 Task: Open Card Botany Conference Review in Board Voice of Support Feedback Analysis to Workspace Event Lighting Rentals and add a team member Softage.2@softage.net, a label Green, a checklist Video Marketing, an attachment from Trello, a color Green and finally, add a card description 'Conduct team training session on active listening and empathy' and a comment 'This task requires us to be organized and efficient, managing our time and resources effectively.'. Add a start date 'Jan 02, 1900' with a due date 'Jan 09, 1900'
Action: Mouse moved to (264, 200)
Screenshot: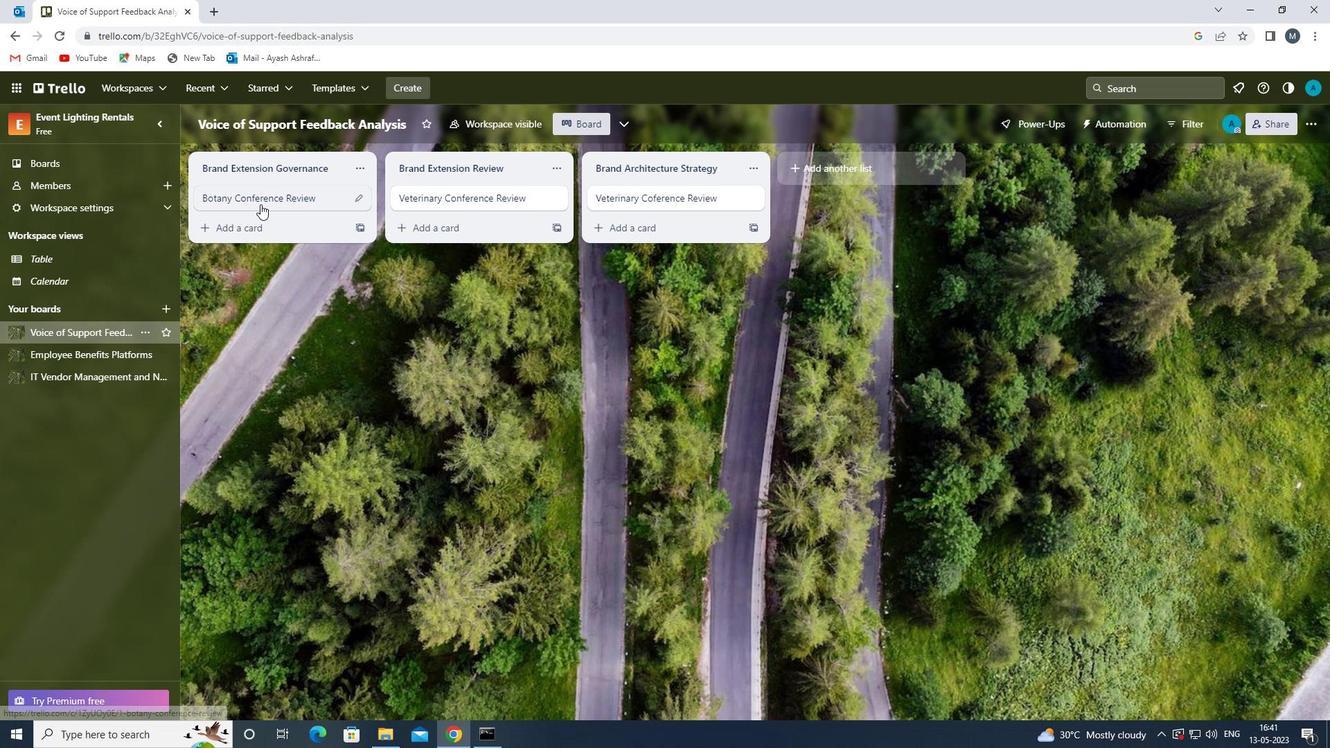 
Action: Mouse pressed left at (264, 200)
Screenshot: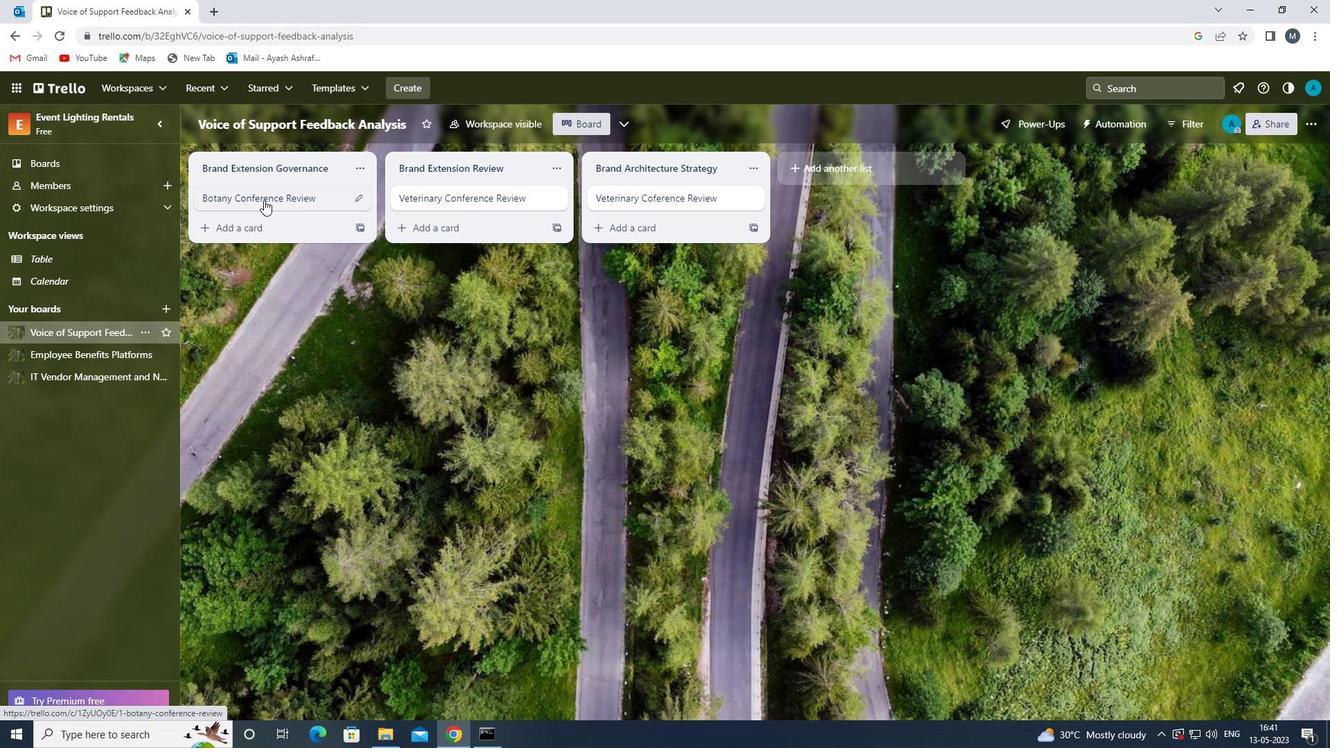 
Action: Mouse moved to (833, 194)
Screenshot: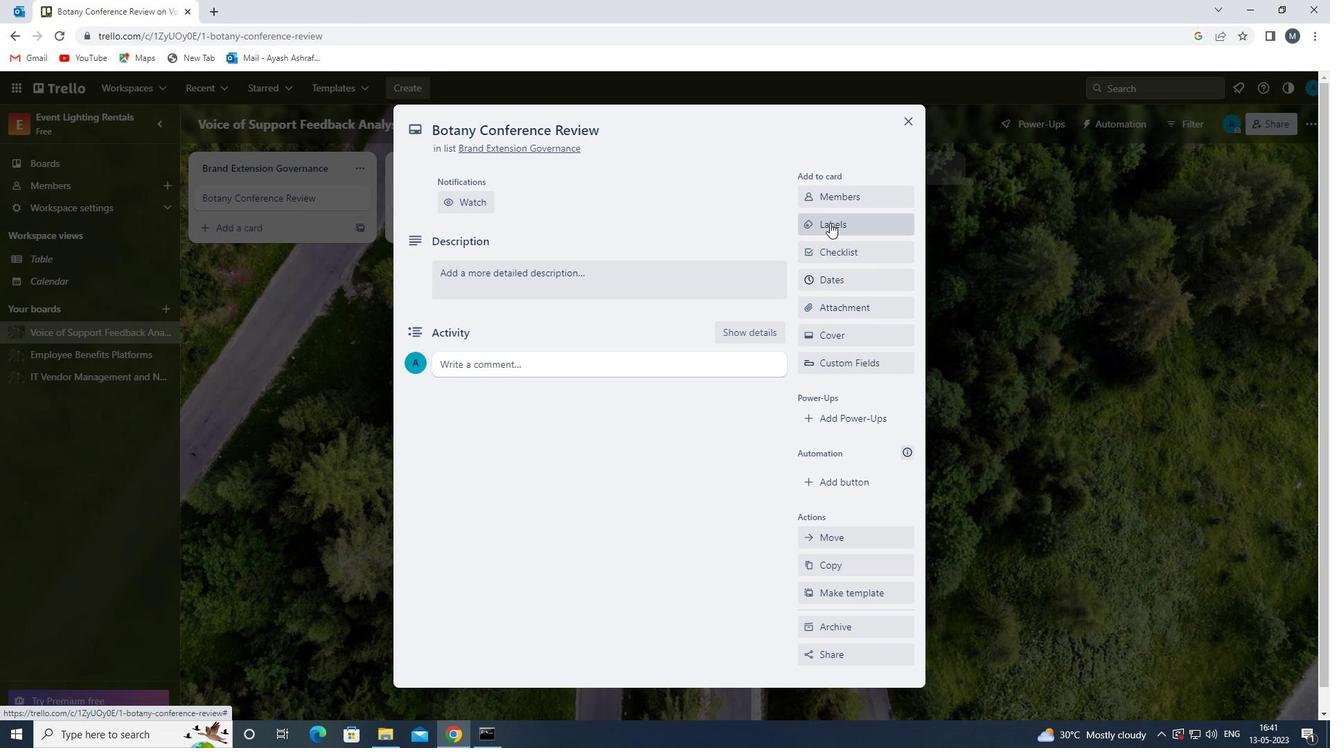 
Action: Mouse pressed left at (833, 194)
Screenshot: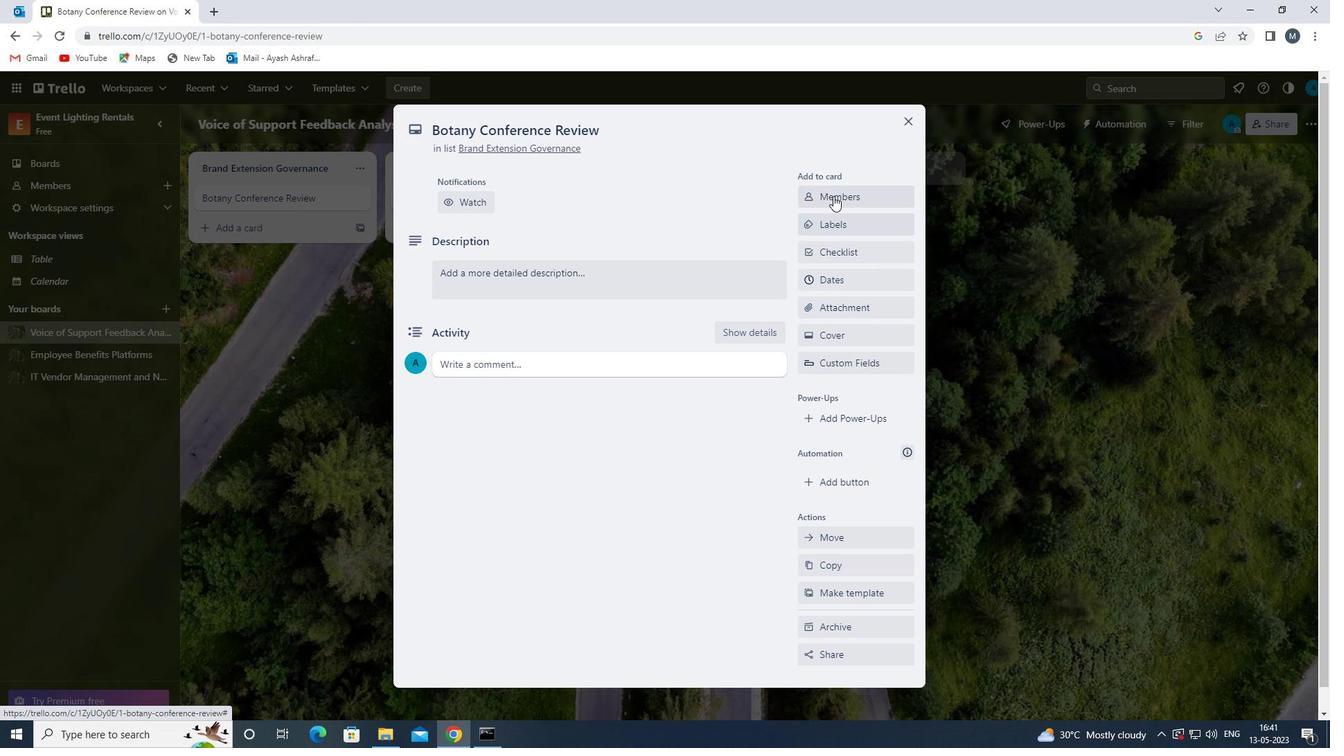 
Action: Mouse moved to (836, 262)
Screenshot: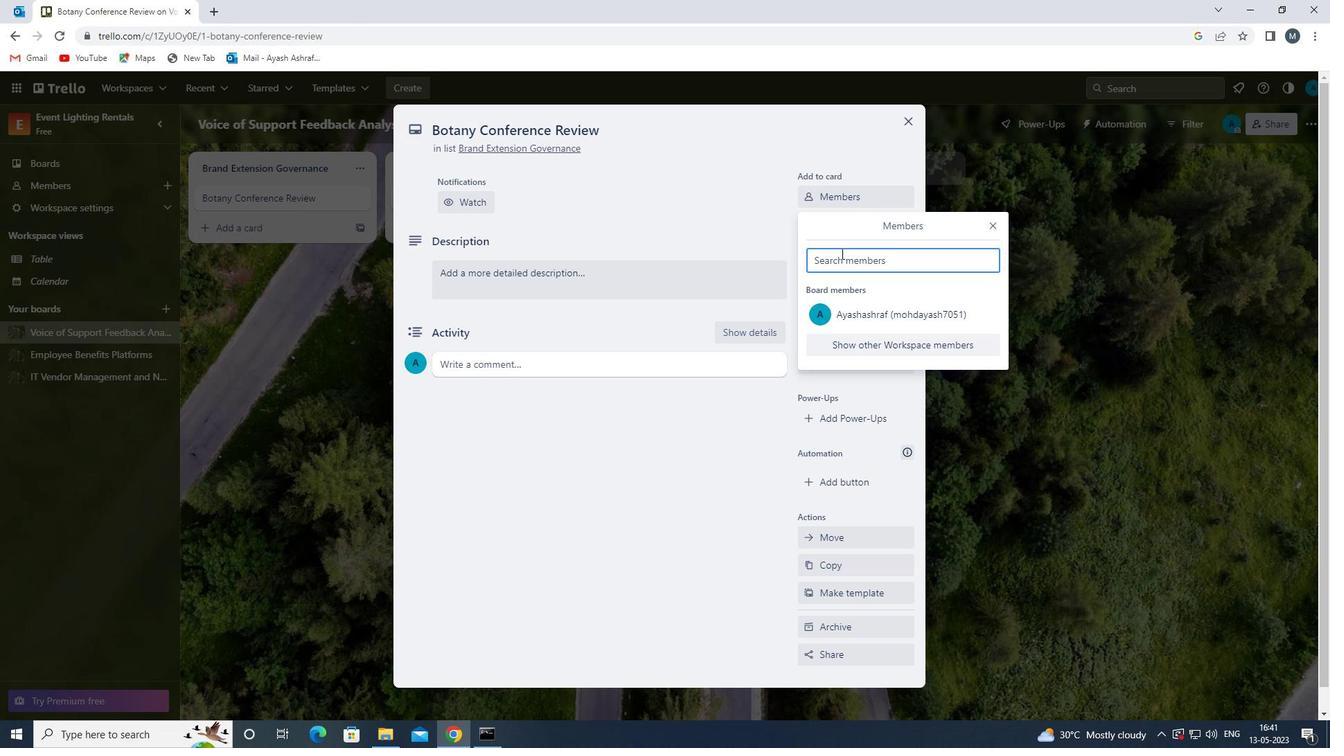 
Action: Mouse pressed left at (836, 262)
Screenshot: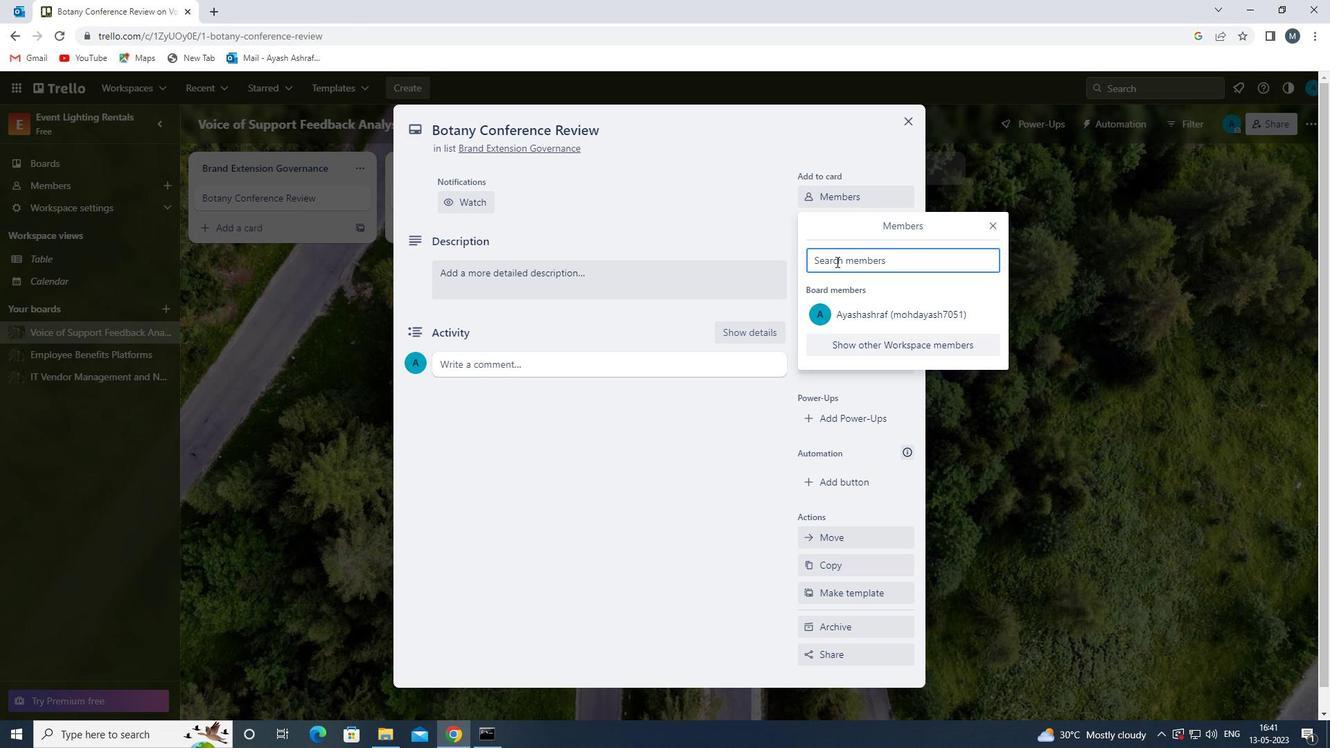 
Action: Key pressed s
Screenshot: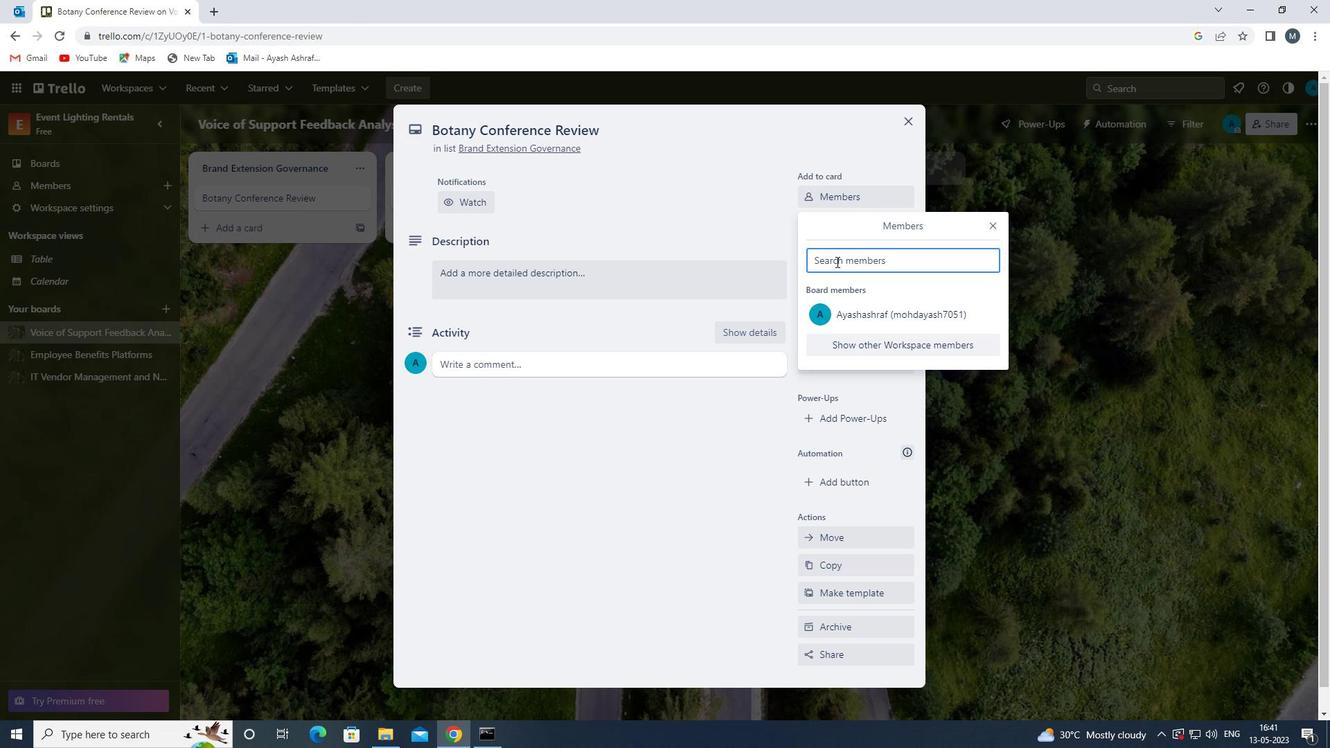
Action: Mouse moved to (865, 416)
Screenshot: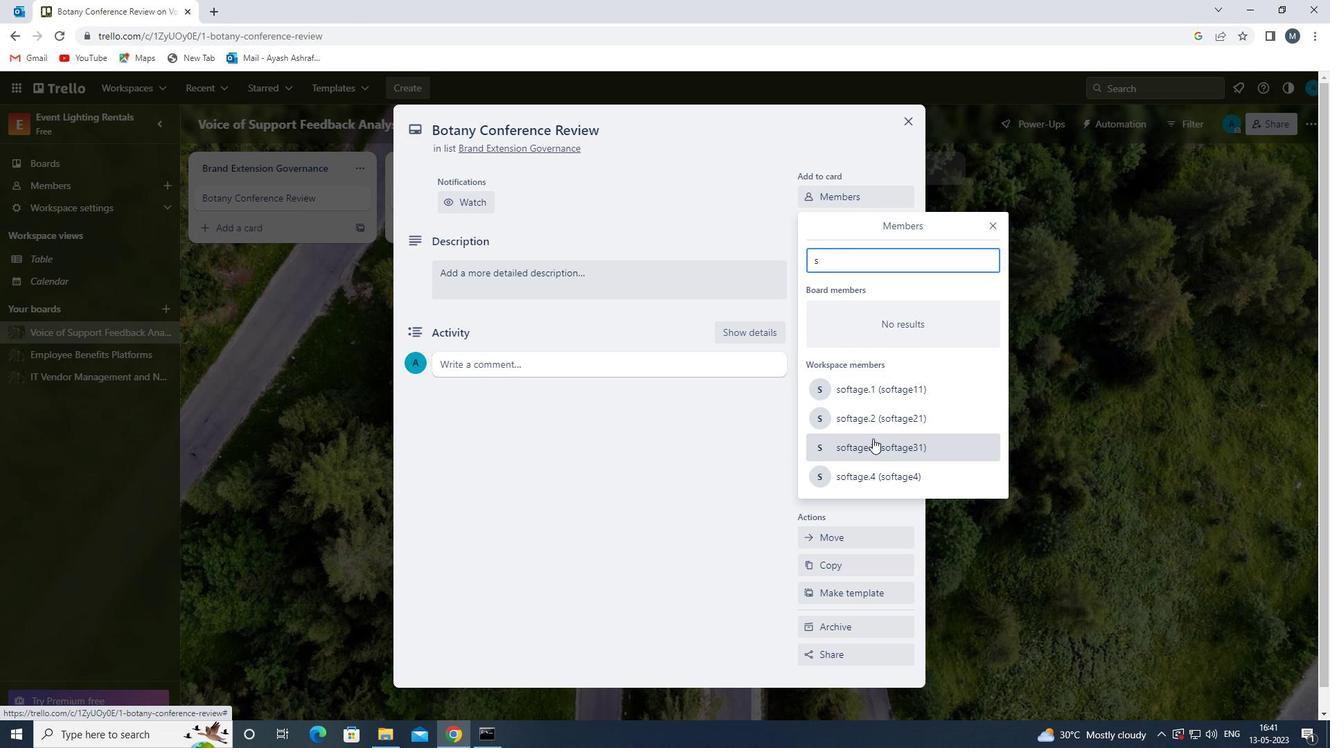 
Action: Mouse pressed left at (865, 416)
Screenshot: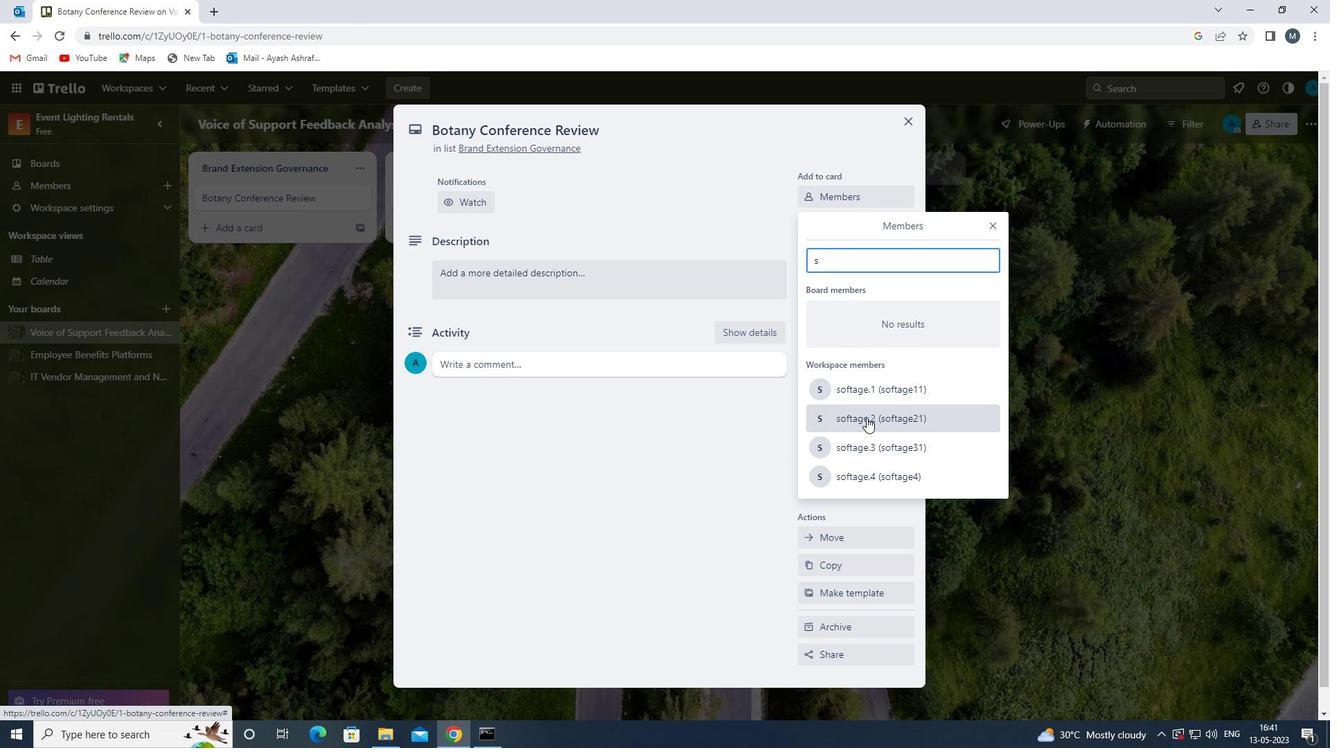 
Action: Mouse moved to (991, 227)
Screenshot: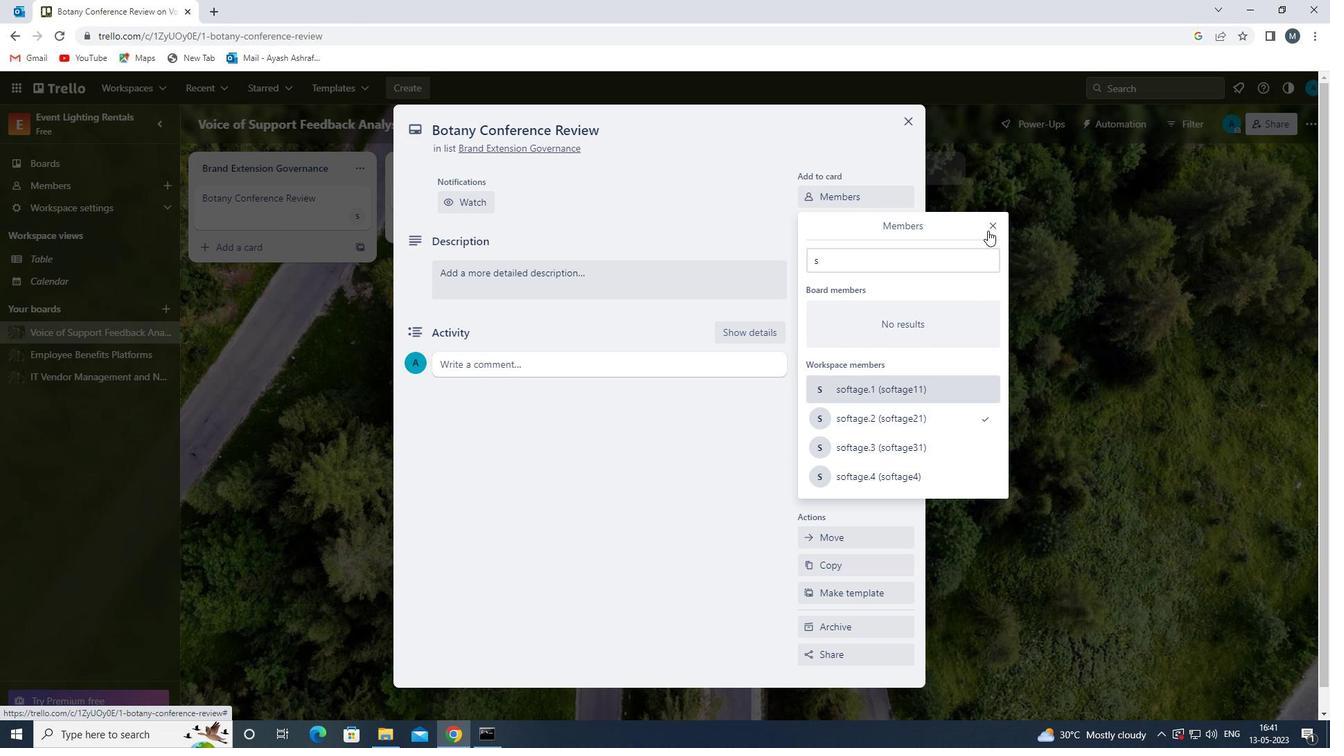 
Action: Mouse pressed left at (991, 227)
Screenshot: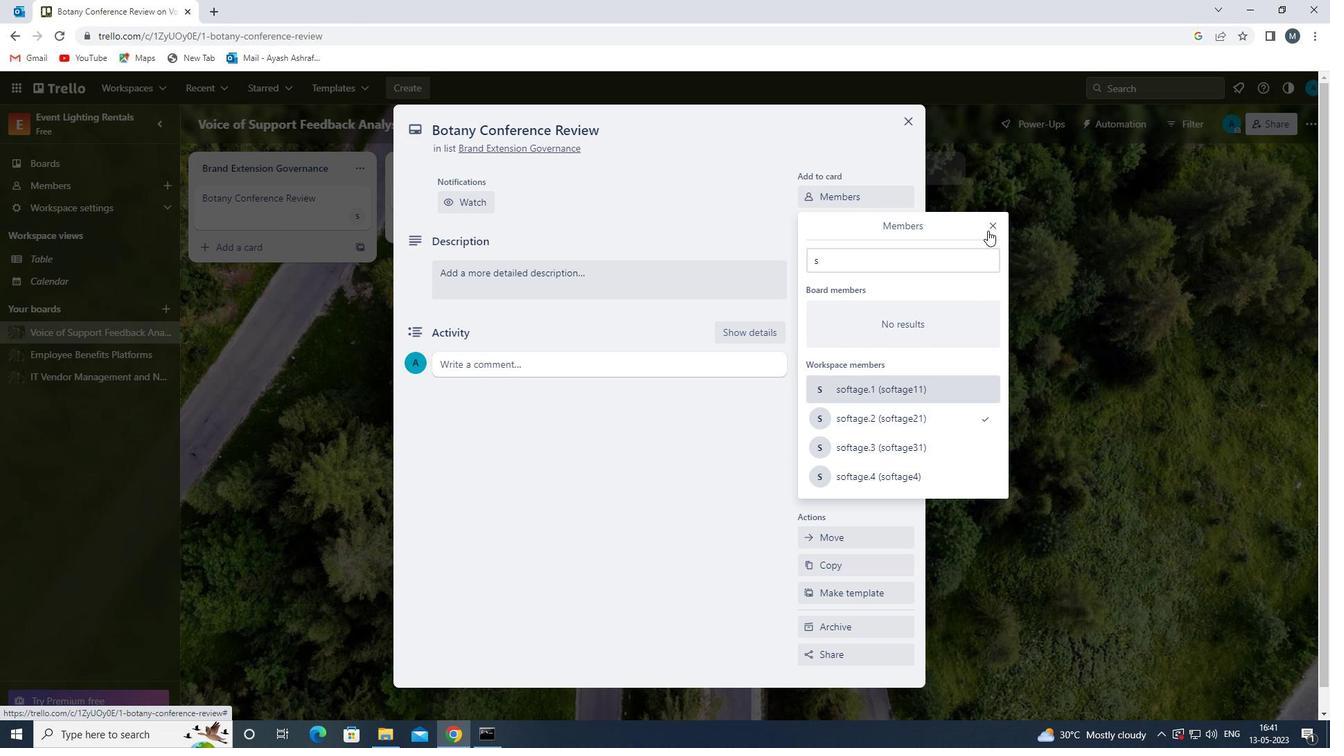 
Action: Mouse moved to (833, 273)
Screenshot: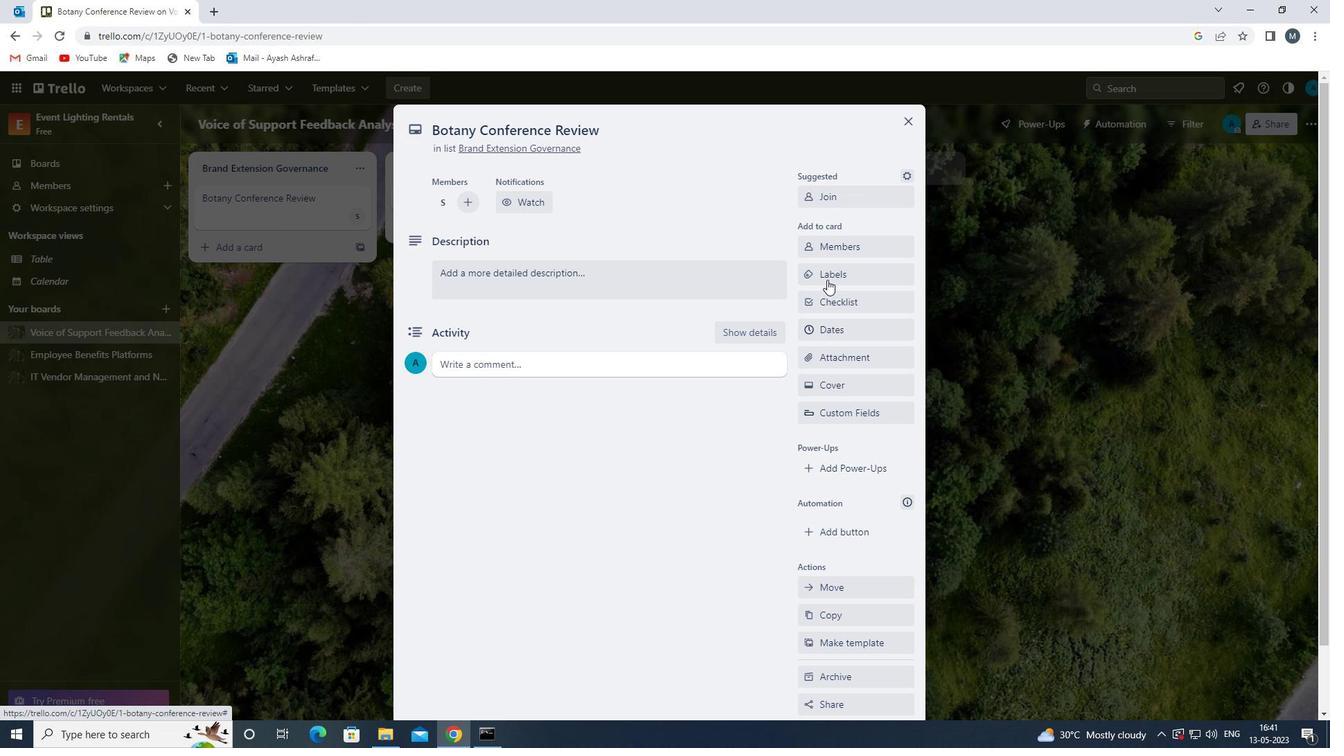
Action: Mouse pressed left at (833, 273)
Screenshot: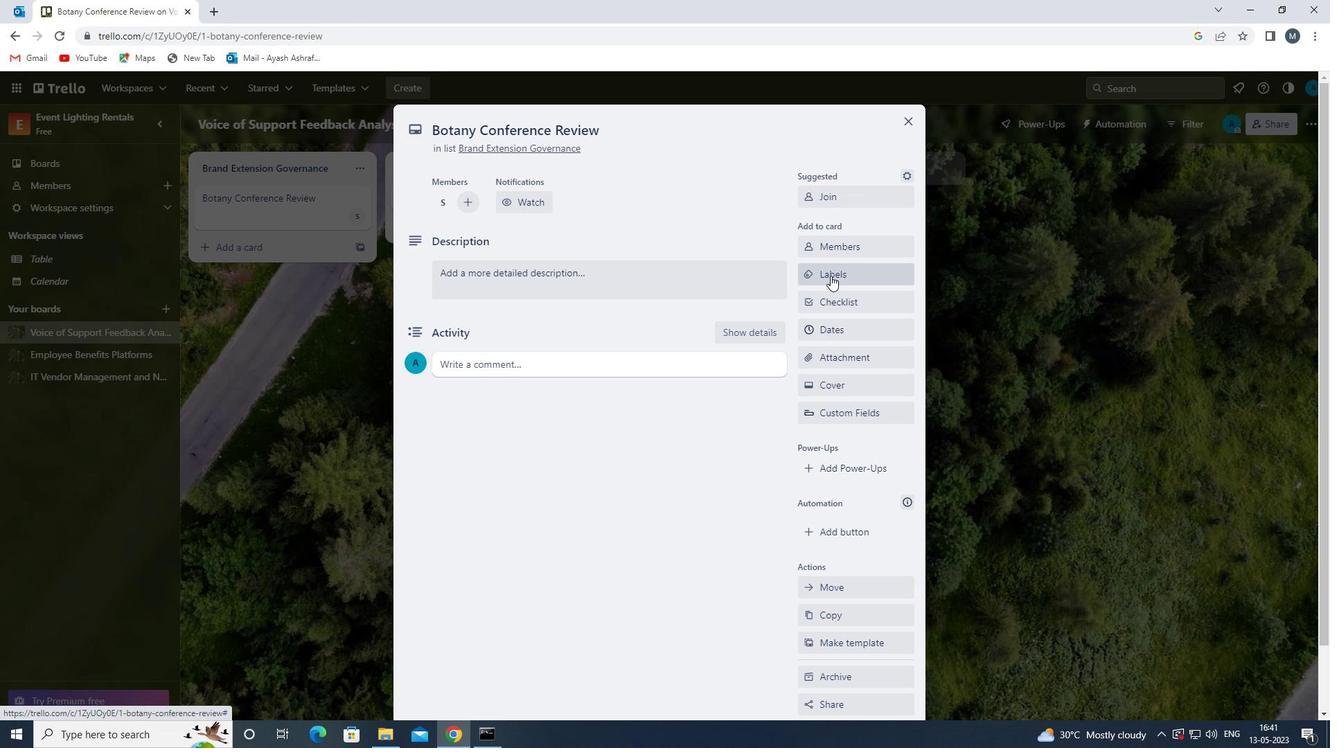
Action: Mouse moved to (868, 390)
Screenshot: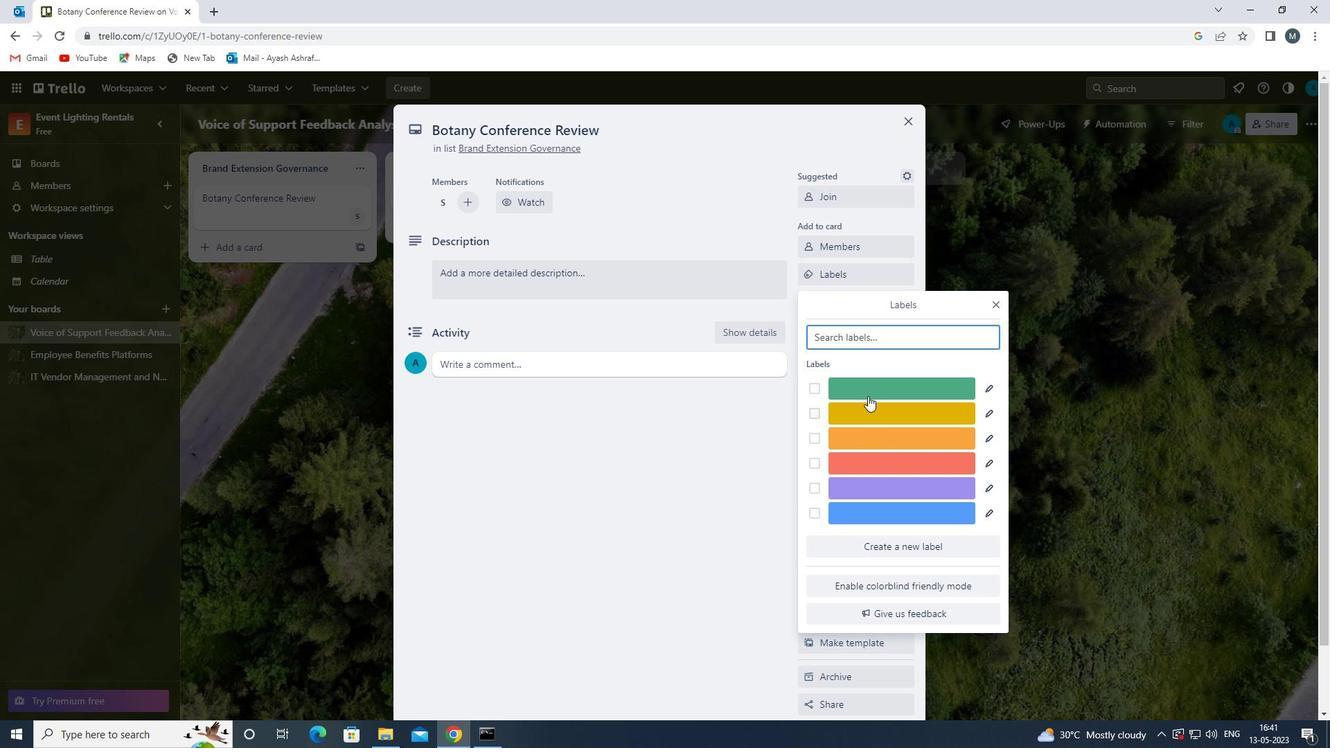 
Action: Mouse pressed left at (868, 390)
Screenshot: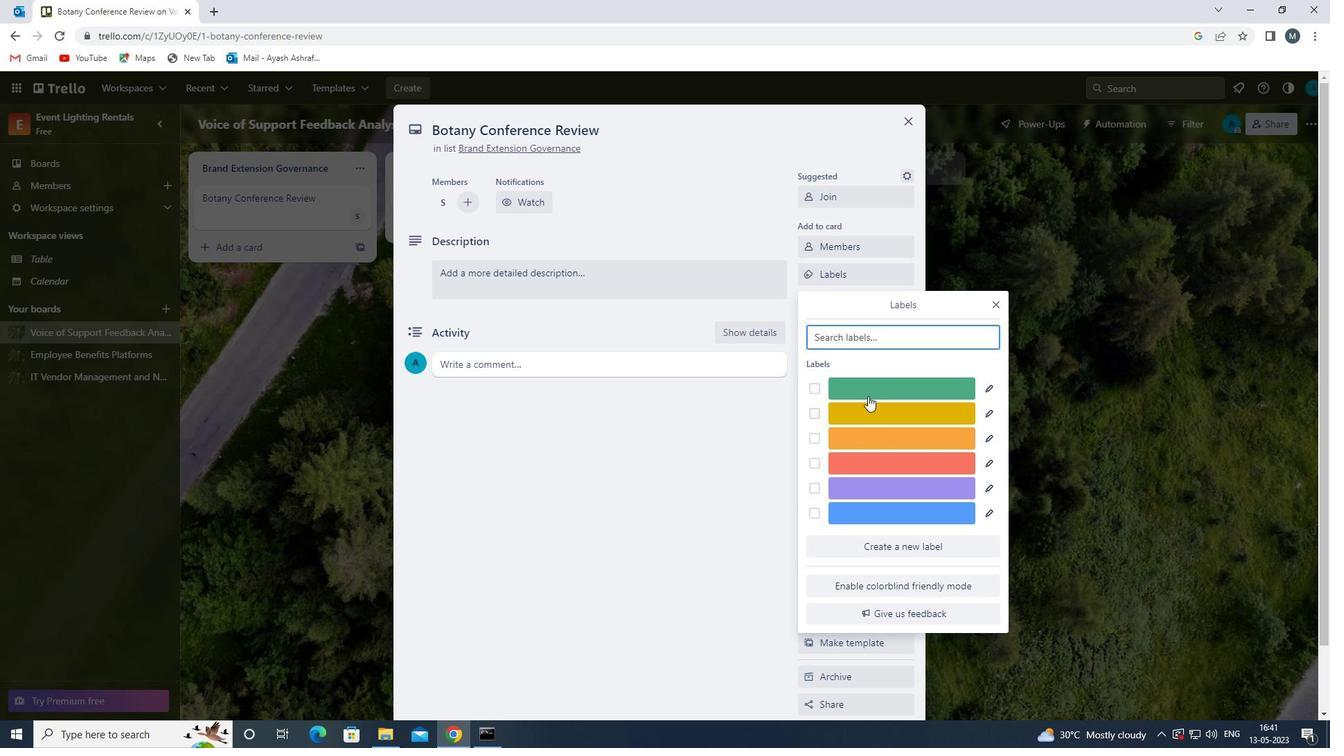 
Action: Mouse moved to (997, 302)
Screenshot: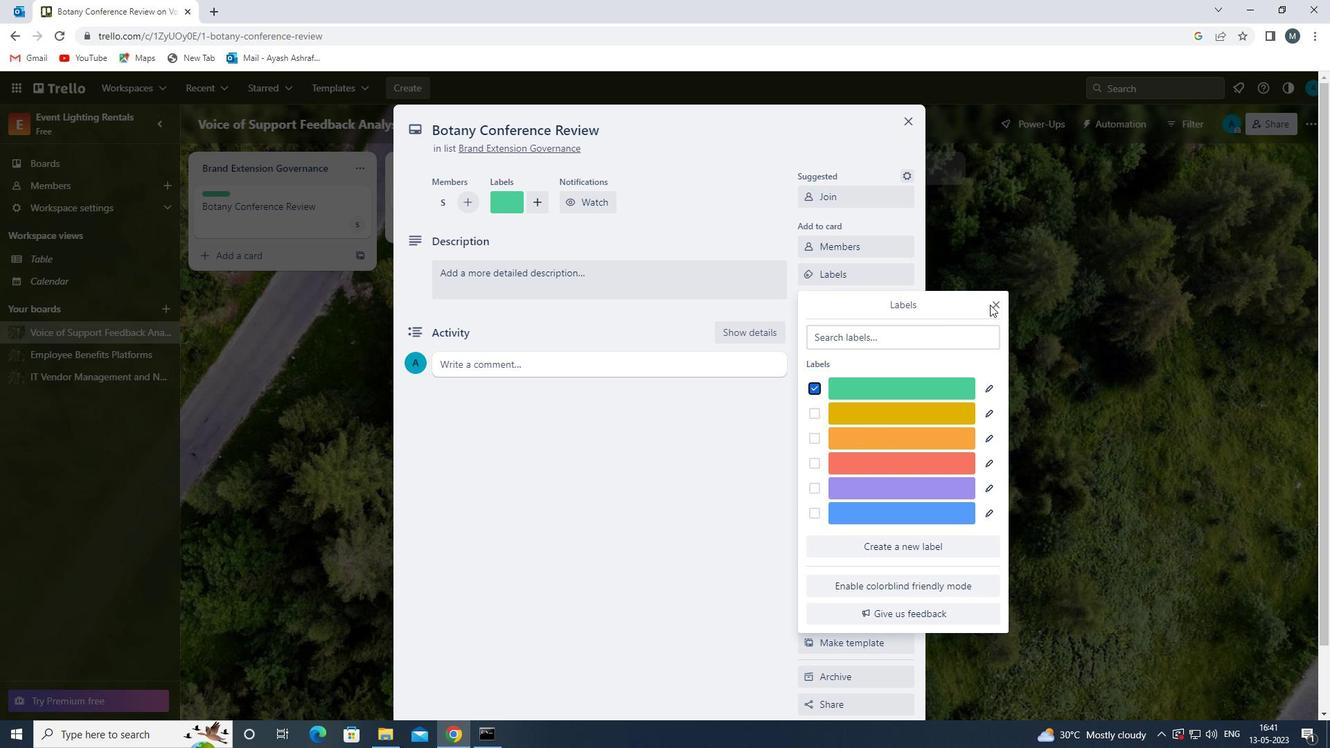 
Action: Mouse pressed left at (997, 302)
Screenshot: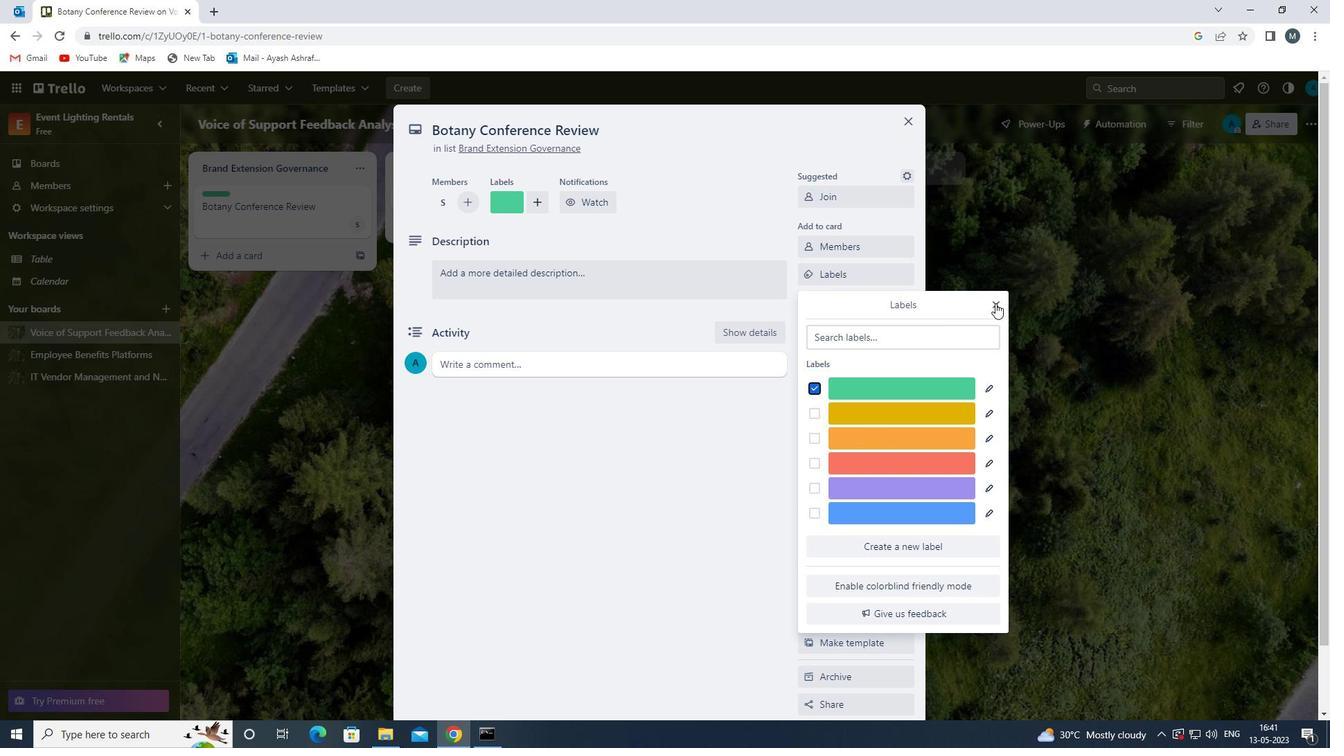 
Action: Mouse moved to (838, 305)
Screenshot: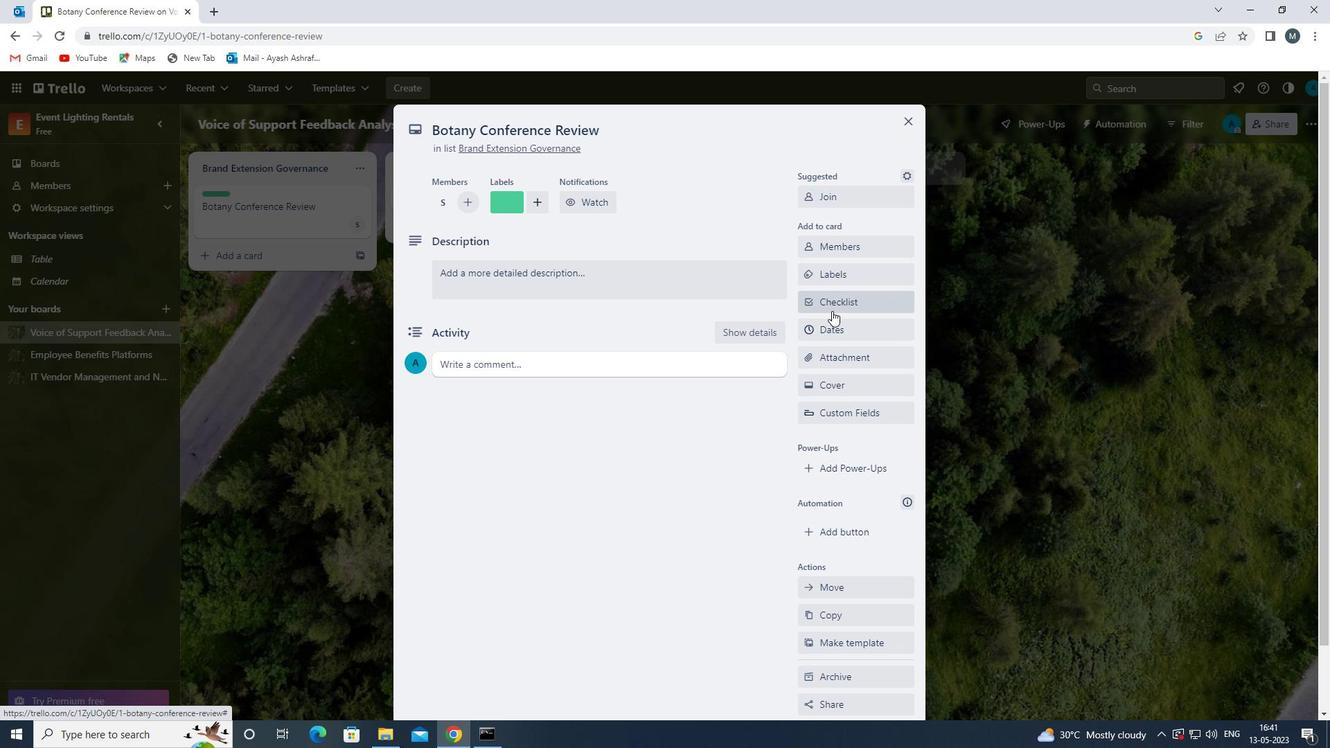 
Action: Mouse pressed left at (838, 305)
Screenshot: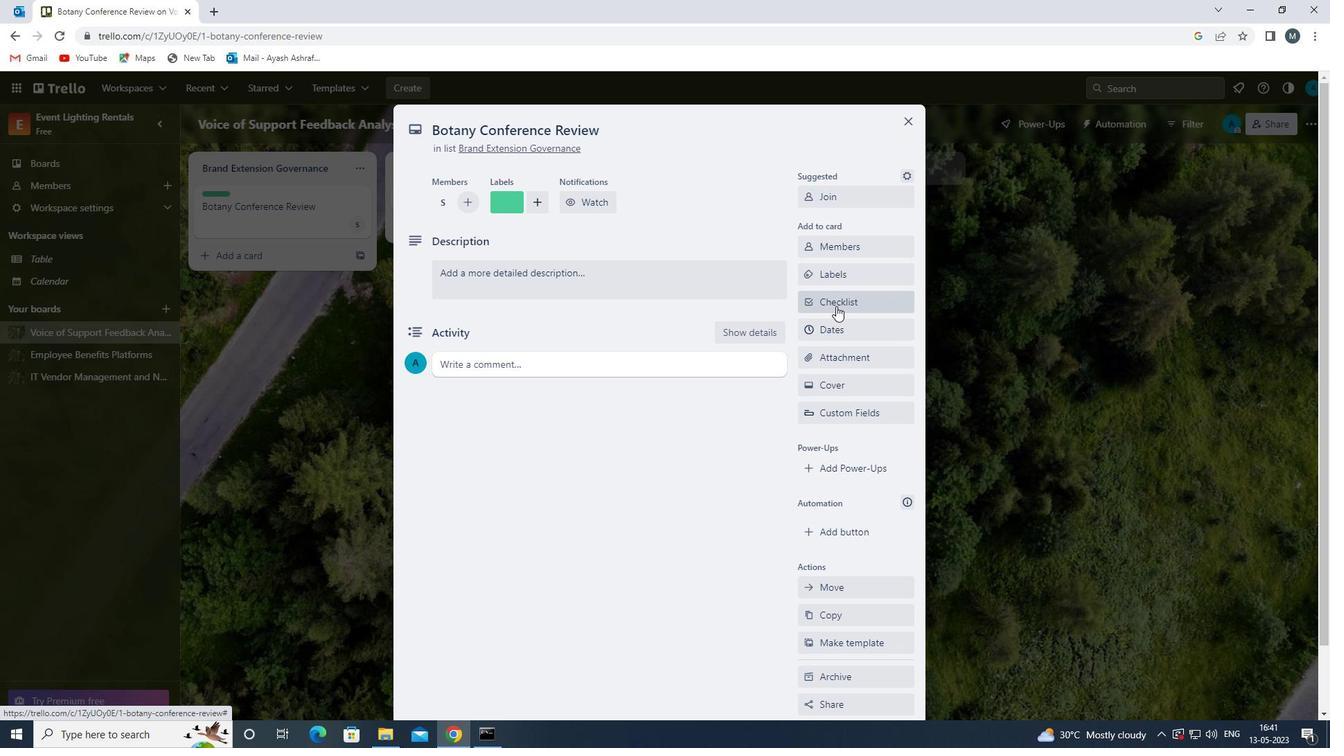 
Action: Key pressed <Key.shift>VIDEO<Key.space><Key.shift>MARKETING<Key.space>
Screenshot: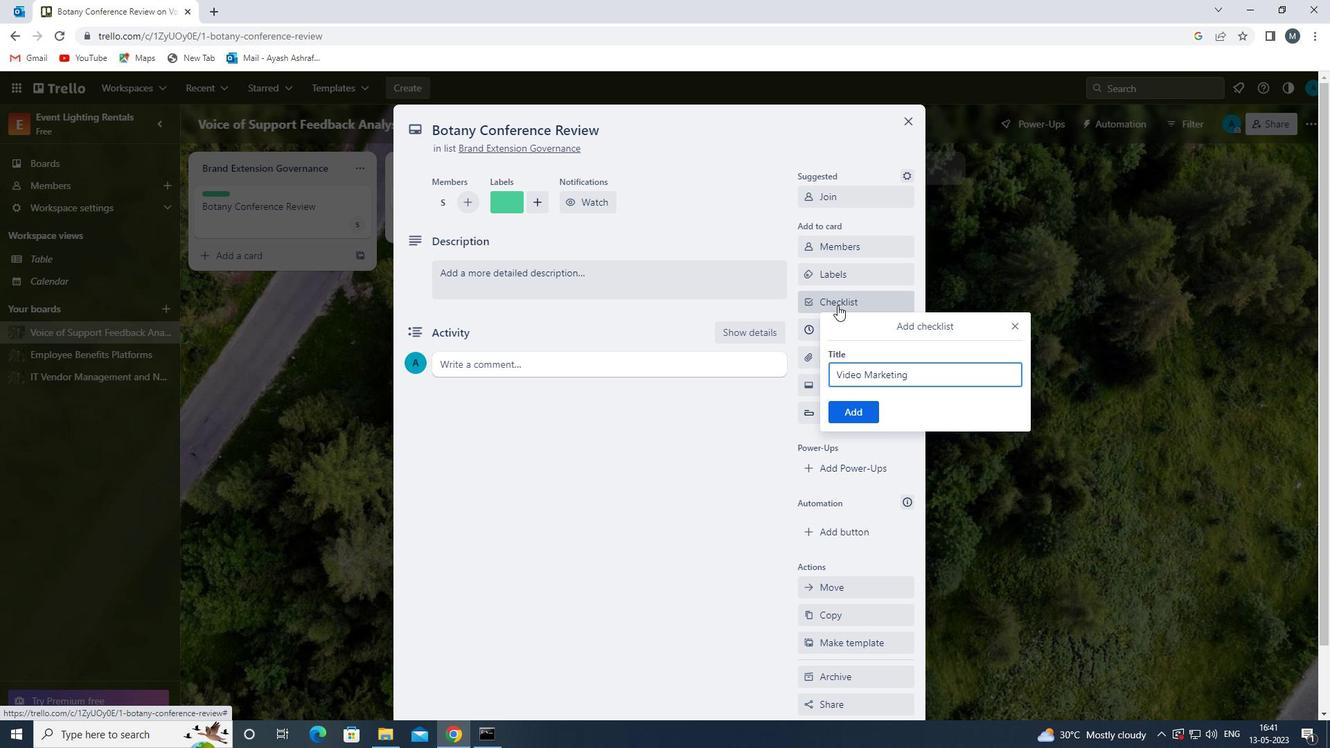 
Action: Mouse moved to (853, 410)
Screenshot: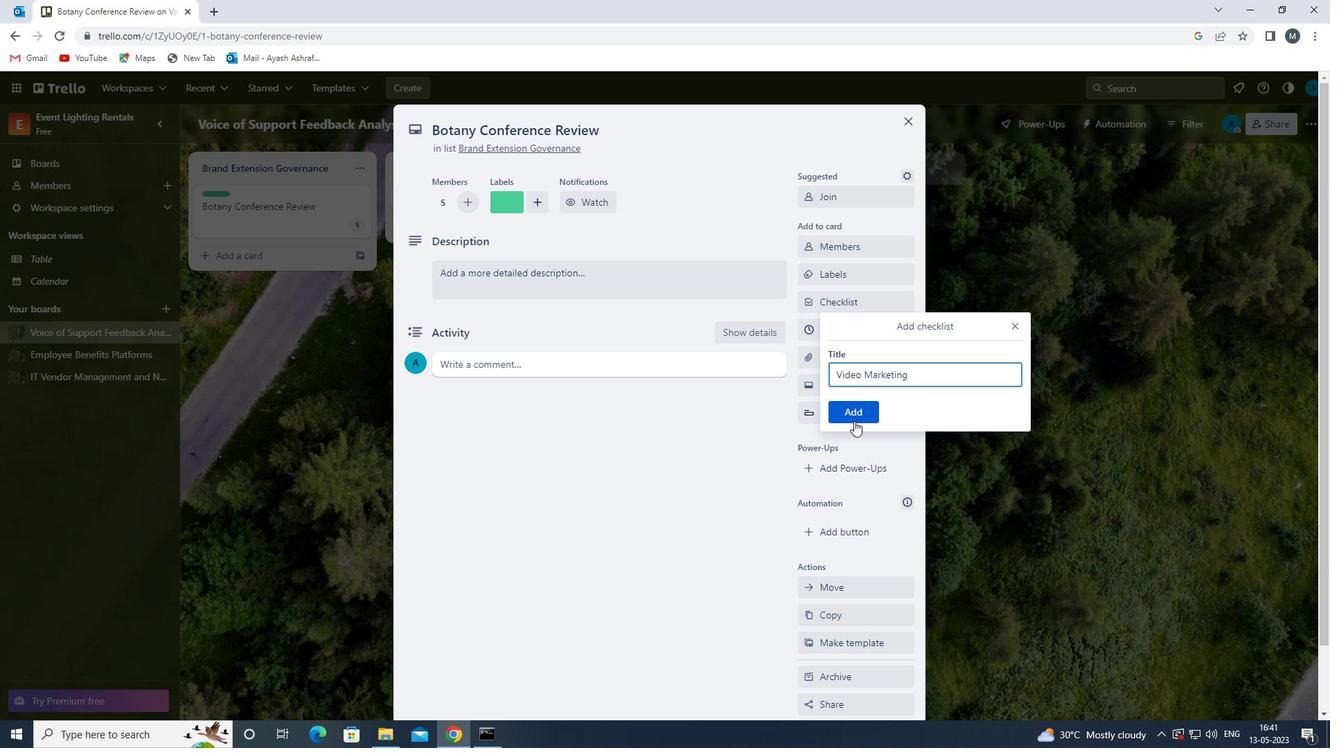 
Action: Mouse pressed left at (853, 410)
Screenshot: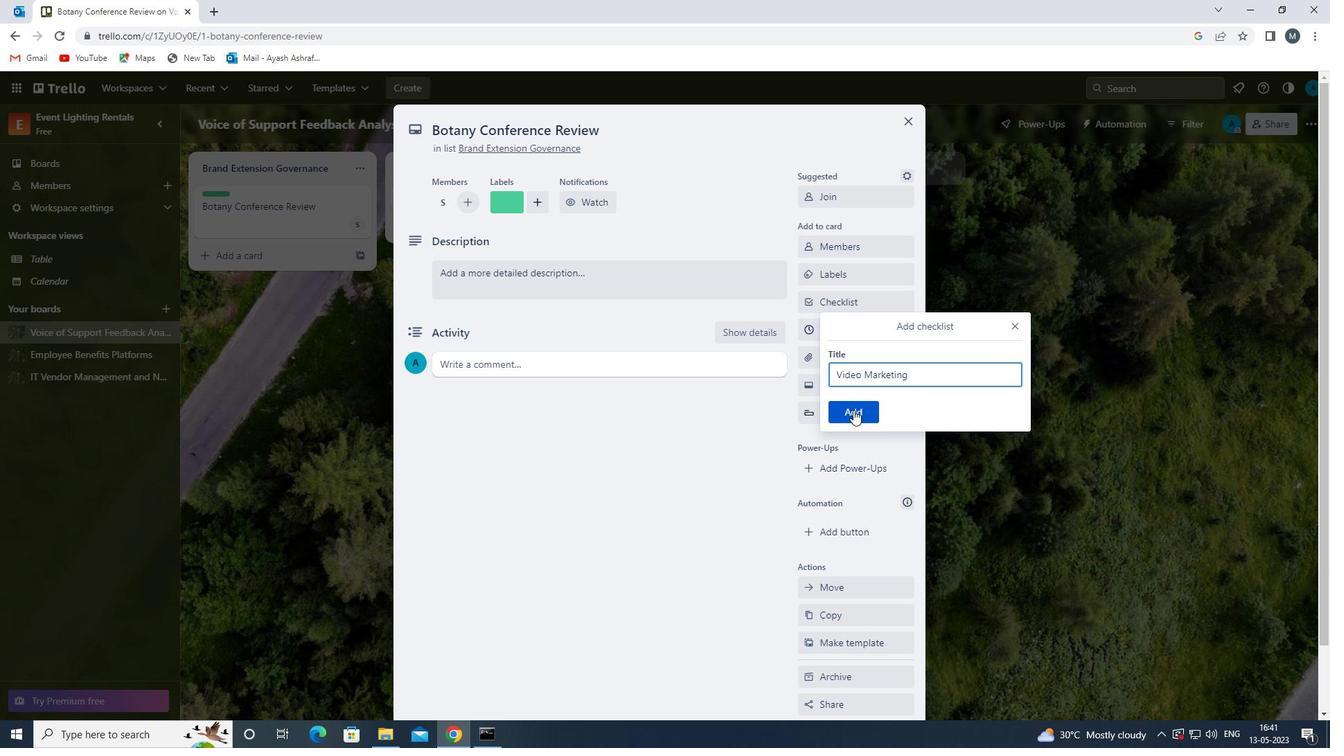 
Action: Mouse moved to (844, 356)
Screenshot: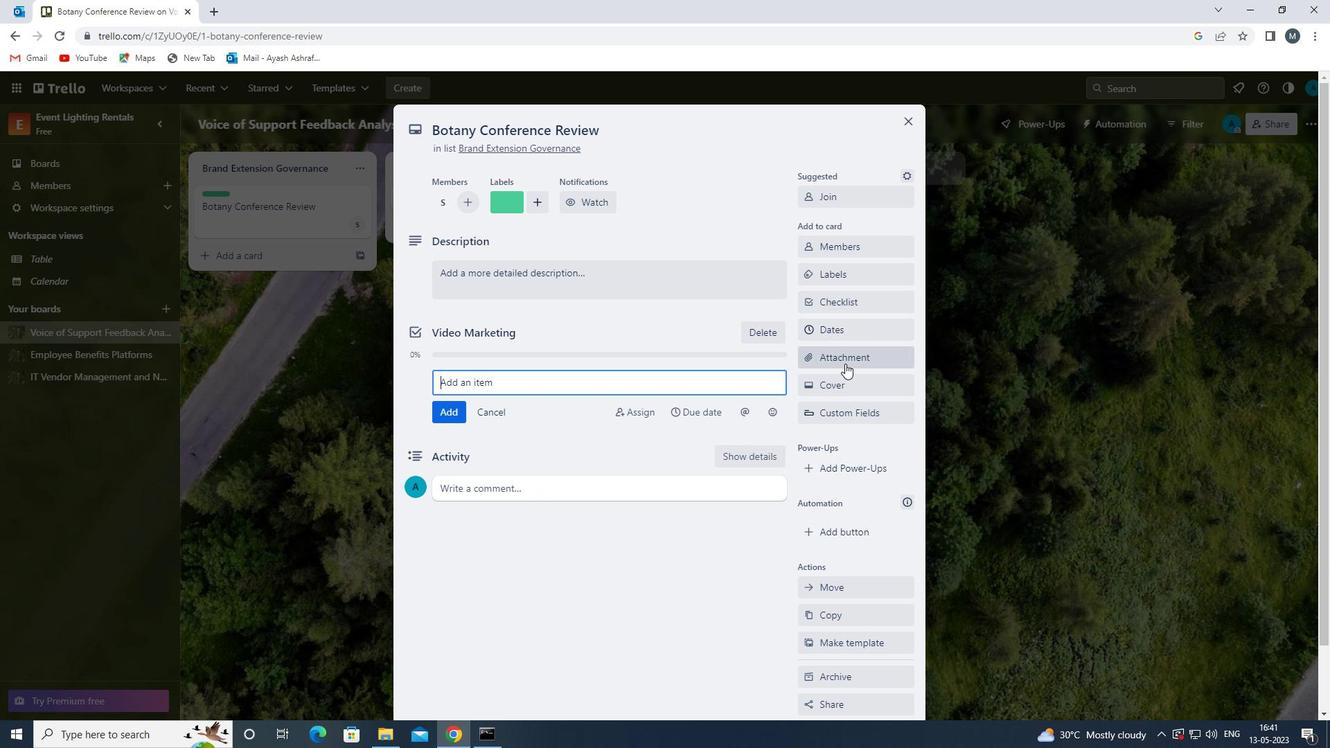 
Action: Mouse pressed left at (844, 356)
Screenshot: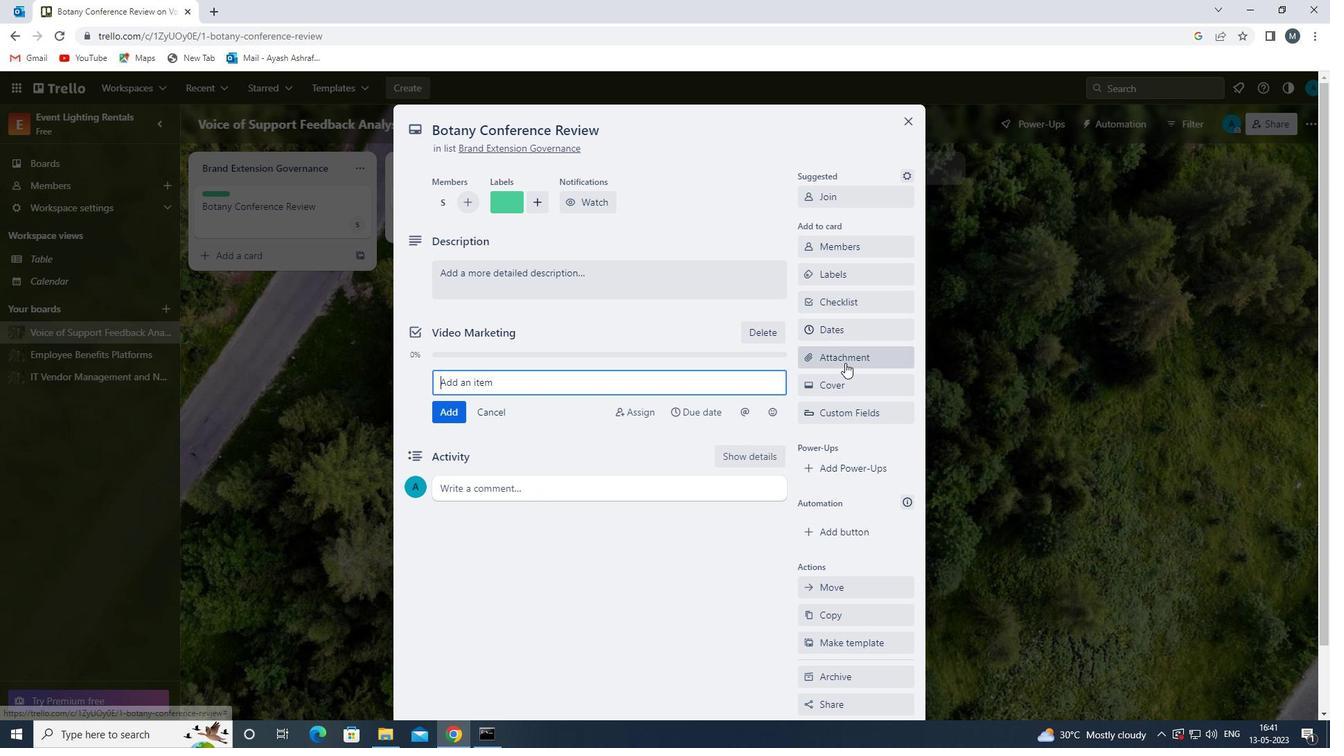 
Action: Mouse moved to (831, 440)
Screenshot: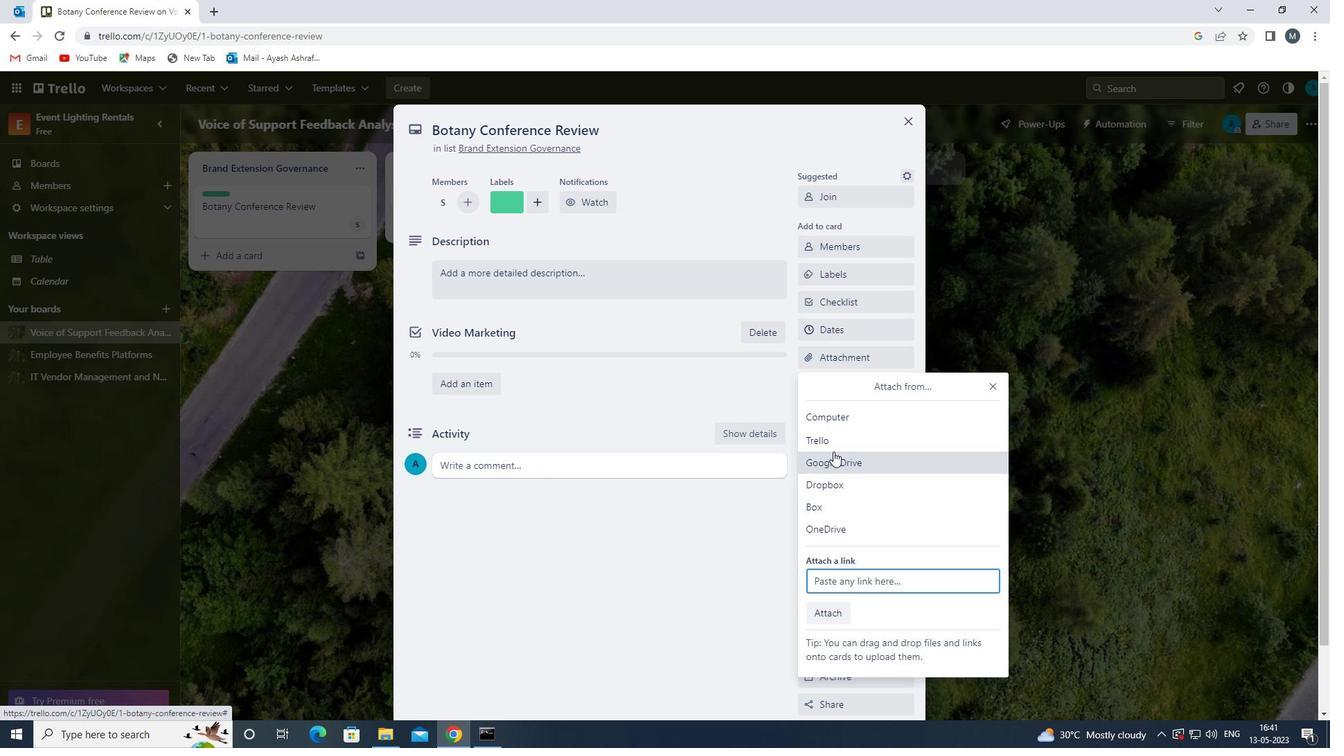 
Action: Mouse pressed left at (831, 440)
Screenshot: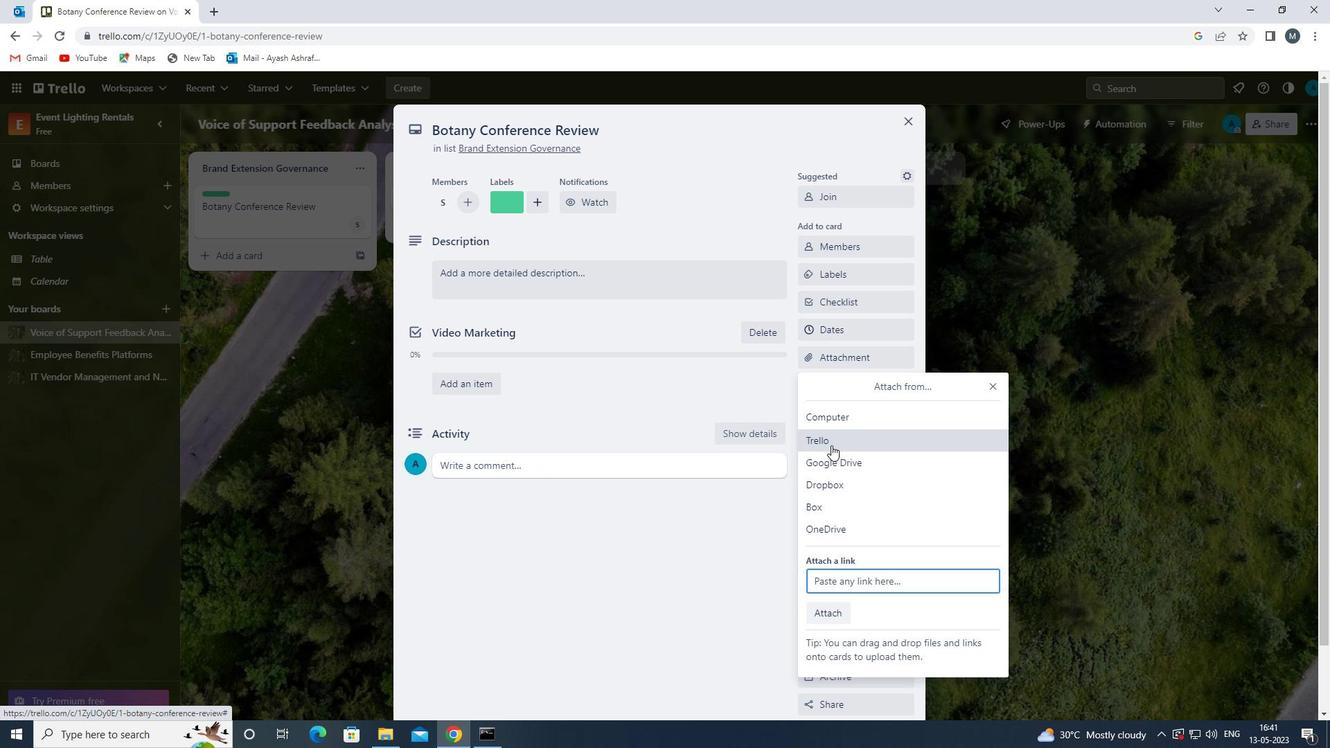 
Action: Mouse moved to (836, 465)
Screenshot: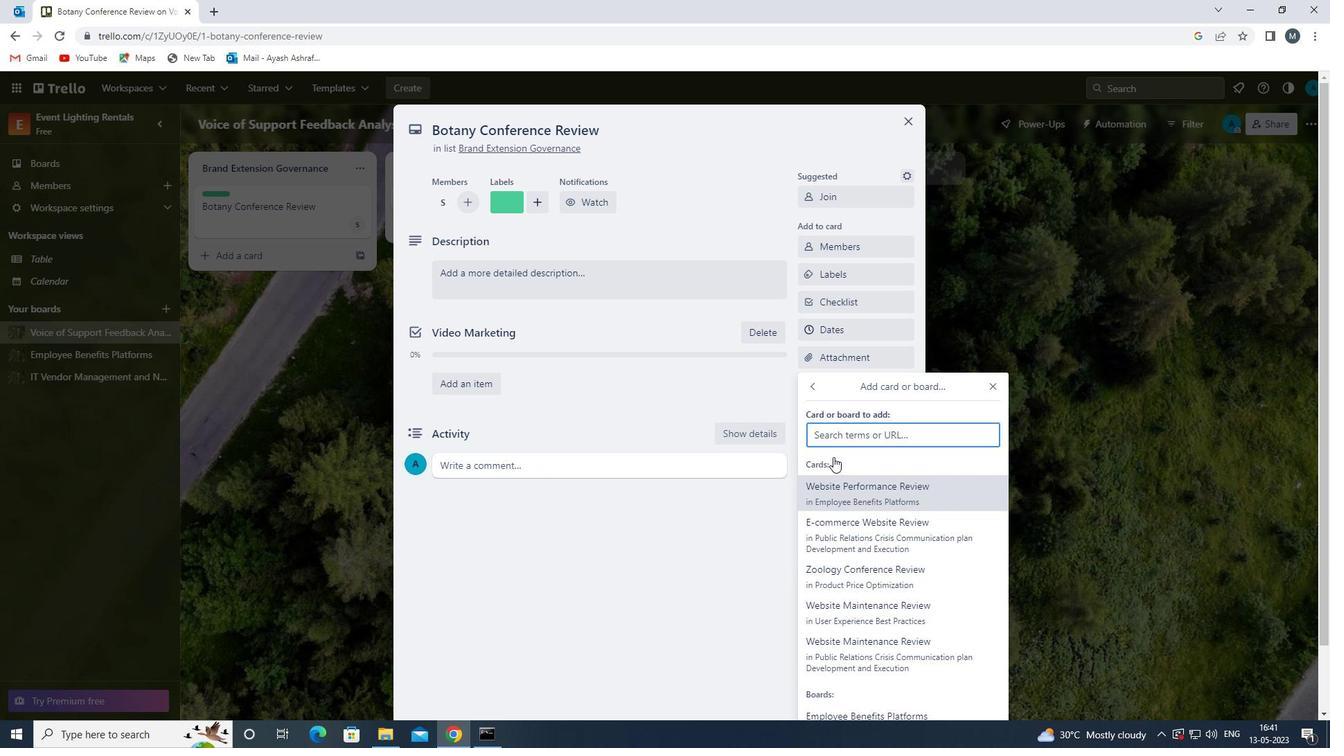 
Action: Mouse pressed left at (836, 465)
Screenshot: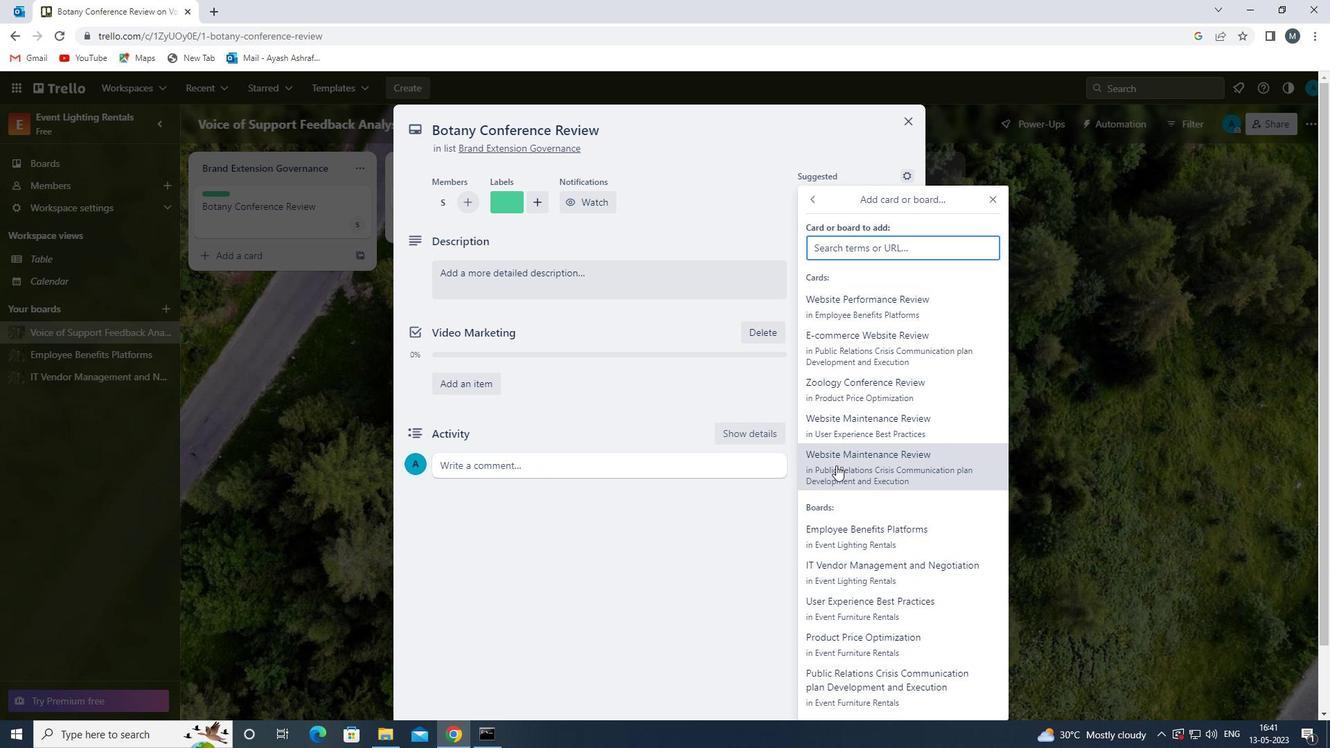 
Action: Mouse moved to (837, 384)
Screenshot: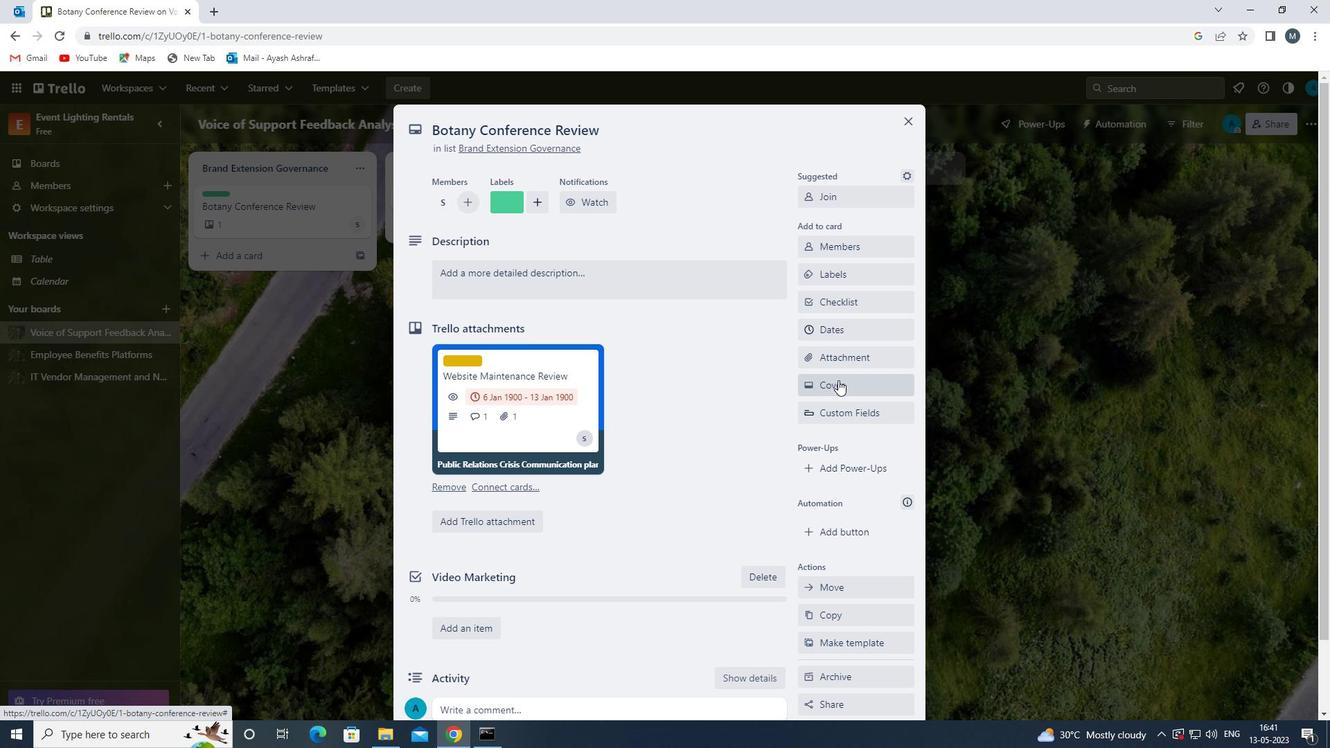 
Action: Mouse pressed left at (837, 384)
Screenshot: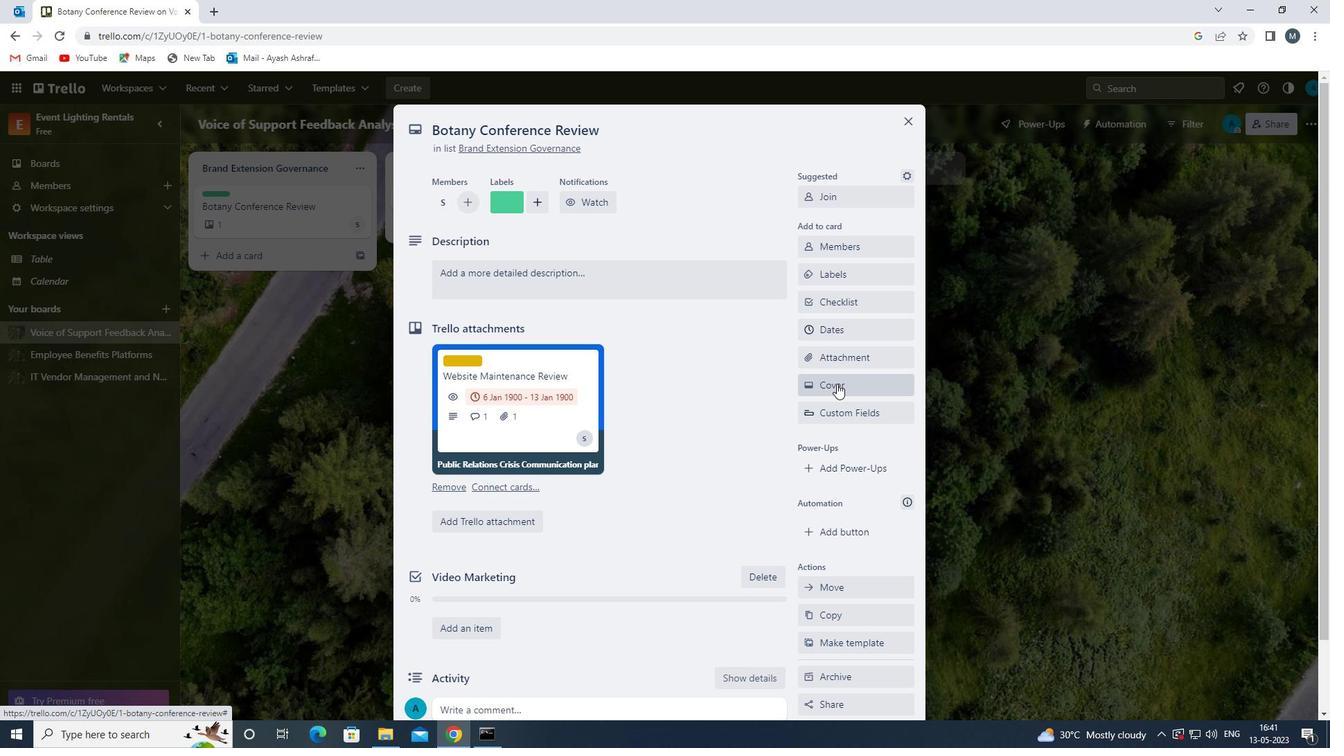
Action: Mouse moved to (817, 447)
Screenshot: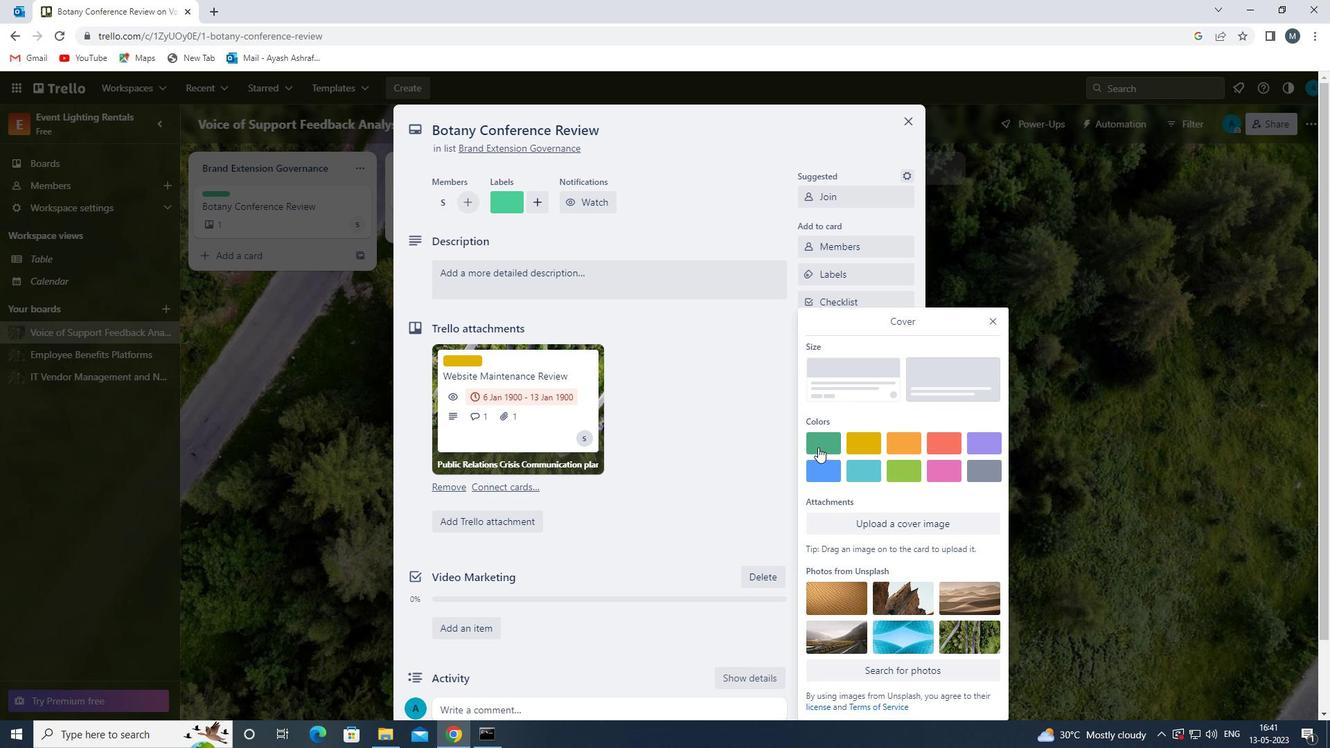 
Action: Mouse pressed left at (817, 447)
Screenshot: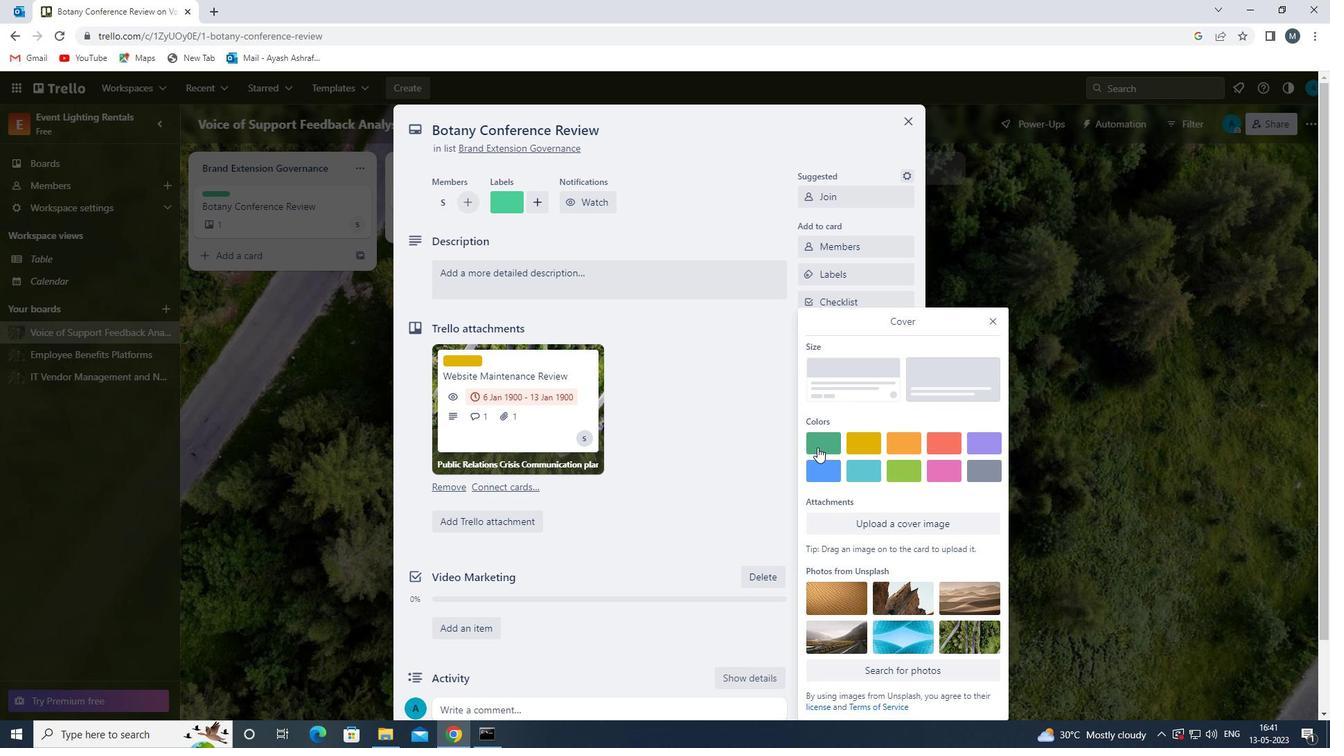
Action: Mouse moved to (991, 294)
Screenshot: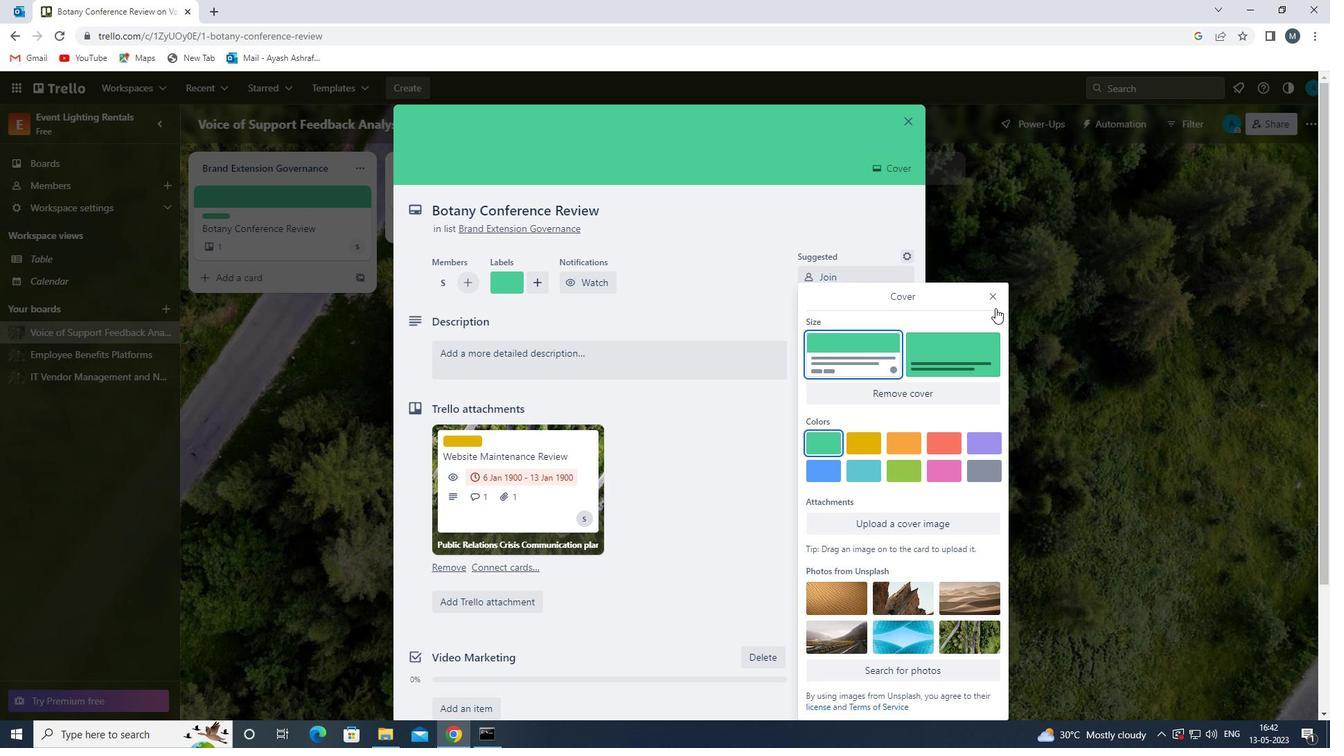 
Action: Mouse pressed left at (991, 294)
Screenshot: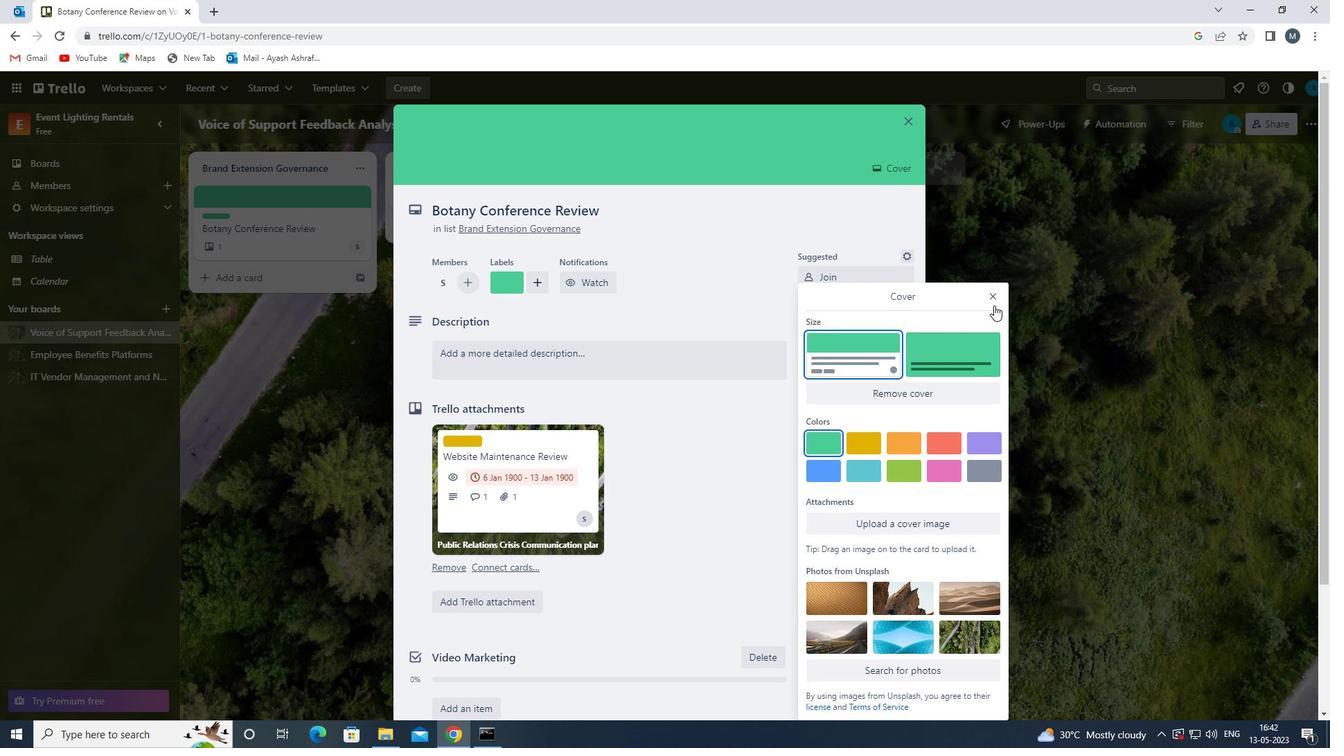 
Action: Mouse moved to (561, 357)
Screenshot: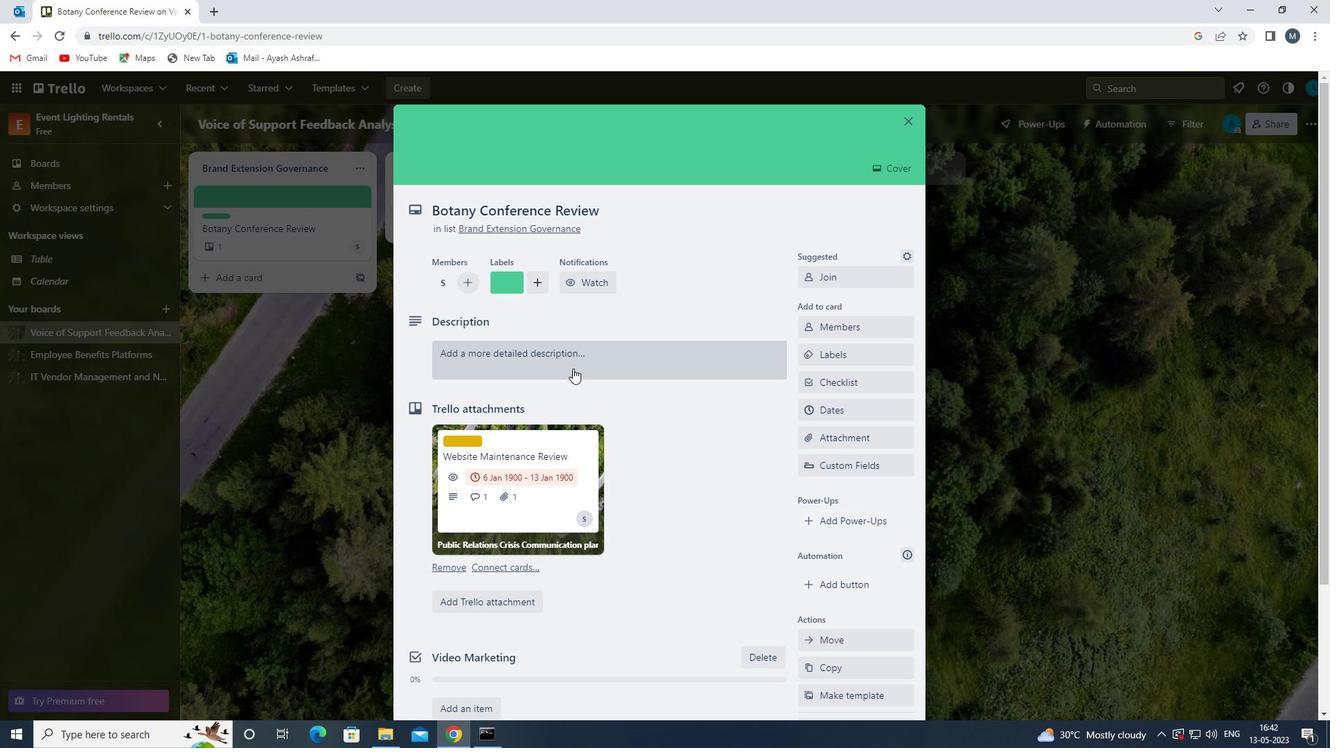 
Action: Mouse pressed left at (561, 357)
Screenshot: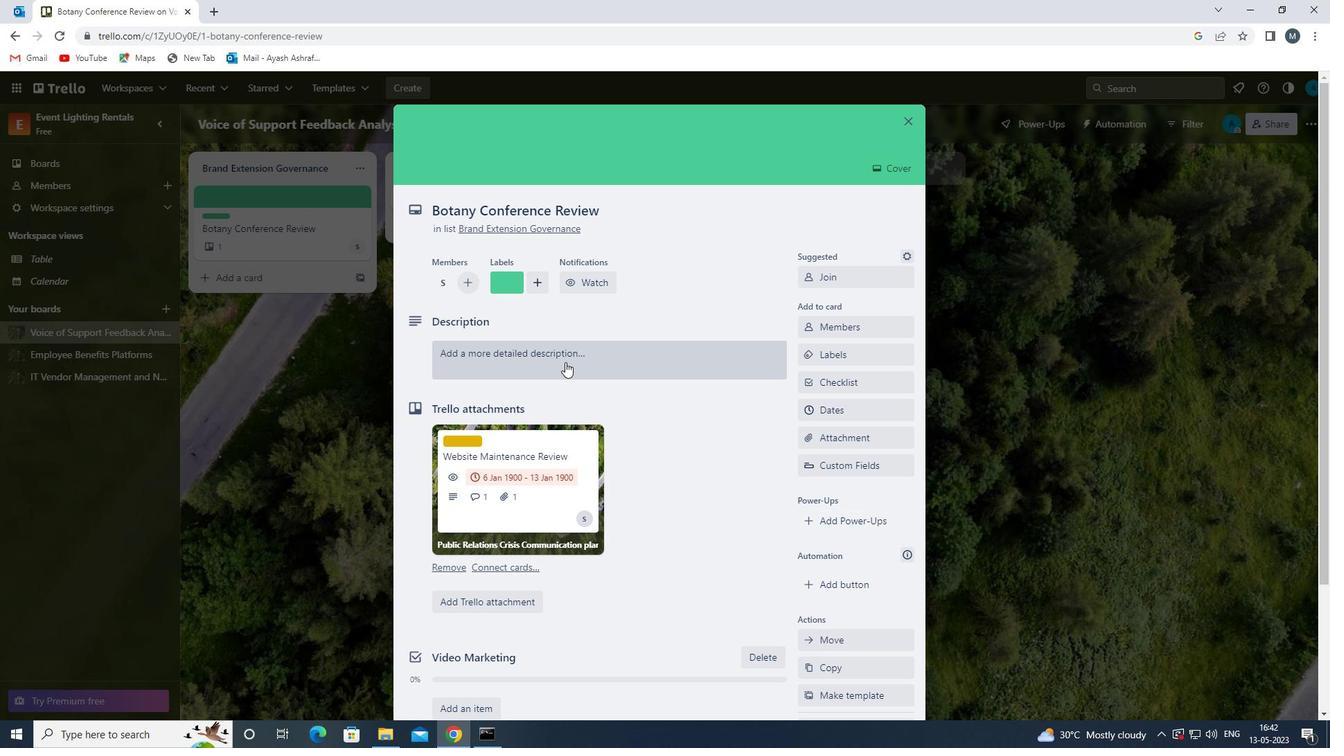 
Action: Mouse moved to (469, 396)
Screenshot: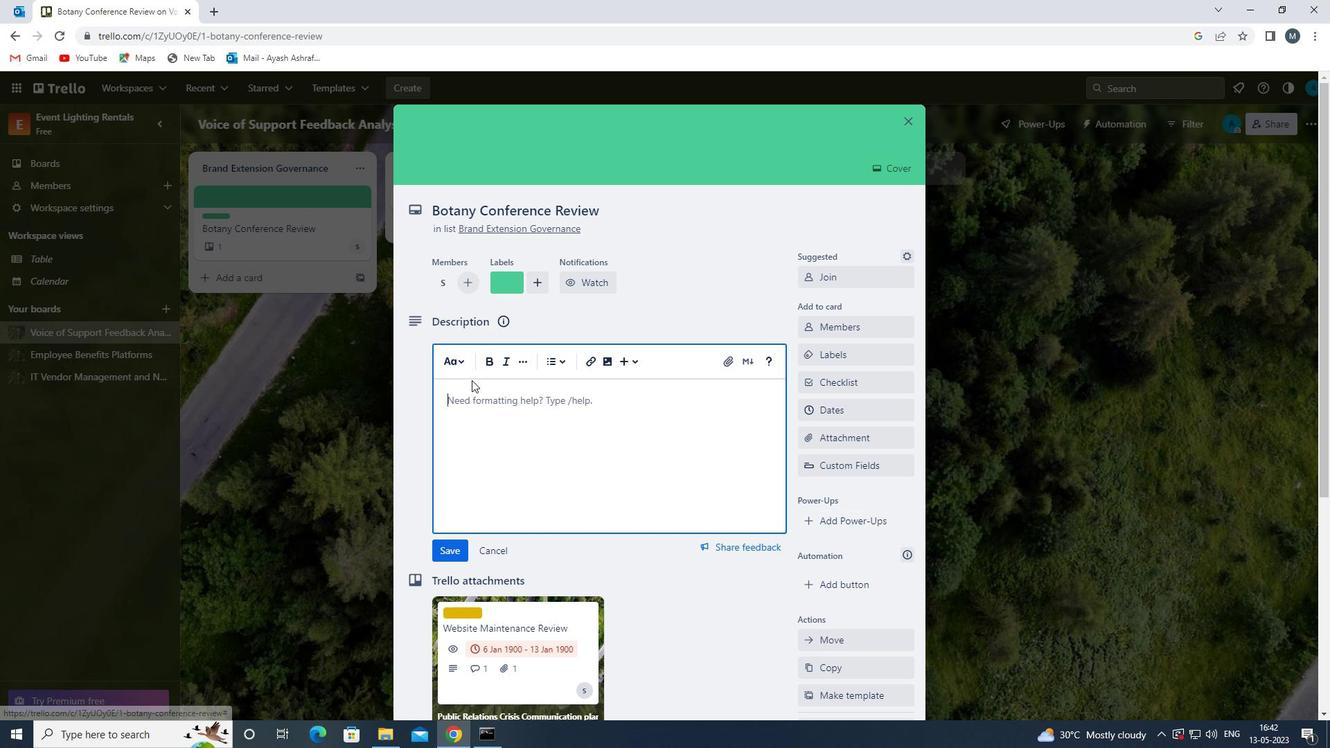
Action: Mouse pressed left at (469, 396)
Screenshot: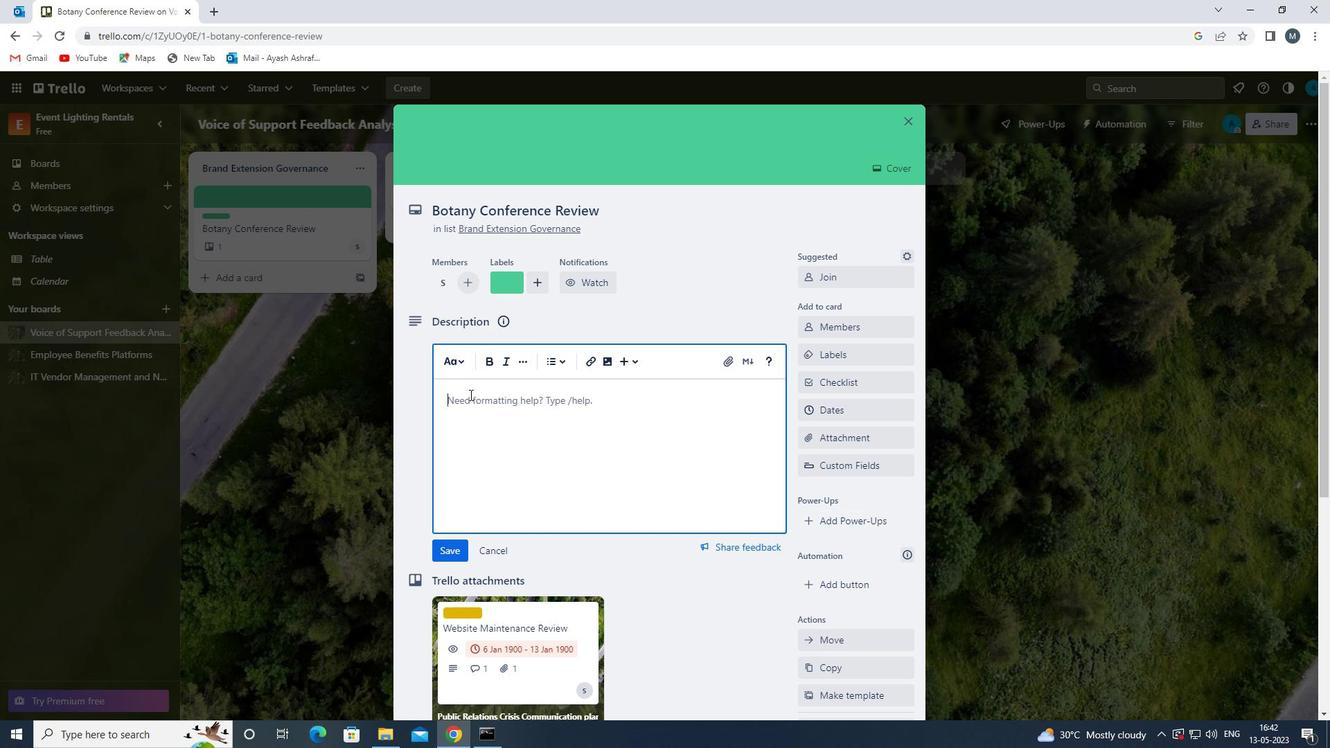 
Action: Mouse moved to (471, 396)
Screenshot: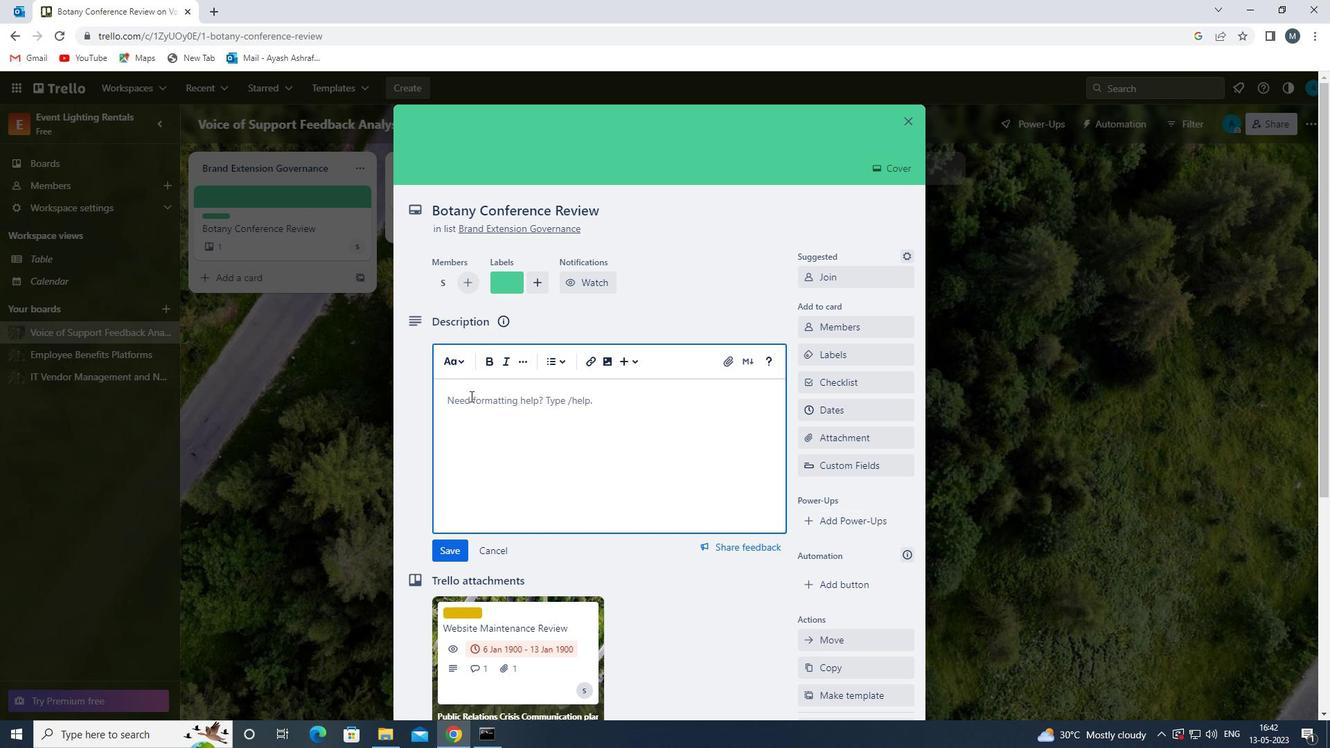 
Action: Key pressed <Key.shift>CONDU
Screenshot: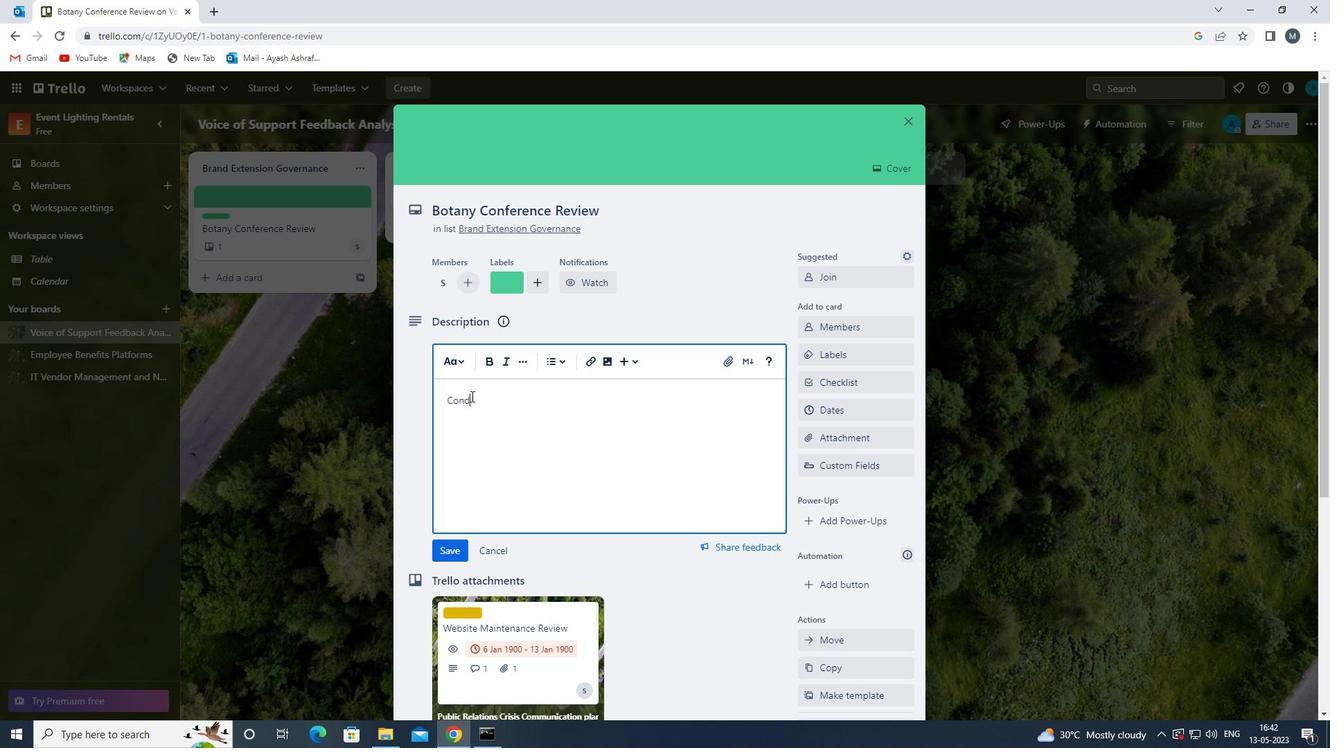 
Action: Mouse moved to (471, 396)
Screenshot: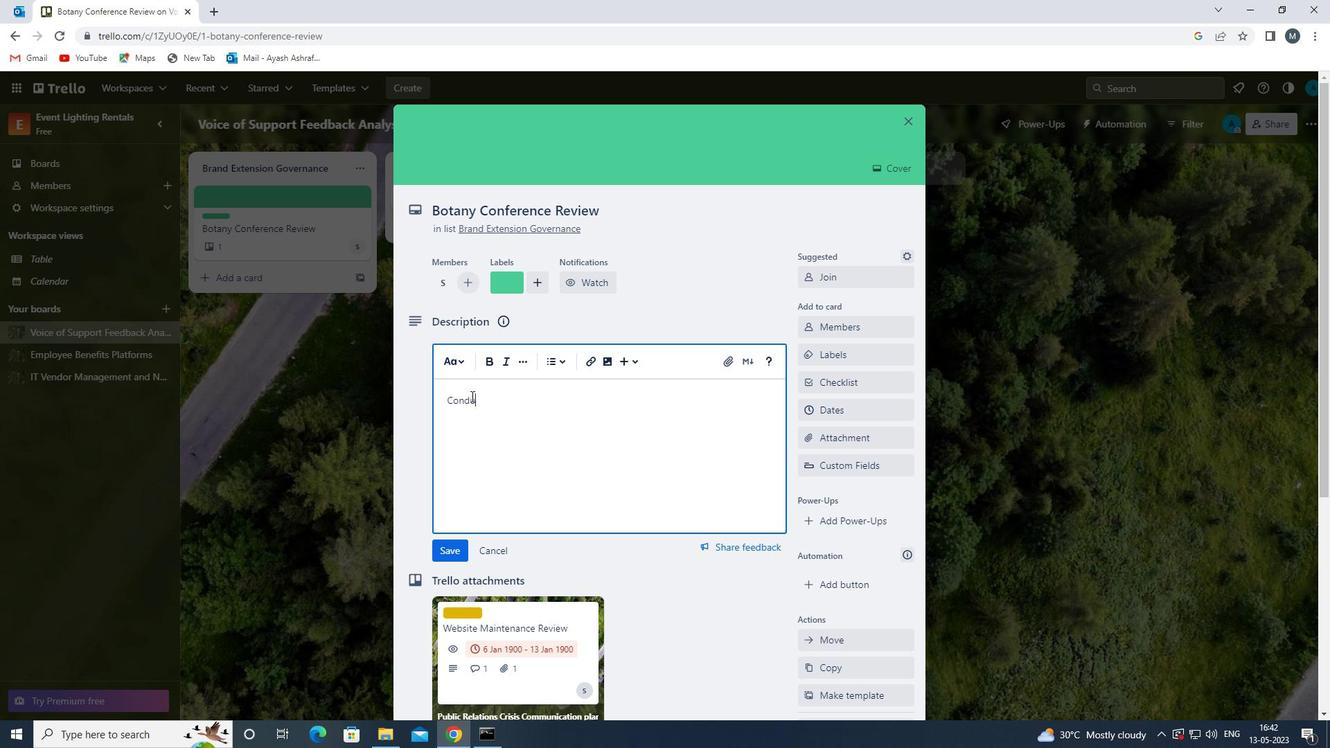 
Action: Key pressed CT<Key.space>TEAM<Key.space>TRAINING<Key.space>SESSION<Key.space>ON<Key.space>ACTIVE<Key.space>LISTENING<Key.space>AND<Key.space>EMPATHY<Key.space>
Screenshot: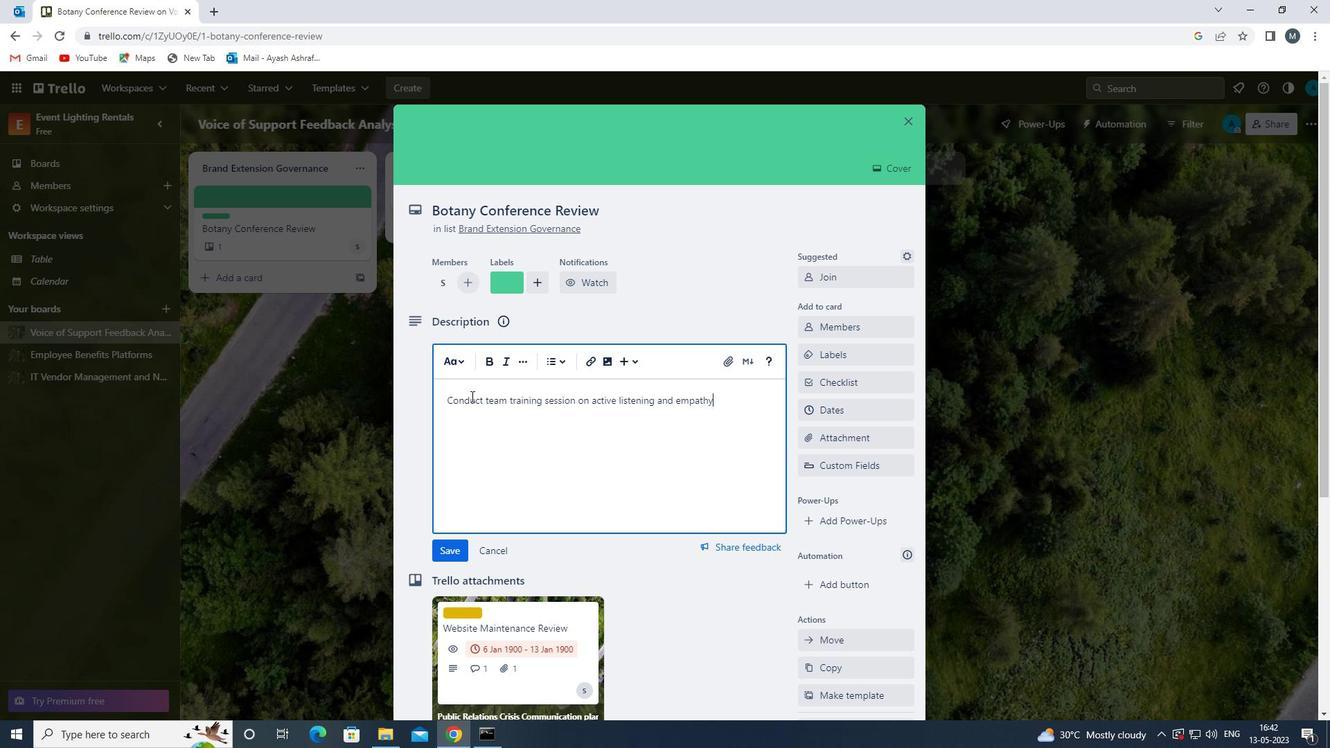 
Action: Mouse moved to (455, 549)
Screenshot: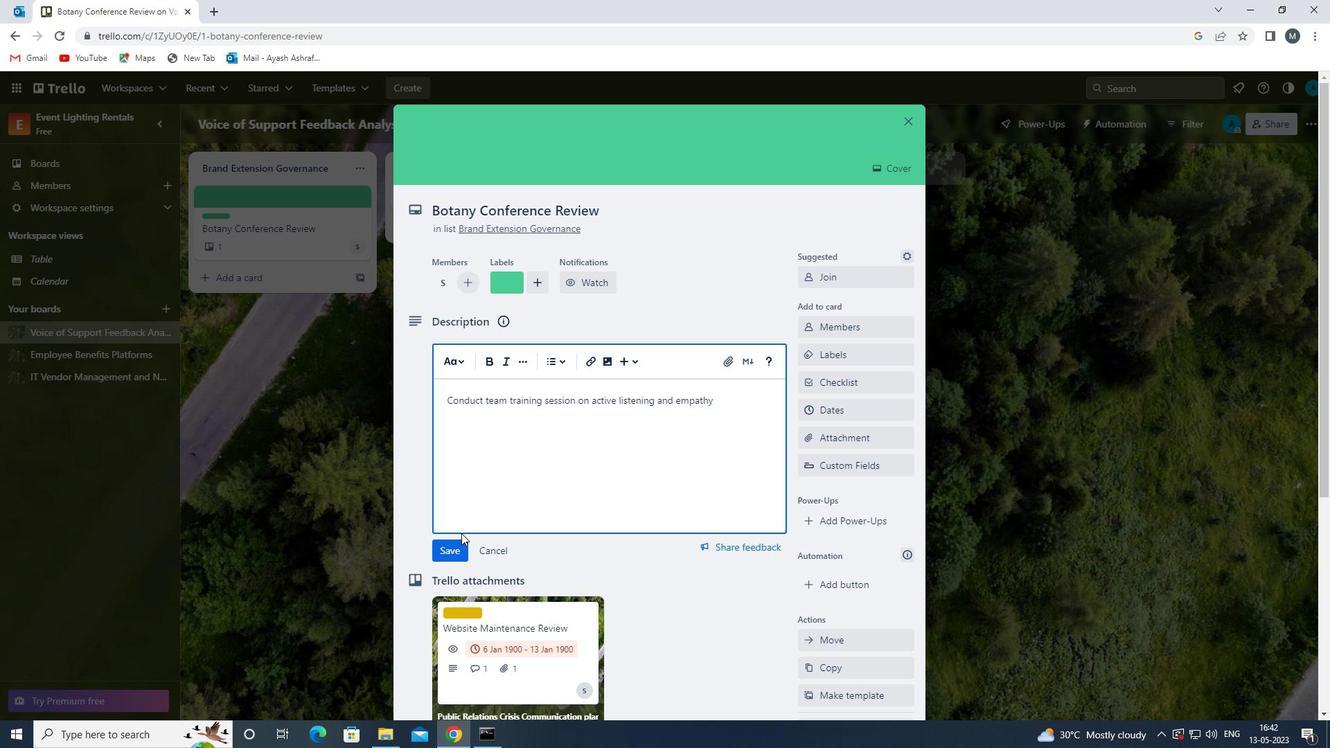 
Action: Mouse pressed left at (455, 549)
Screenshot: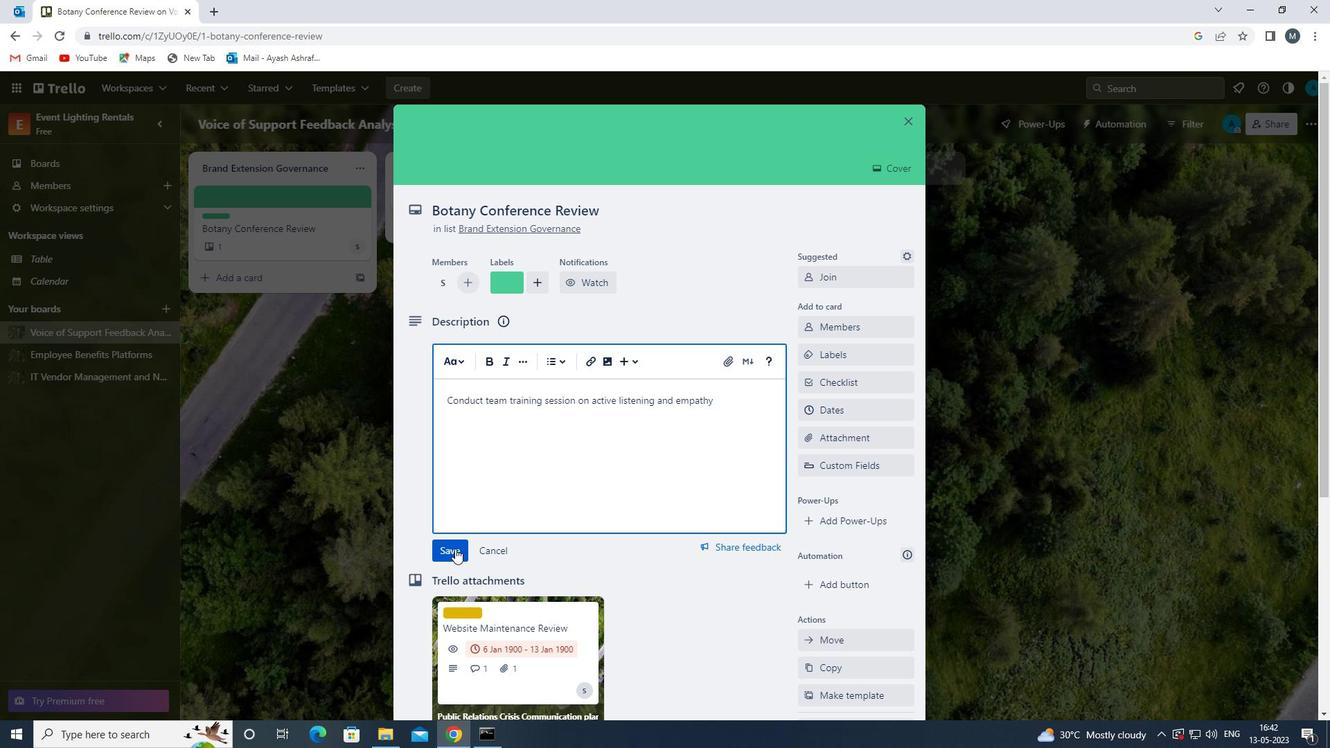 
Action: Mouse moved to (525, 506)
Screenshot: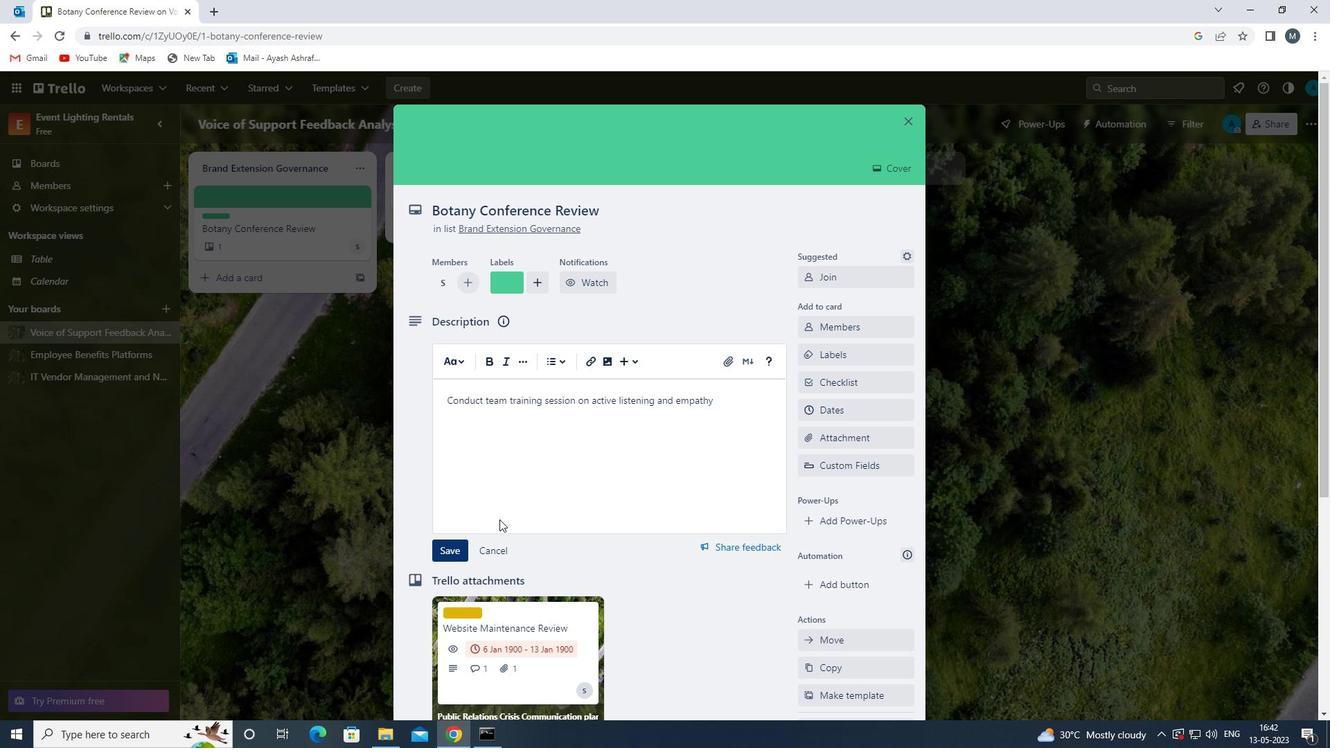
Action: Mouse scrolled (525, 505) with delta (0, 0)
Screenshot: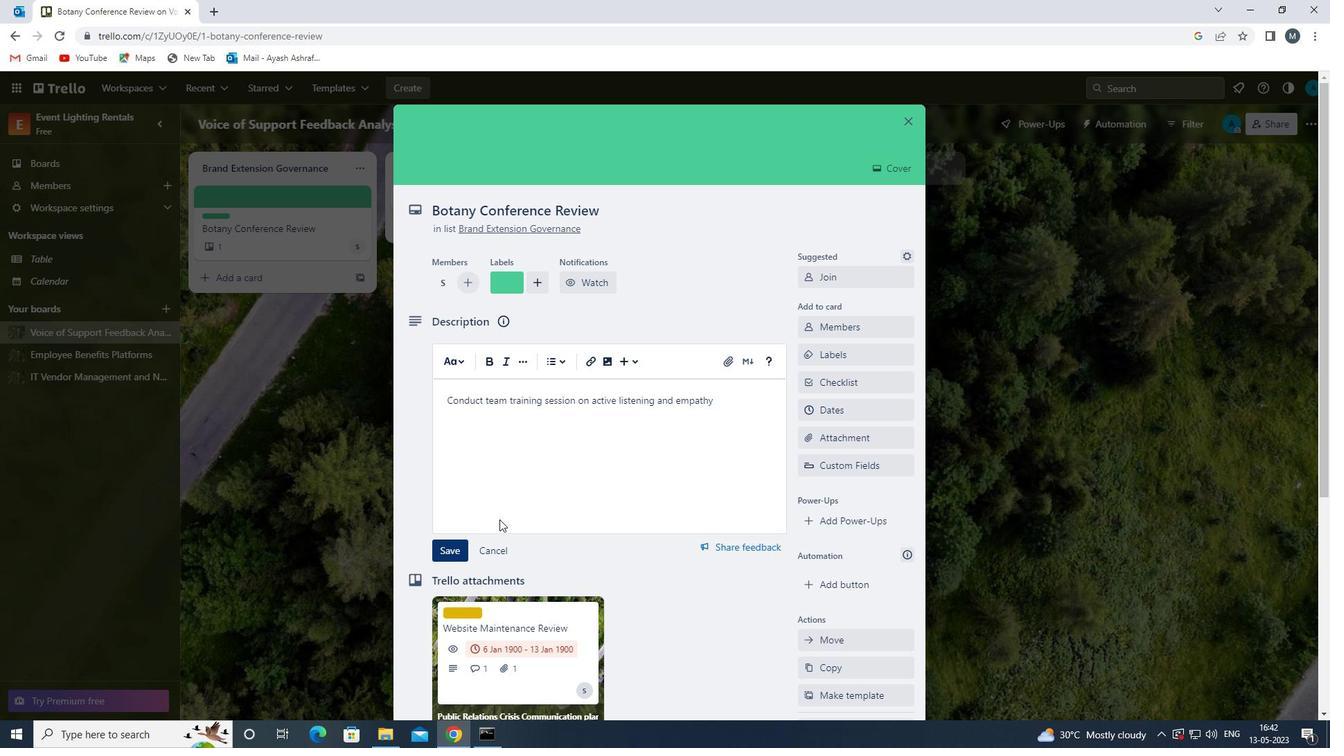 
Action: Mouse scrolled (525, 505) with delta (0, 0)
Screenshot: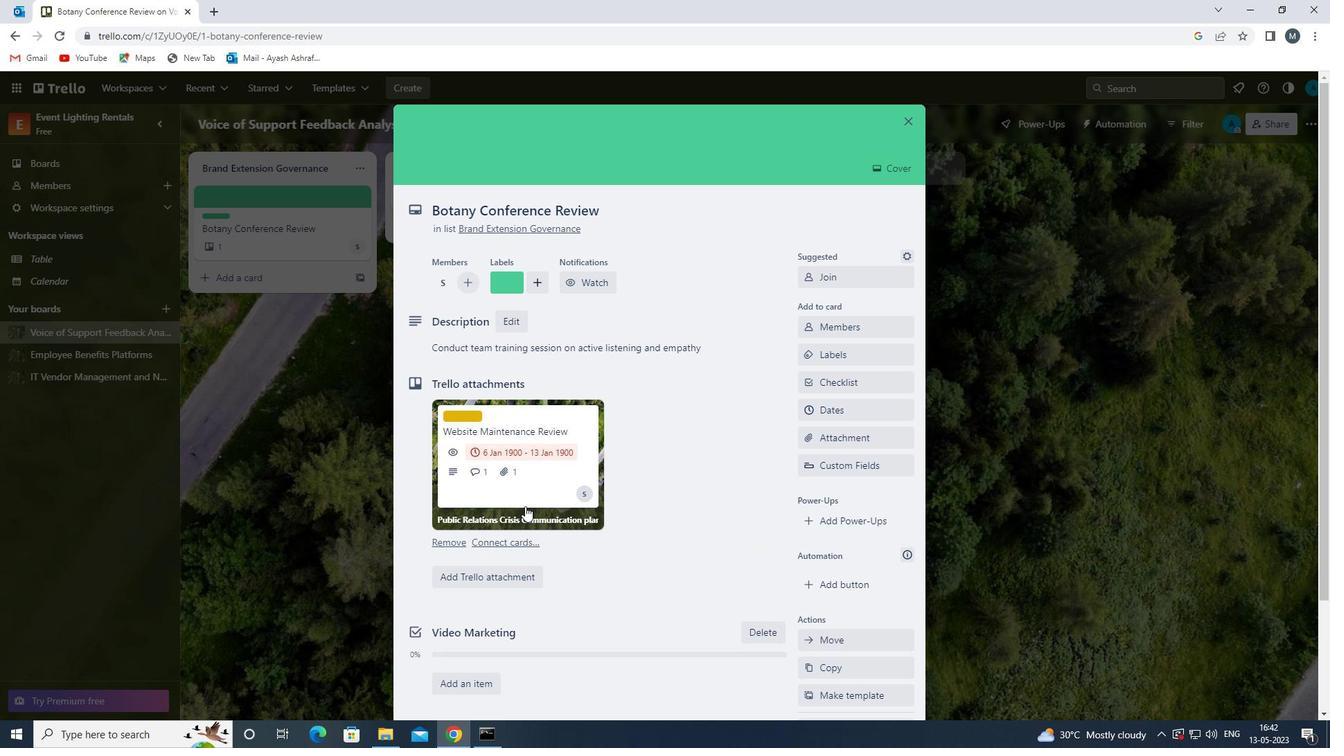 
Action: Mouse moved to (471, 637)
Screenshot: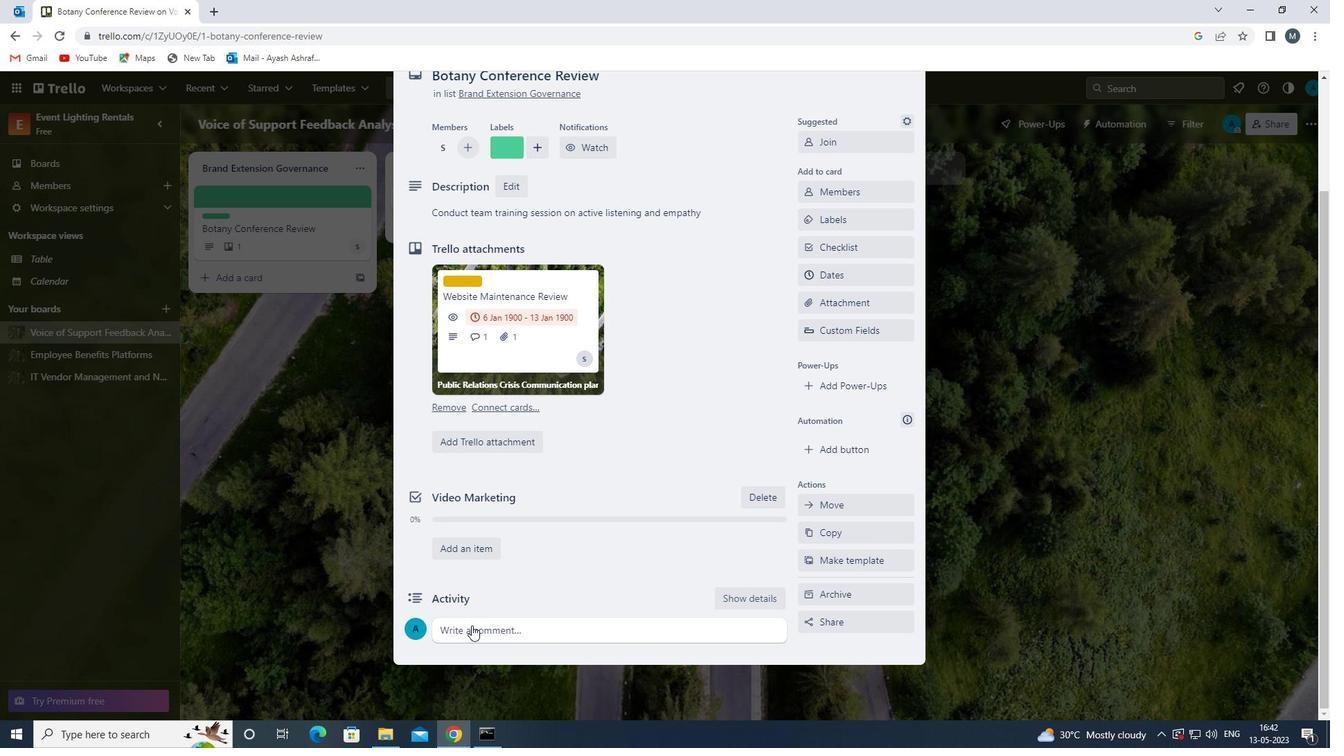 
Action: Mouse pressed left at (471, 637)
Screenshot: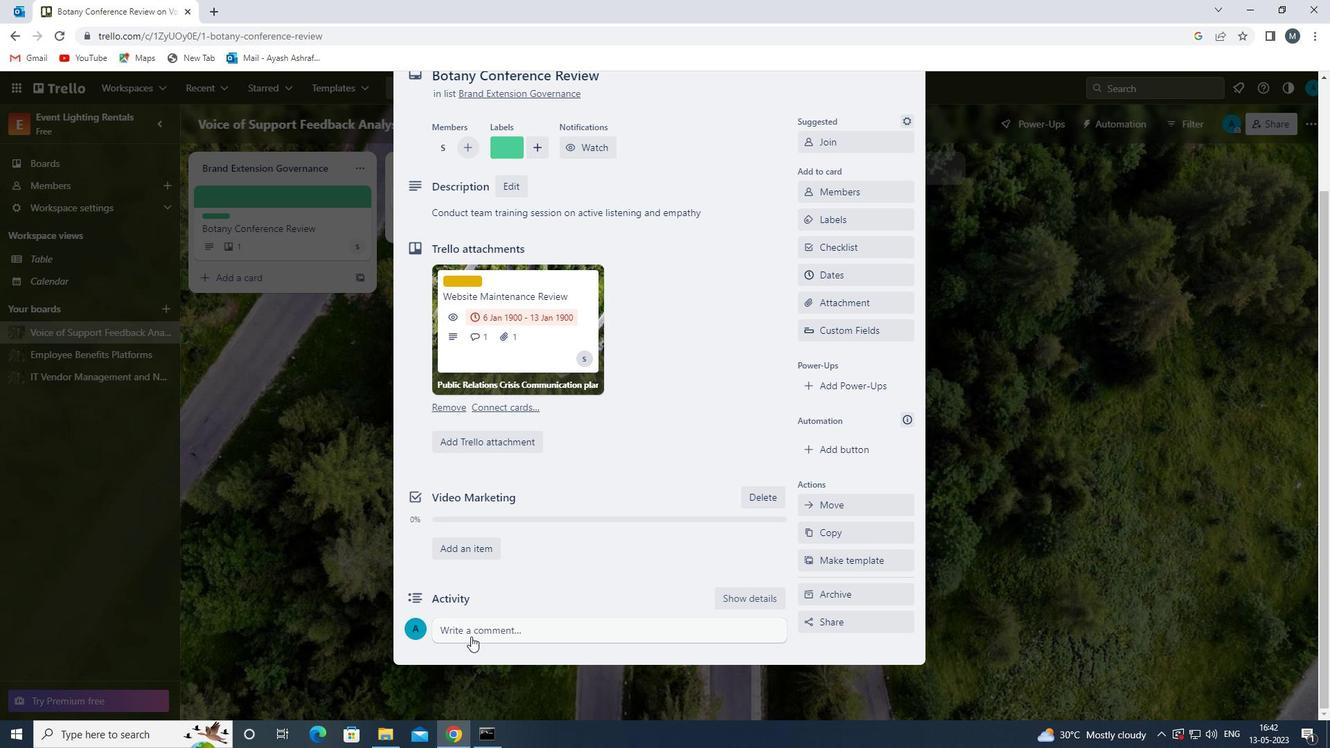 
Action: Mouse moved to (508, 548)
Screenshot: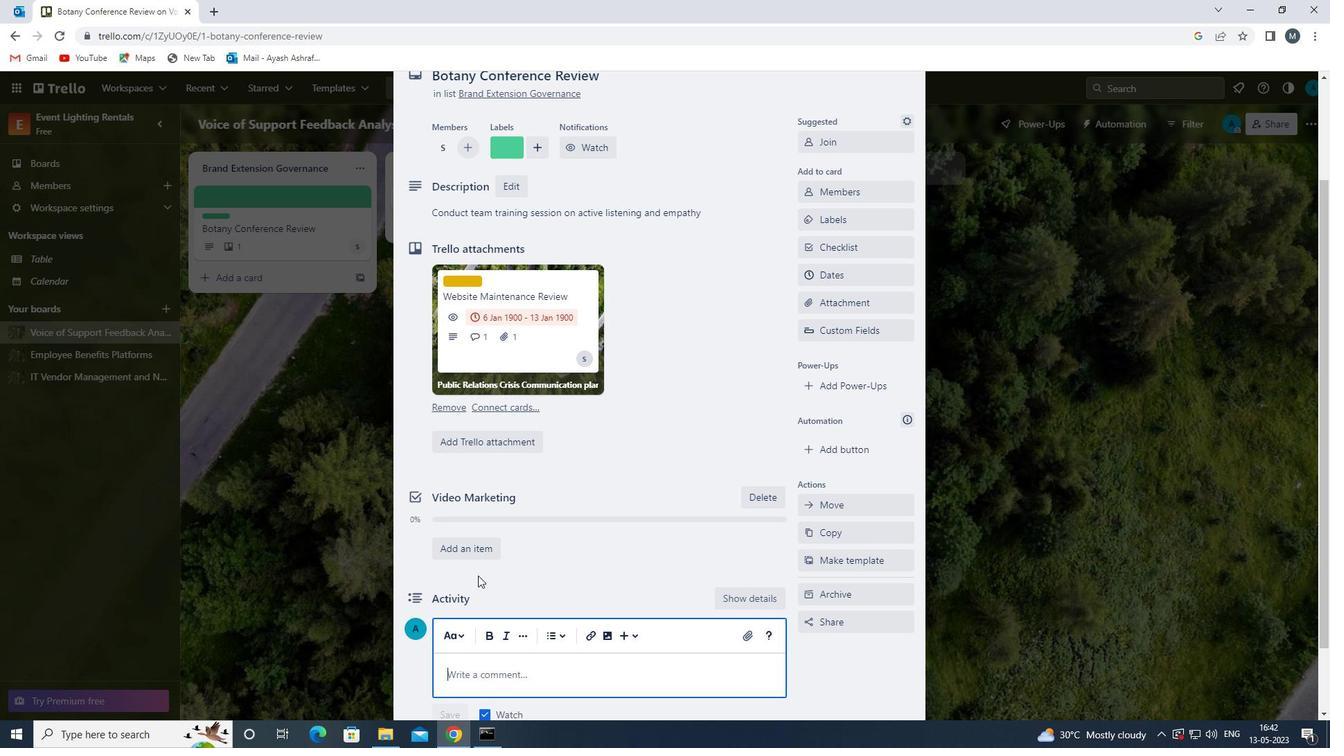 
Action: Mouse scrolled (508, 547) with delta (0, 0)
Screenshot: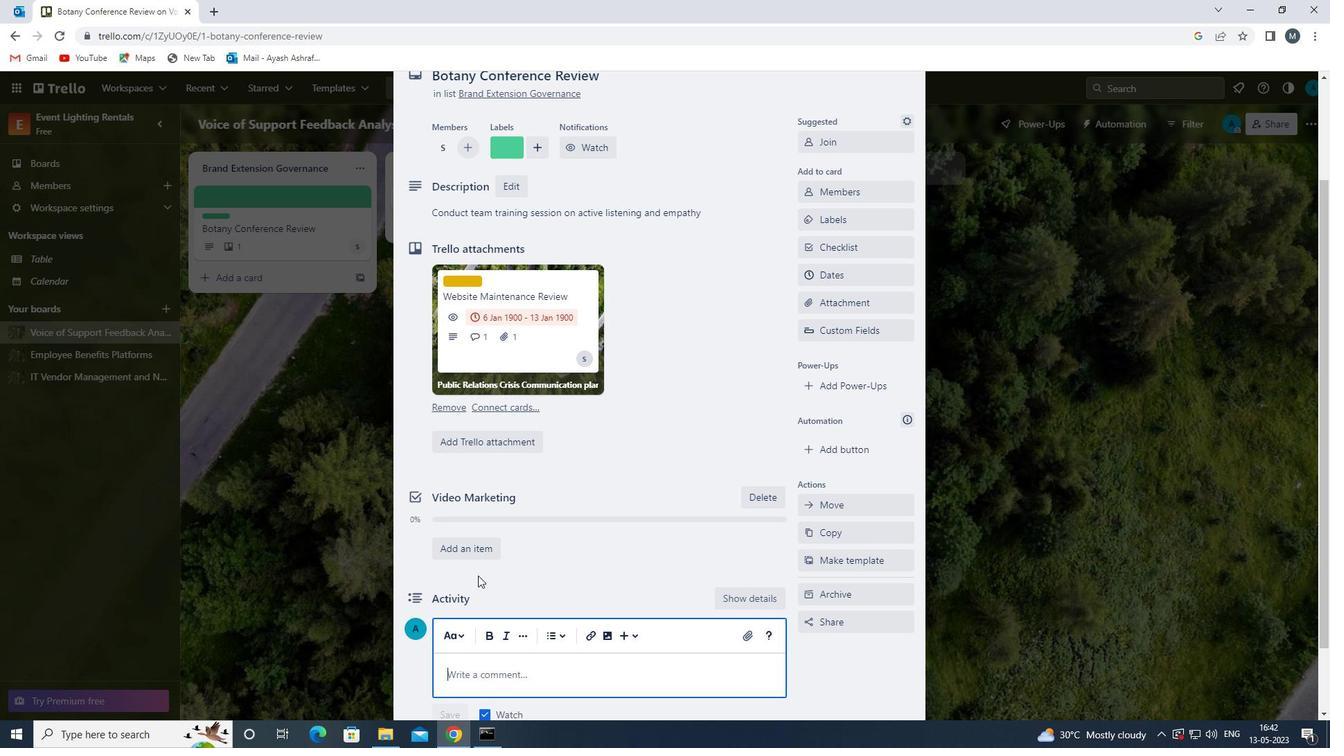 
Action: Mouse moved to (507, 552)
Screenshot: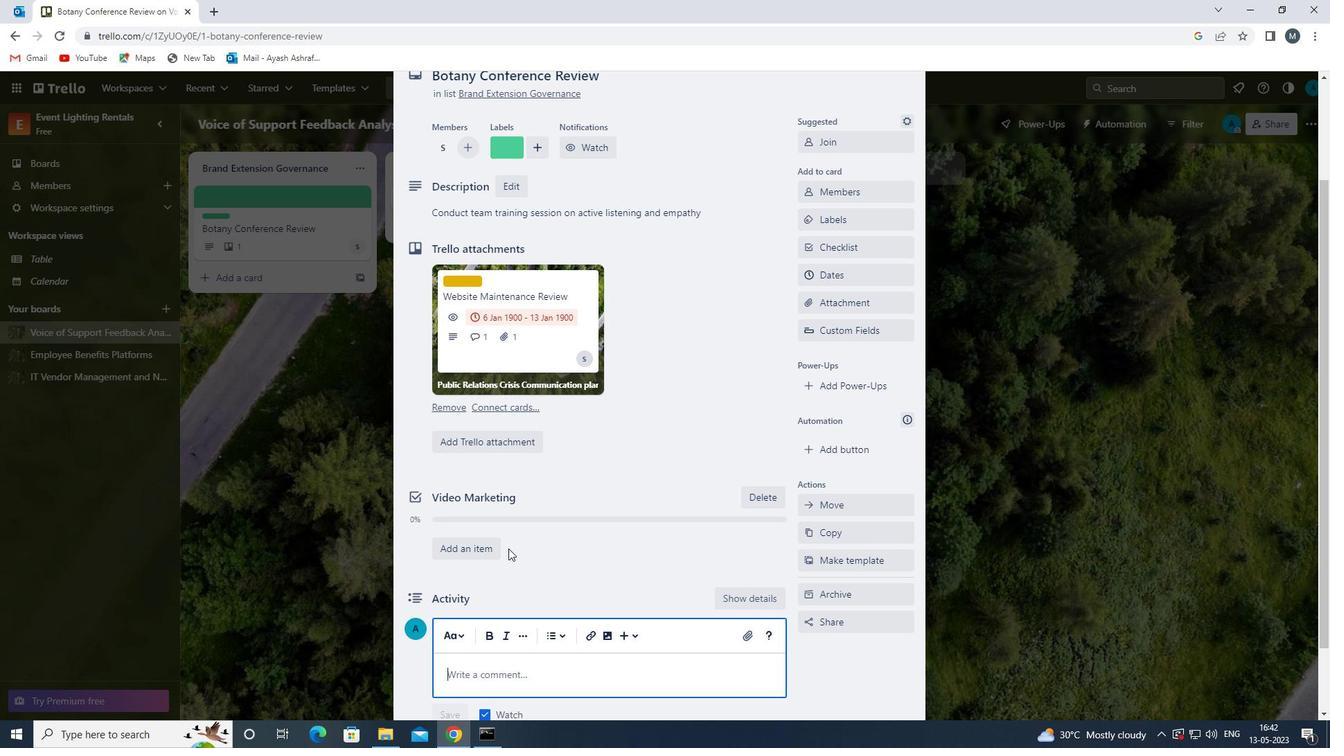 
Action: Mouse scrolled (507, 551) with delta (0, 0)
Screenshot: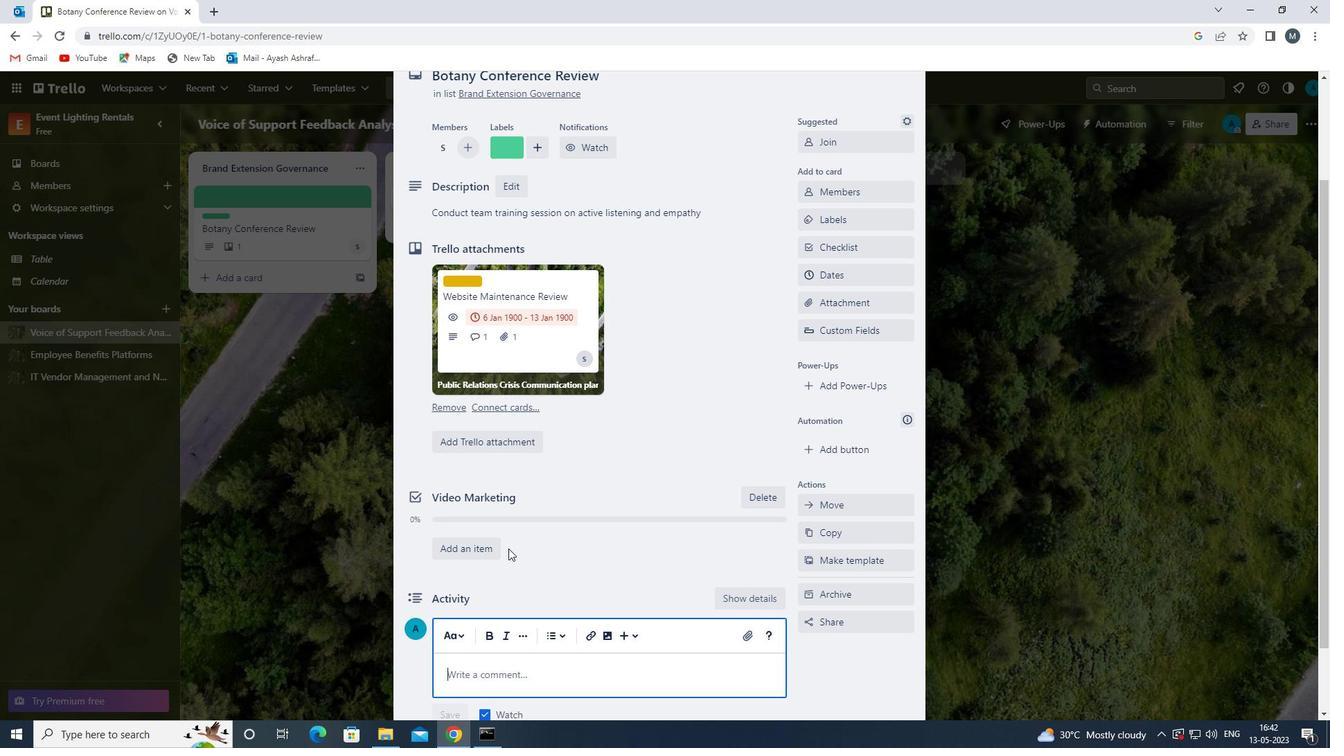 
Action: Mouse moved to (477, 595)
Screenshot: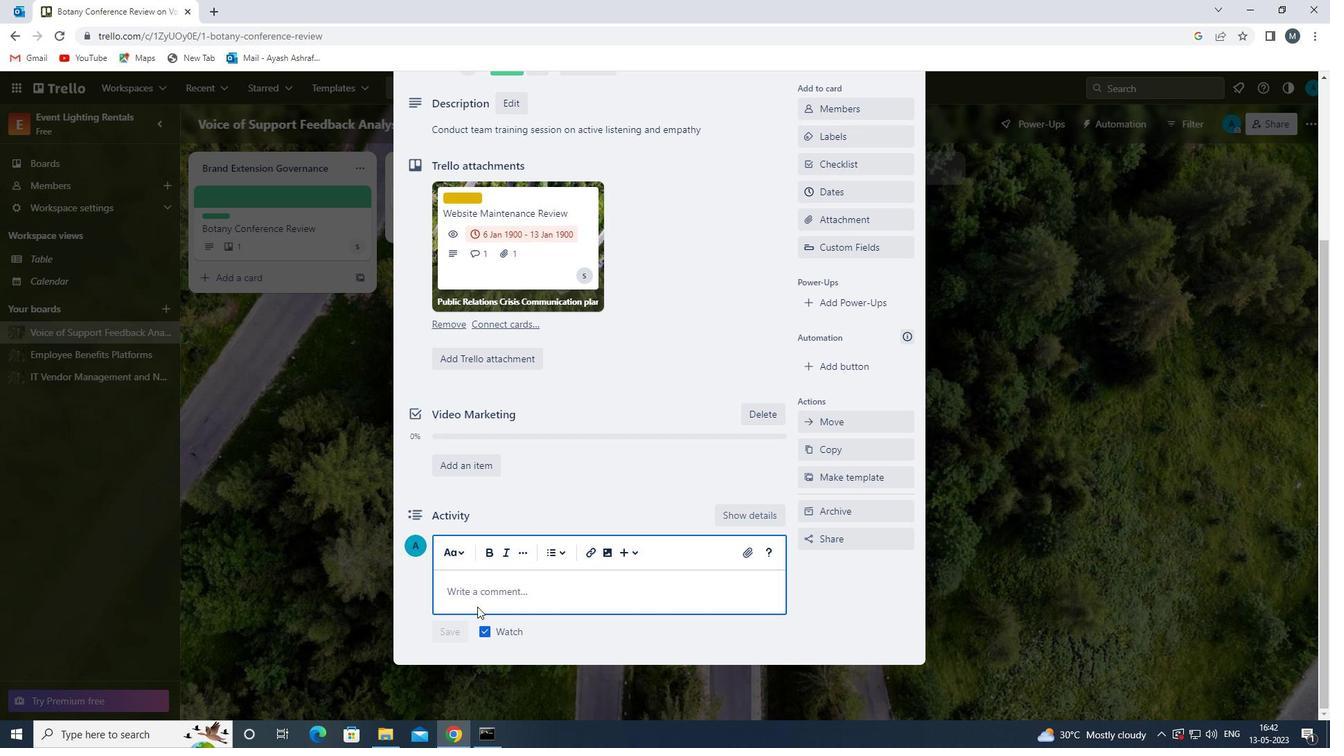 
Action: Mouse pressed left at (477, 595)
Screenshot: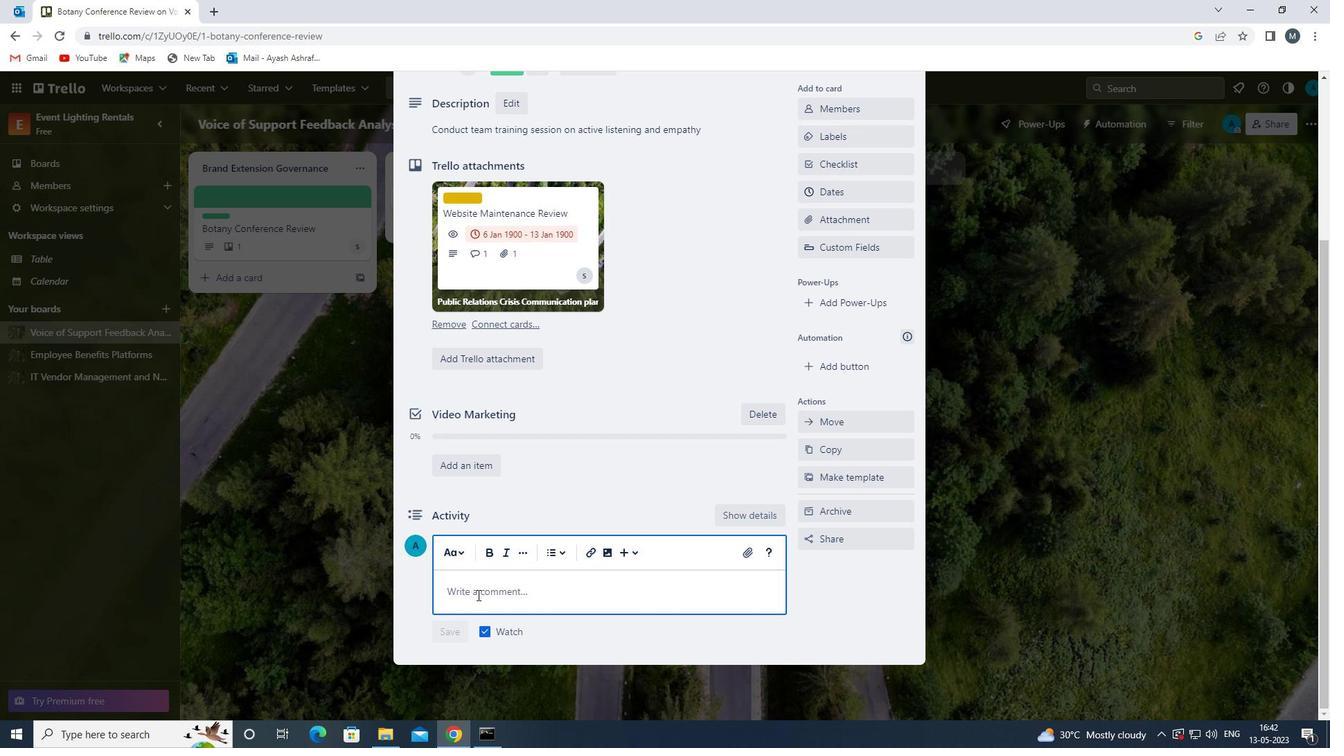 
Action: Mouse moved to (477, 595)
Screenshot: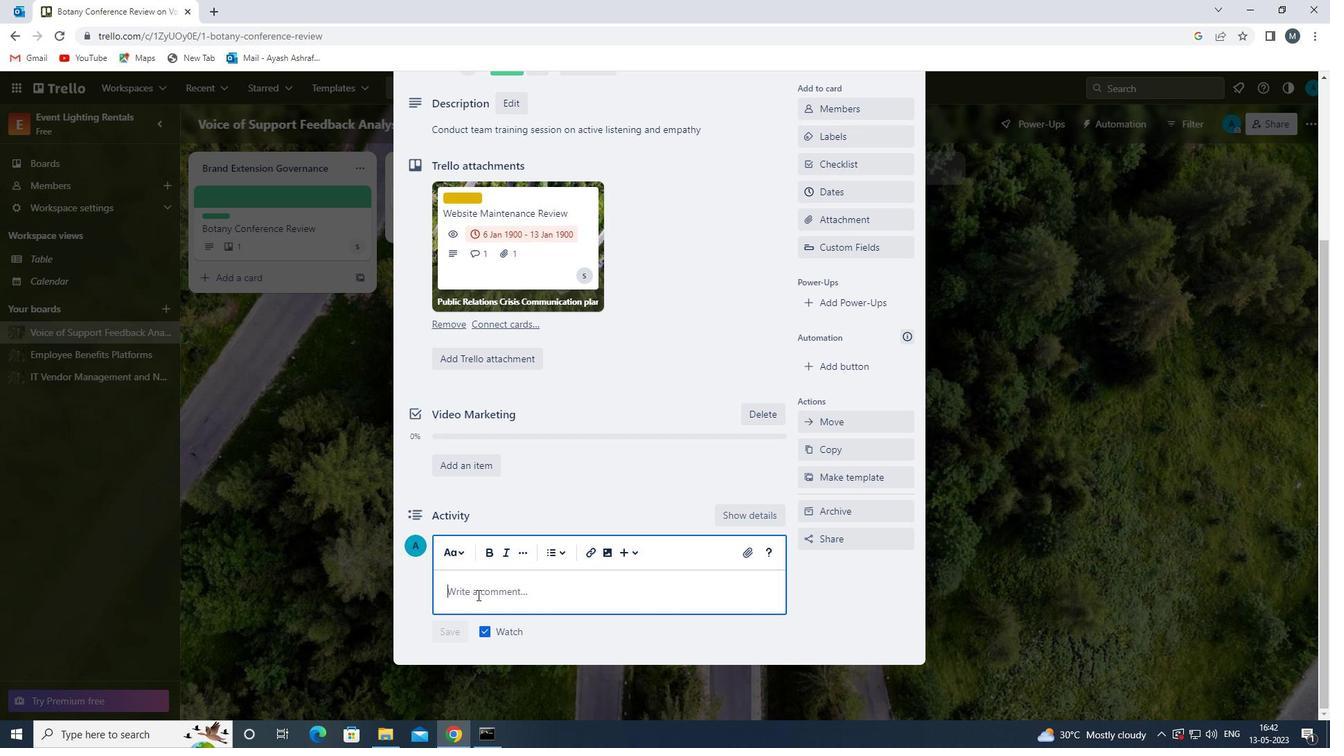 
Action: Key pressed <Key.shift>THIS<Key.space>TASK<Key.space>REQUIRES<Key.space>US<Key.space>TO<Key.space>BE<Key.space>ORGANIZED<Key.space>AND<Key.space>EFFICIENT<Key.space><Key.backspace>,<Key.space>MANAGING<Key.space>OUR<Key.space>TIME<Key.space>AND<Key.space>RESOURCES<Key.space>EFFECTIVELT<Key.backspace>Y.
Screenshot: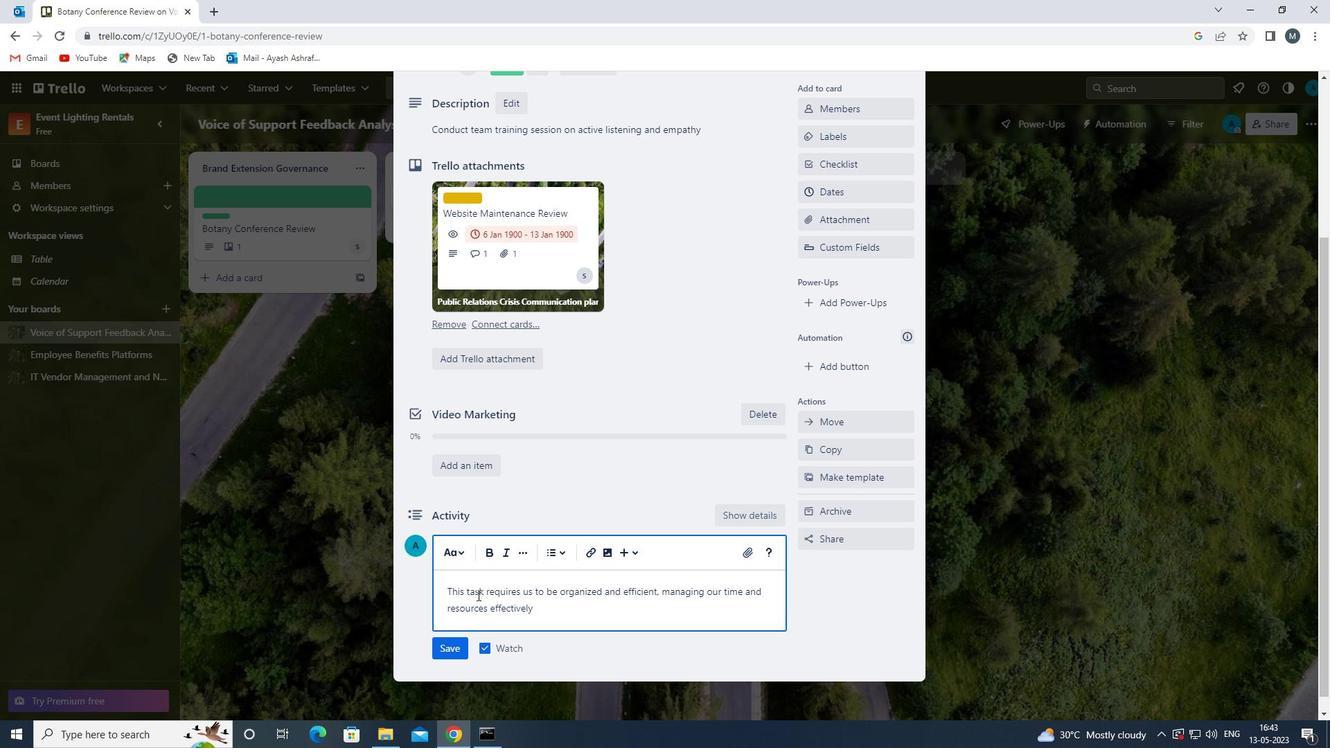 
Action: Mouse moved to (447, 650)
Screenshot: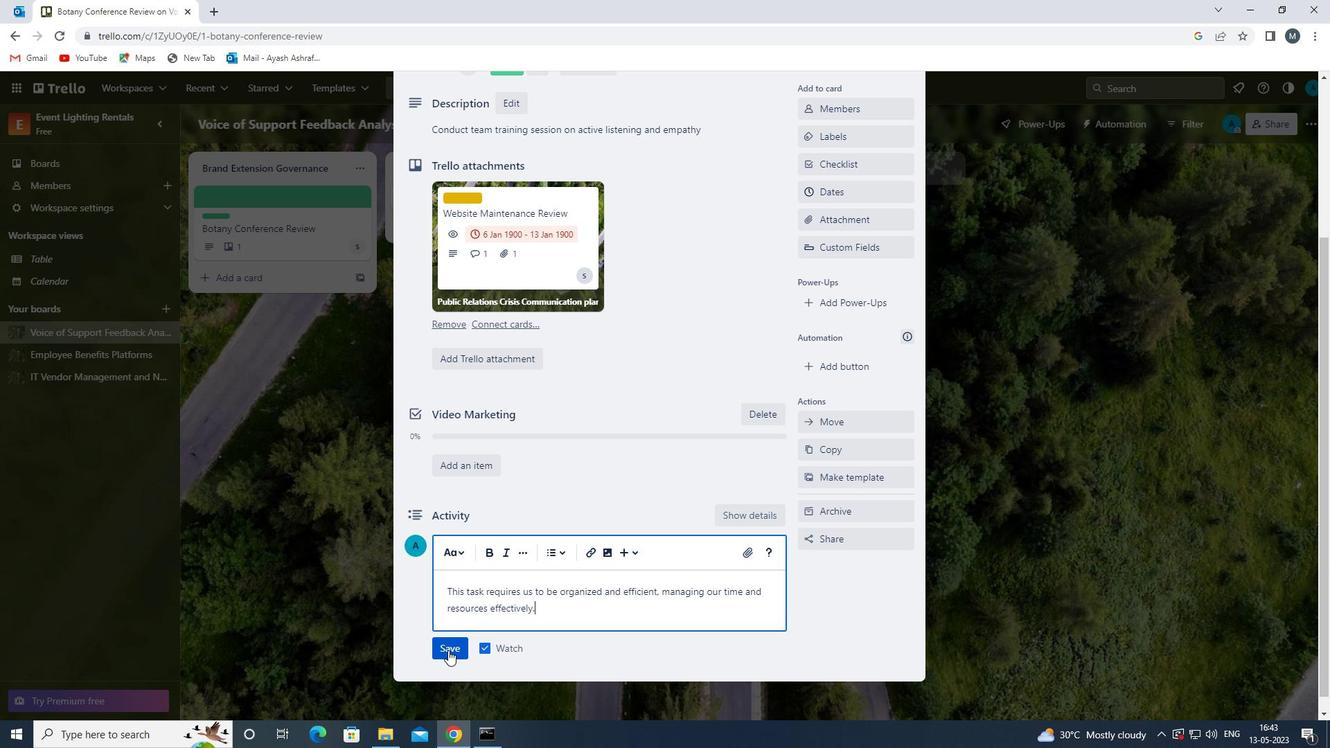 
Action: Mouse pressed left at (447, 650)
Screenshot: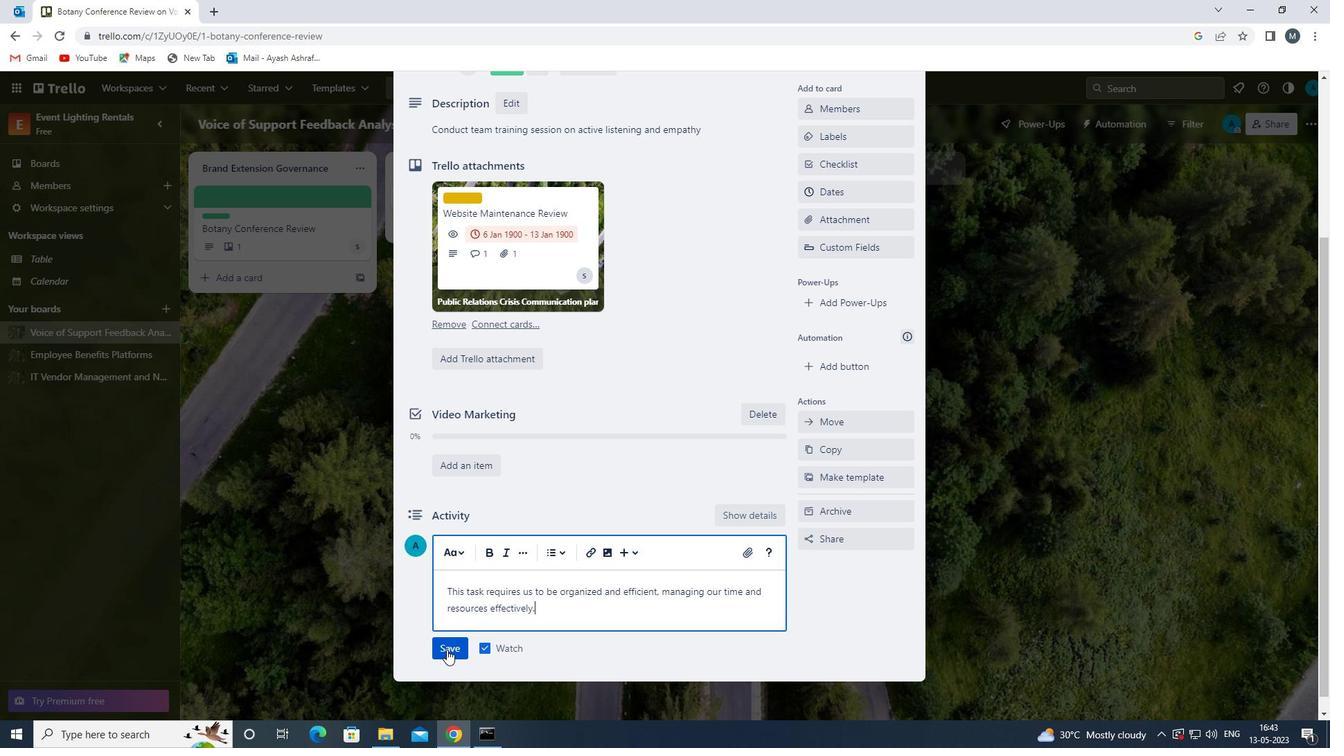 
Action: Mouse moved to (831, 194)
Screenshot: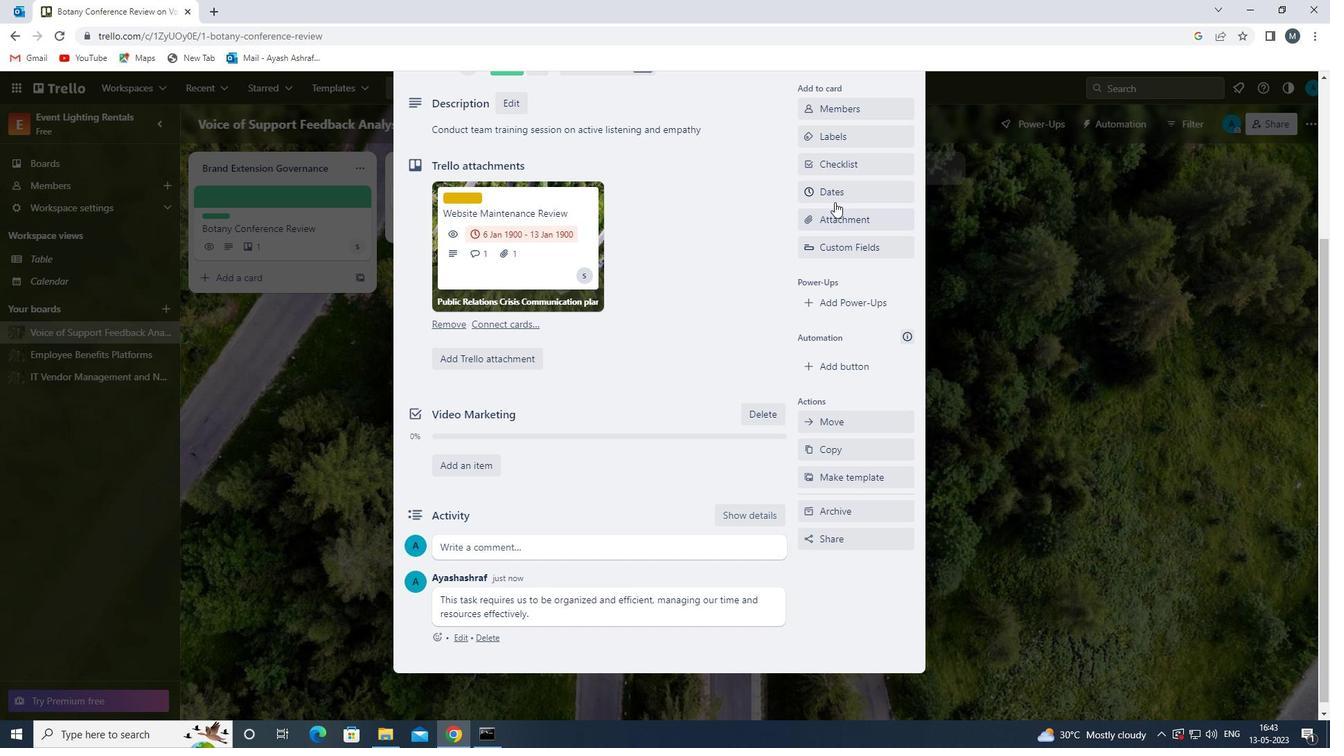 
Action: Mouse pressed left at (831, 194)
Screenshot: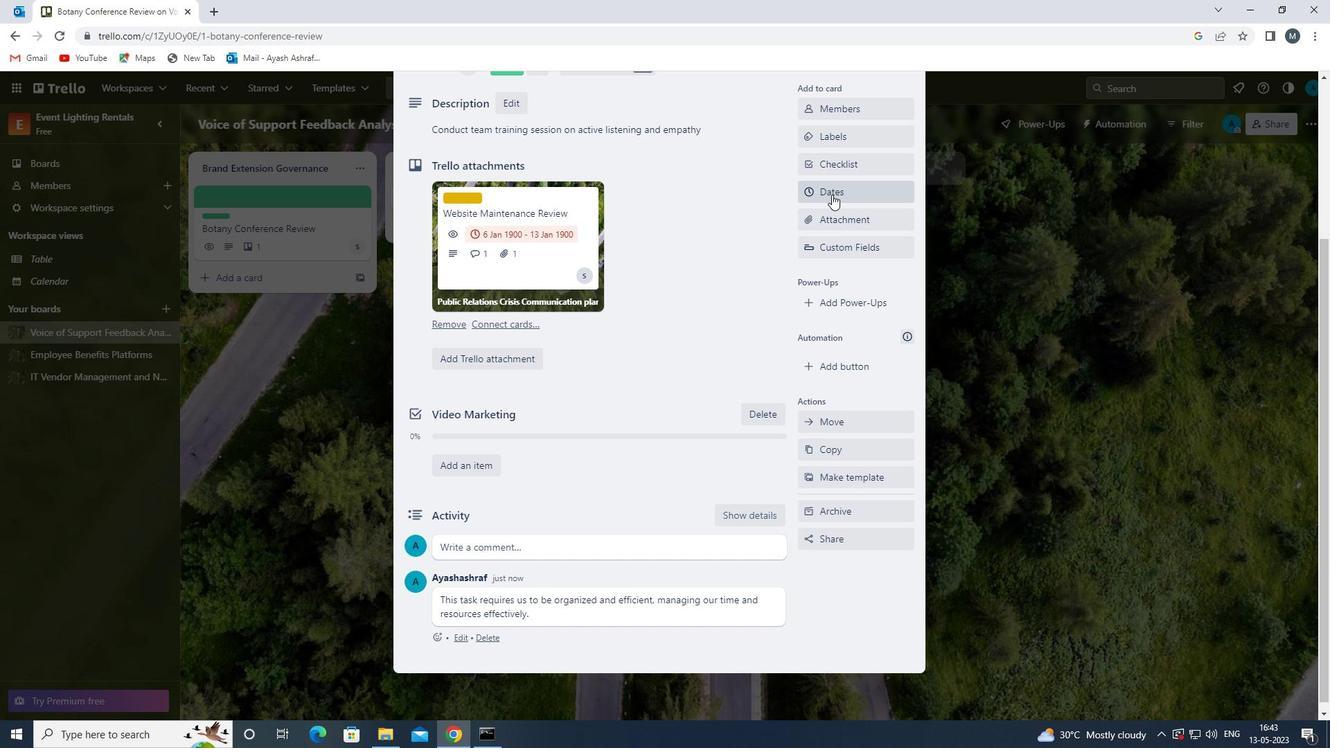 
Action: Mouse moved to (816, 476)
Screenshot: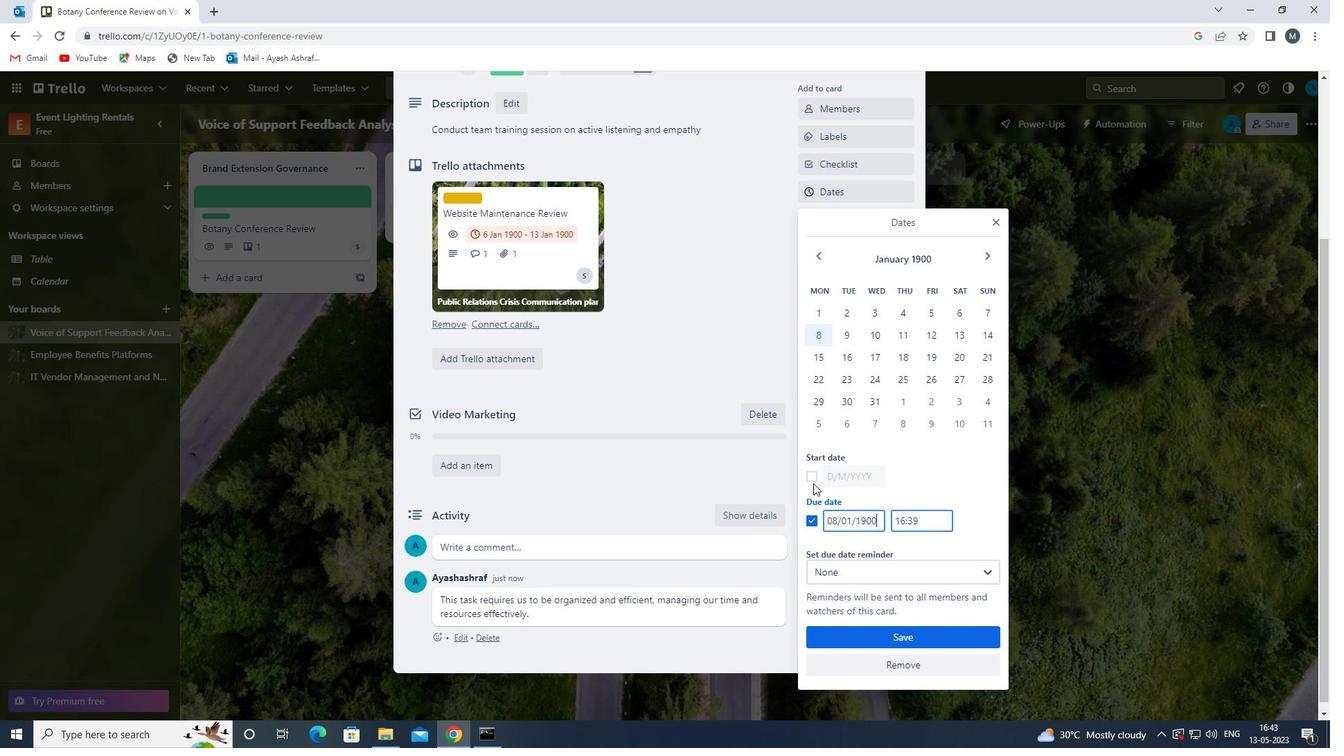 
Action: Mouse pressed left at (816, 476)
Screenshot: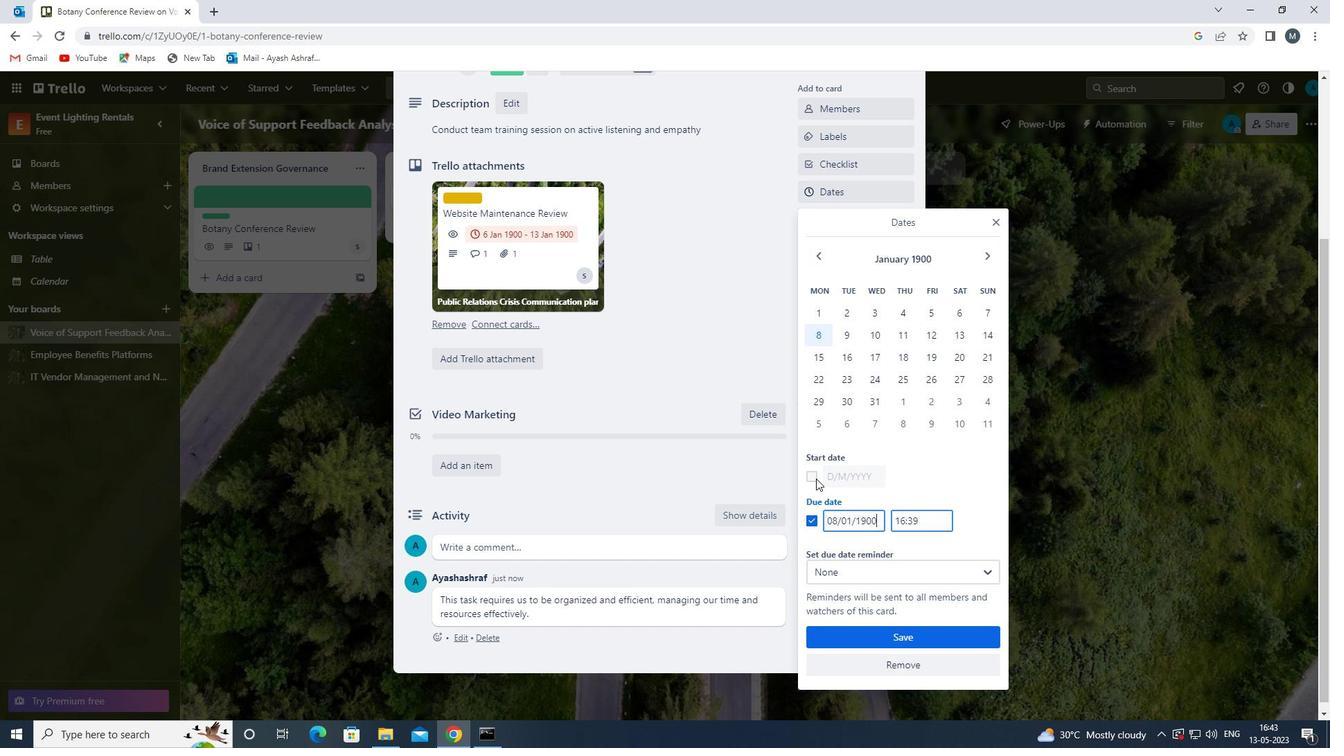 
Action: Mouse moved to (835, 477)
Screenshot: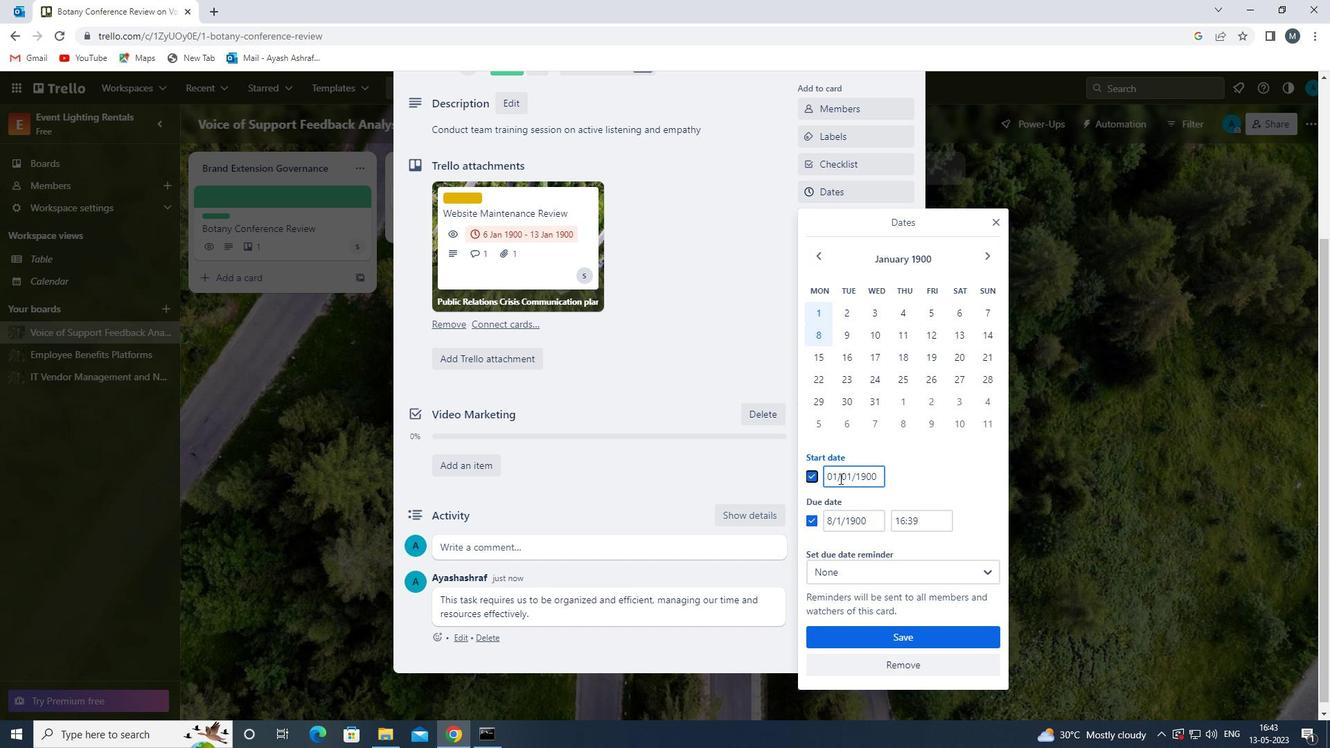 
Action: Mouse pressed left at (835, 477)
Screenshot: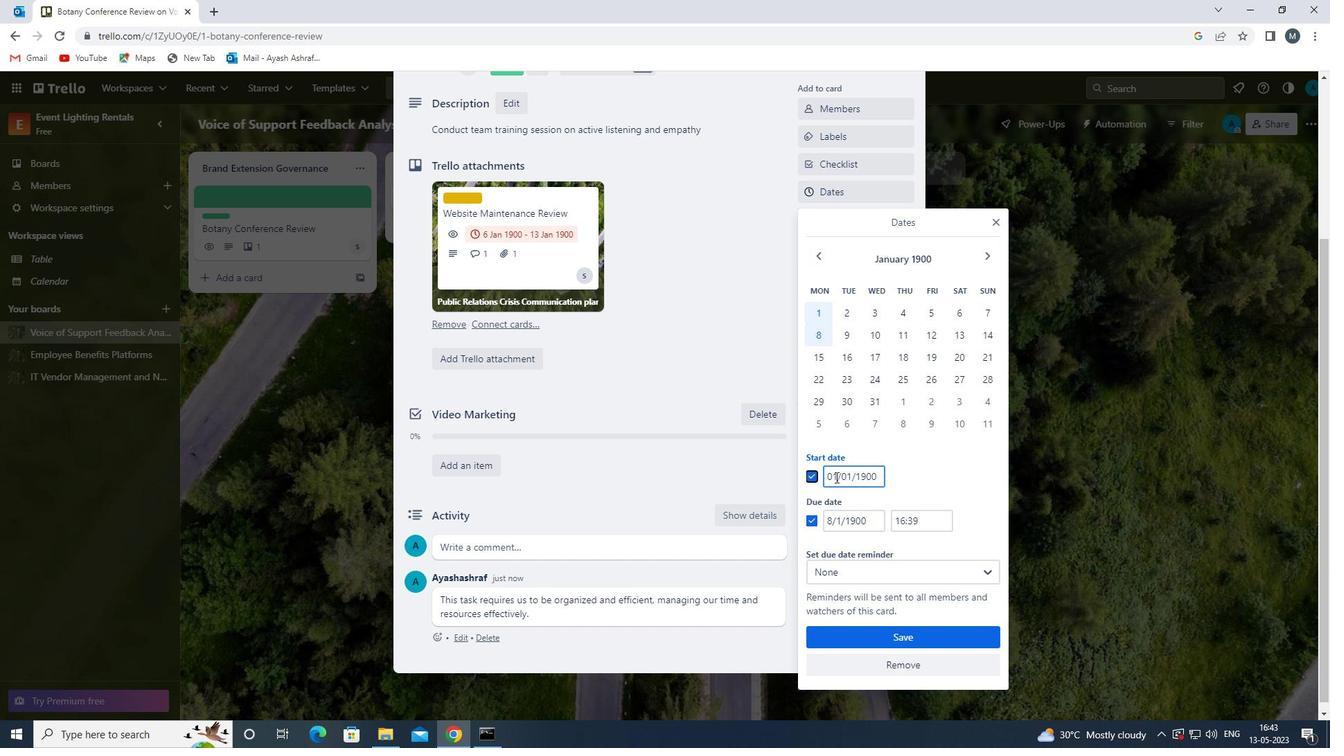 
Action: Mouse moved to (832, 478)
Screenshot: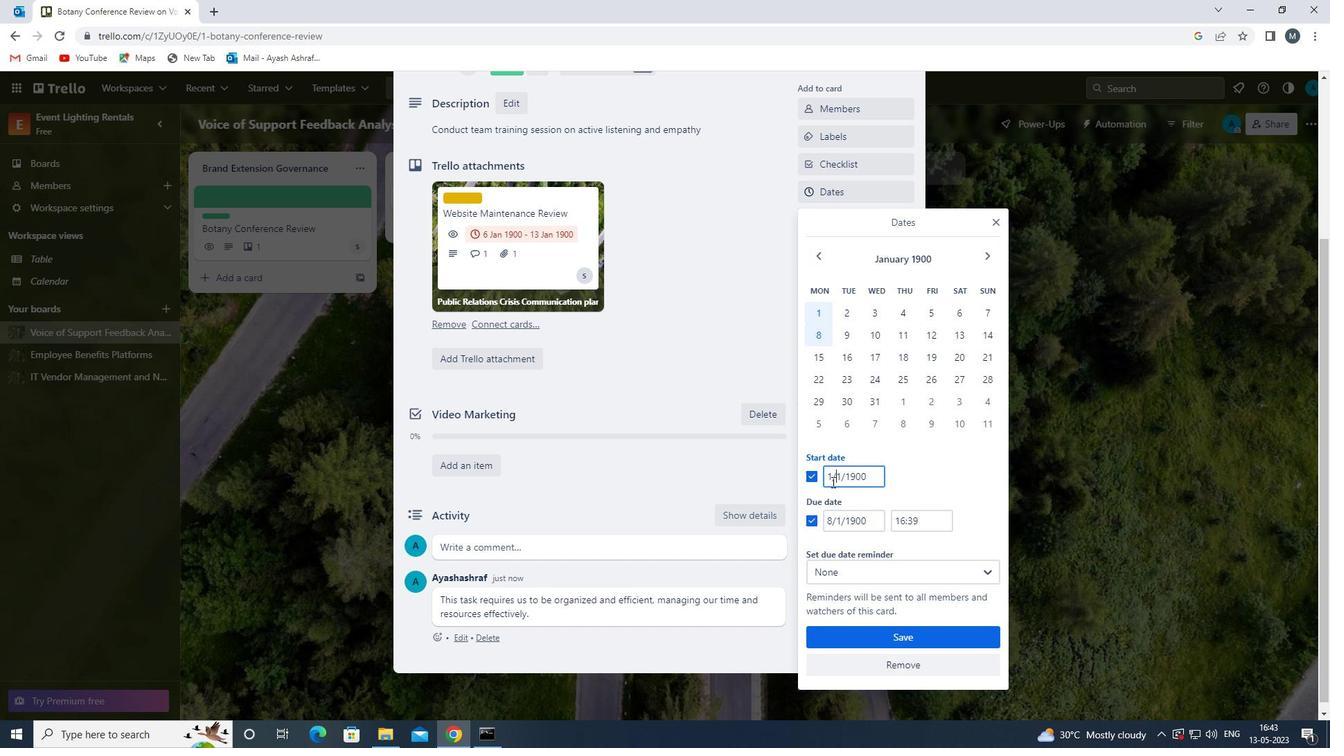 
Action: Mouse pressed left at (832, 478)
Screenshot: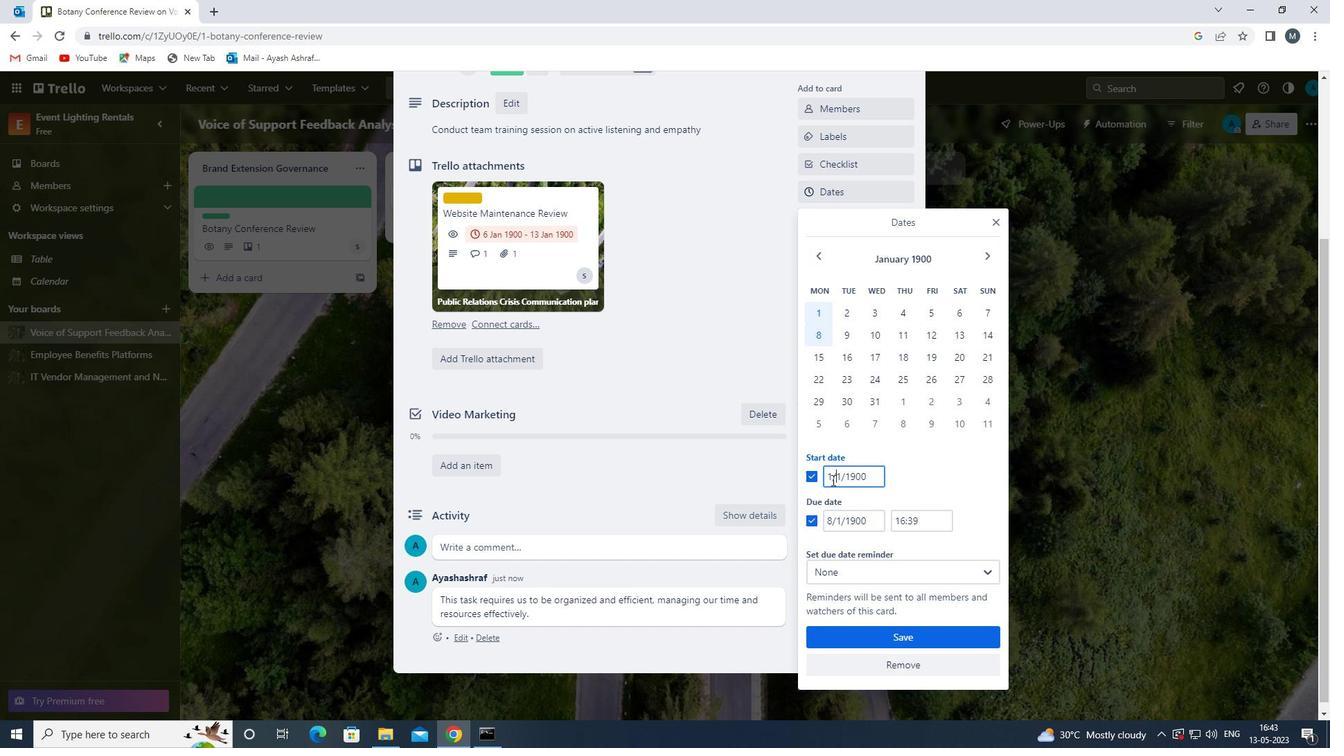 
Action: Mouse moved to (839, 483)
Screenshot: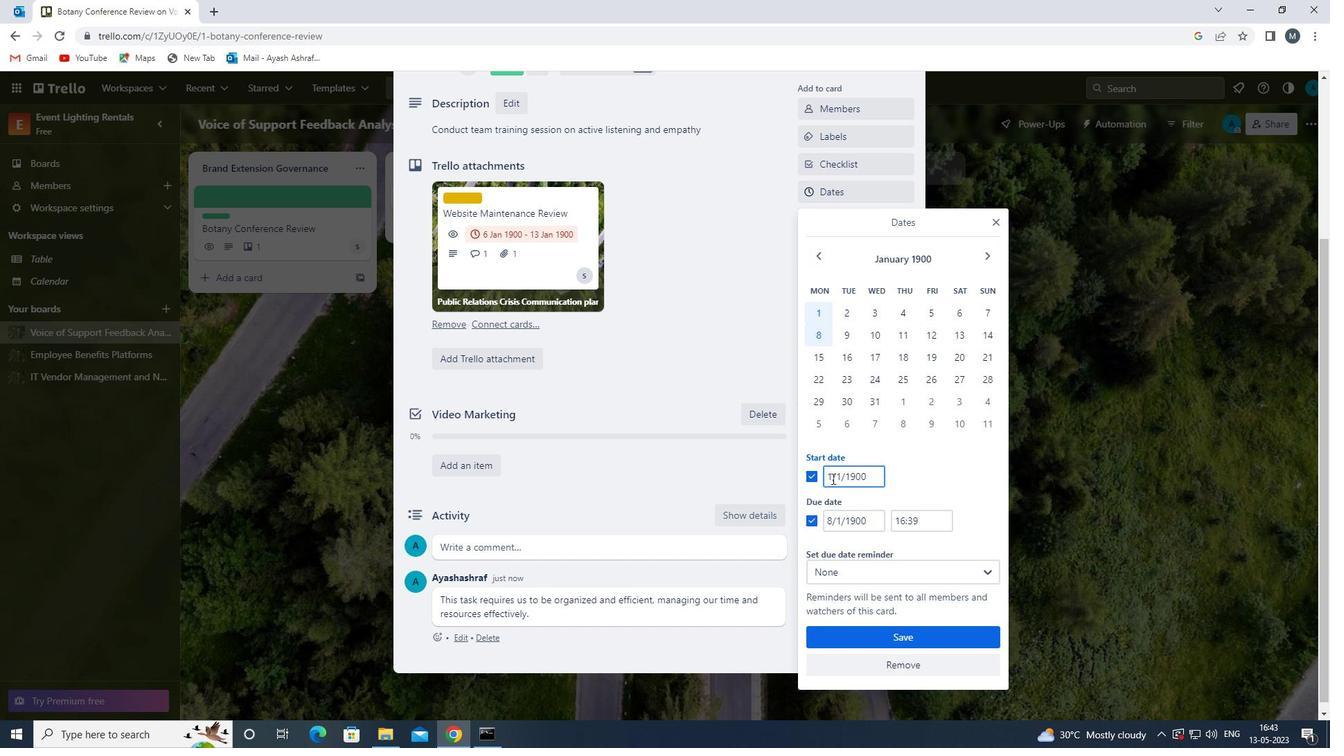 
Action: Key pressed <Key.backspace>02
Screenshot: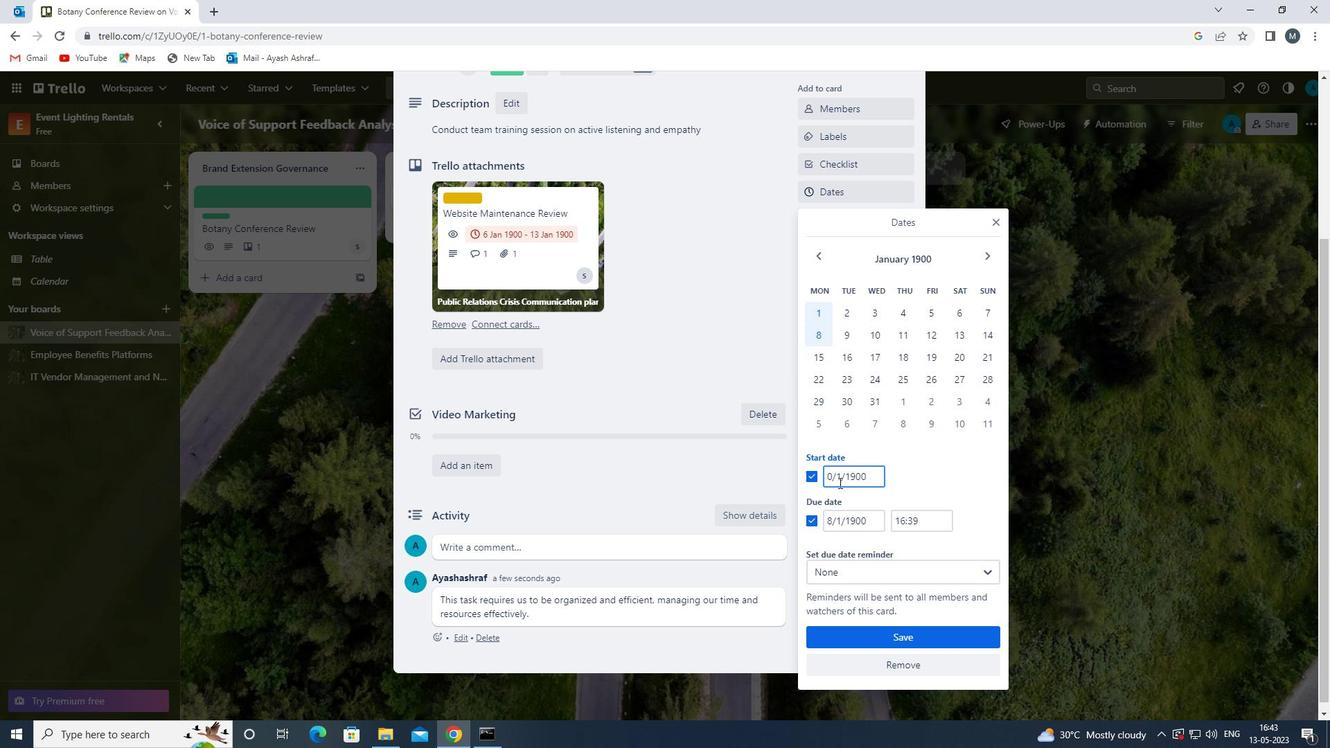 
Action: Mouse moved to (841, 476)
Screenshot: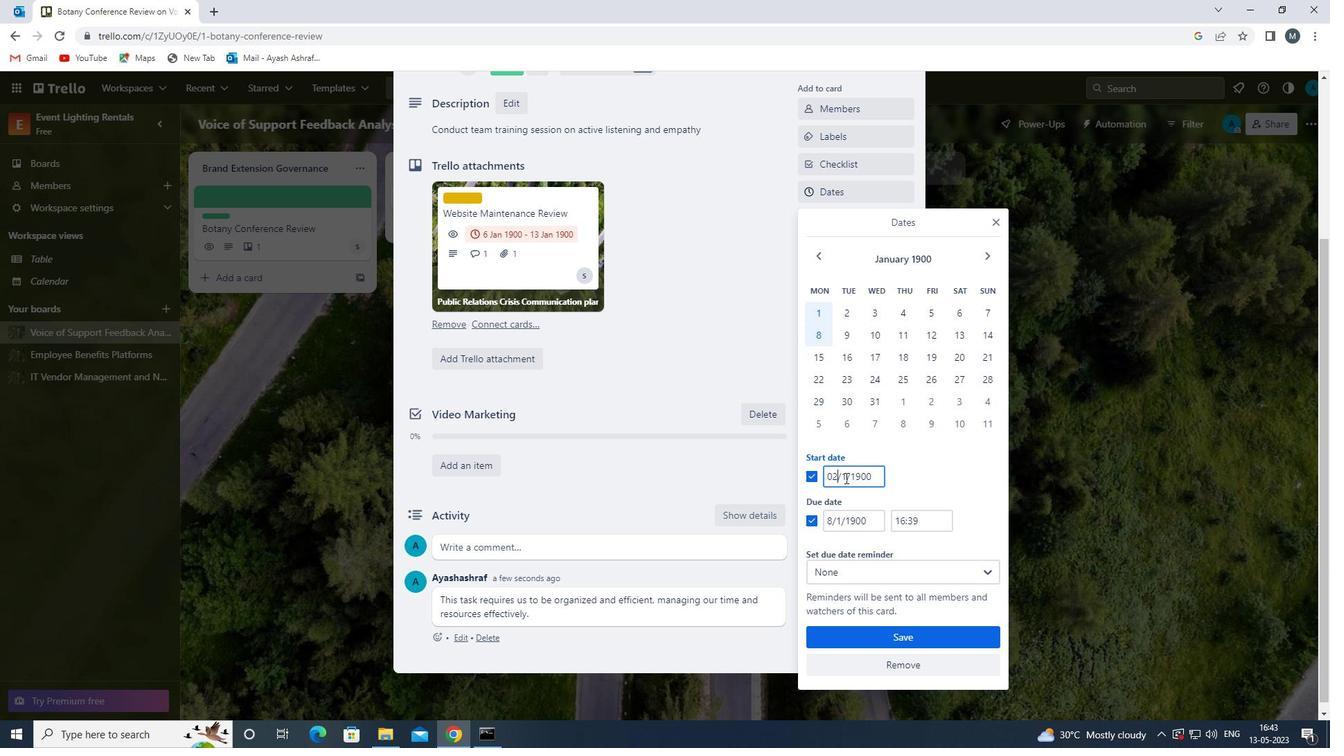 
Action: Mouse pressed left at (841, 476)
Screenshot: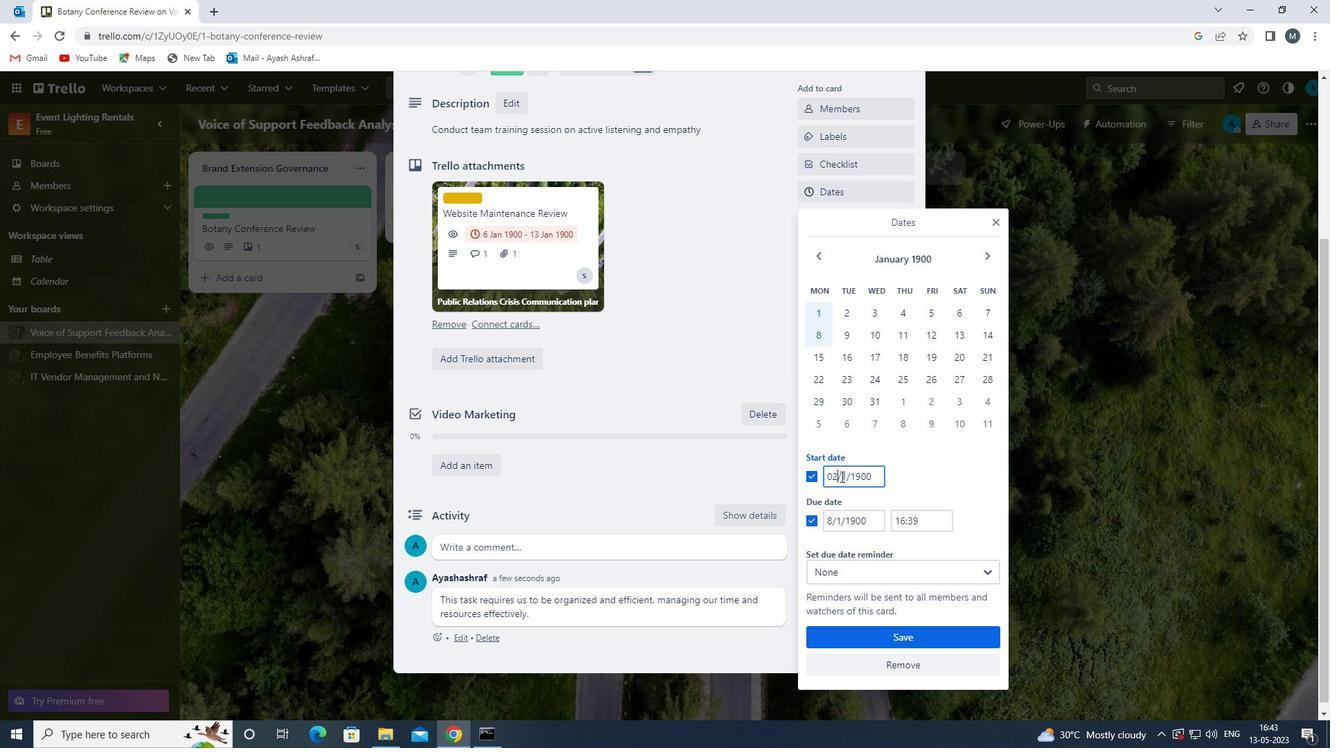 
Action: Mouse moved to (840, 484)
Screenshot: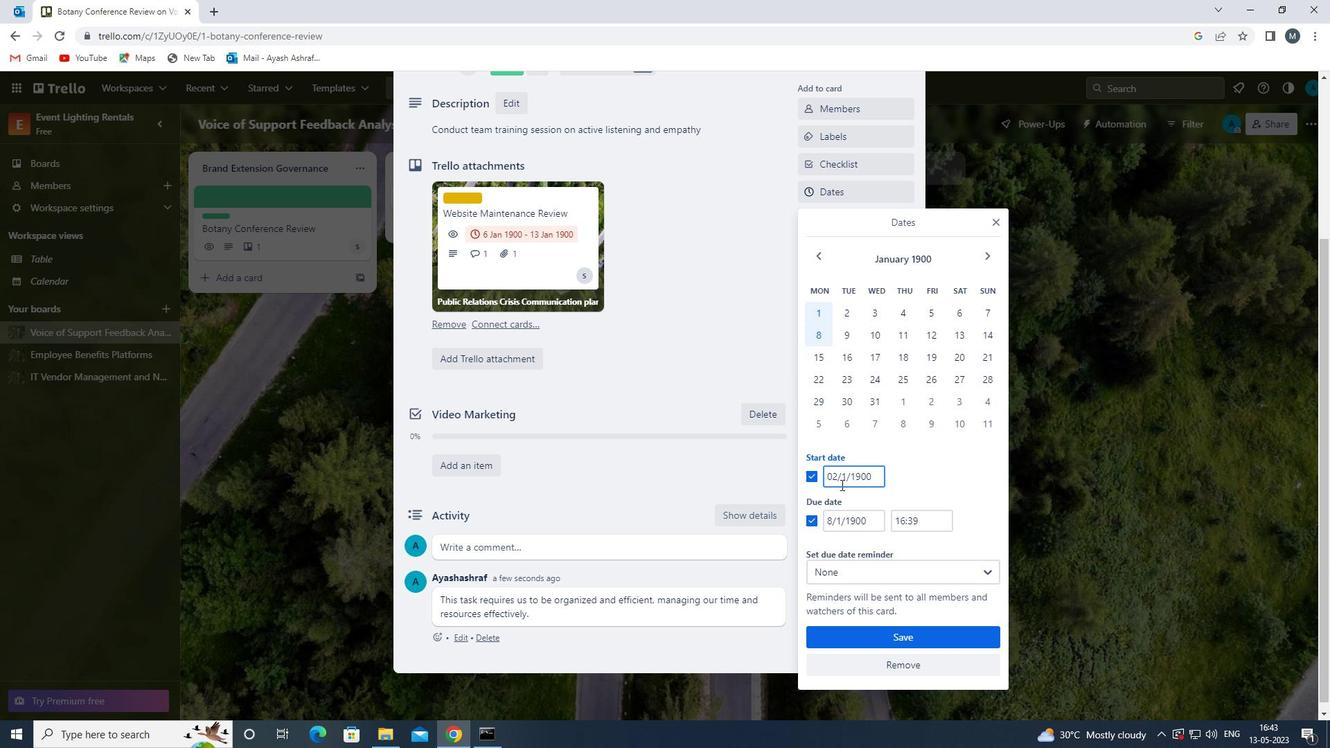 
Action: Key pressed 0
Screenshot: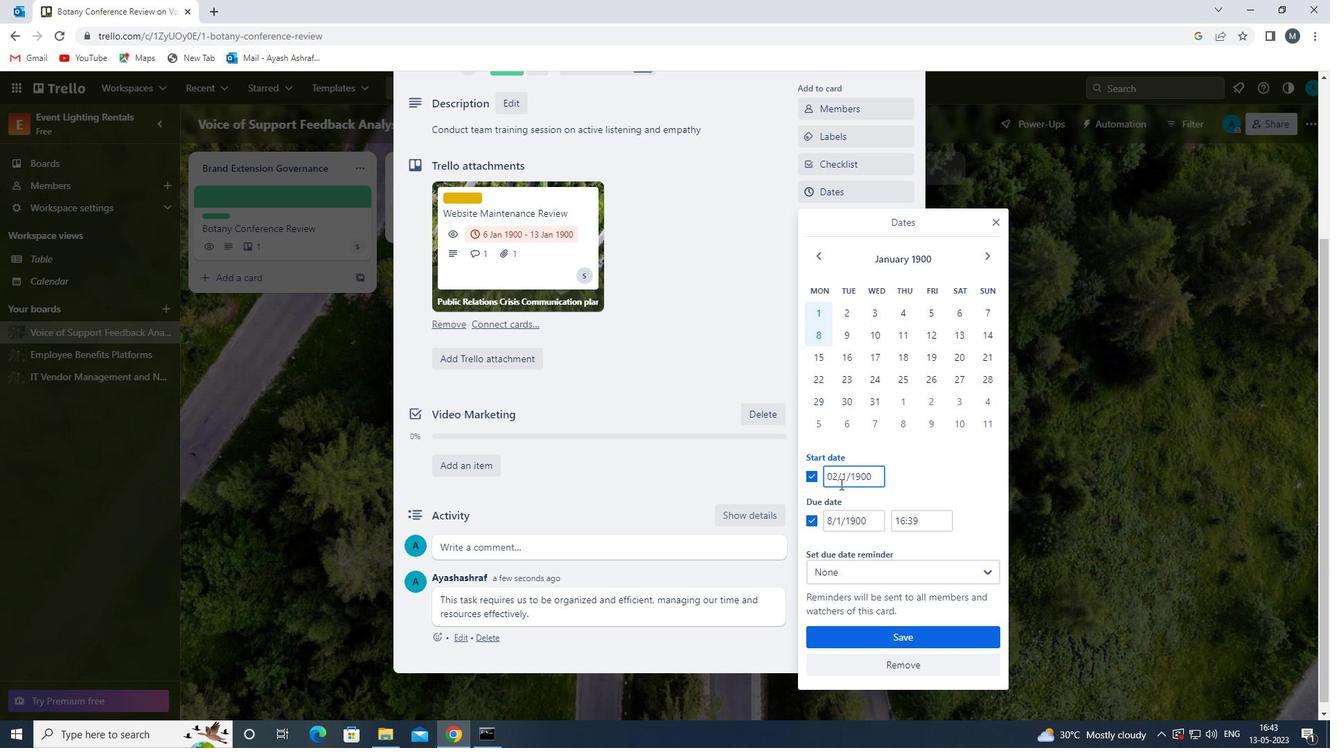 
Action: Mouse moved to (830, 516)
Screenshot: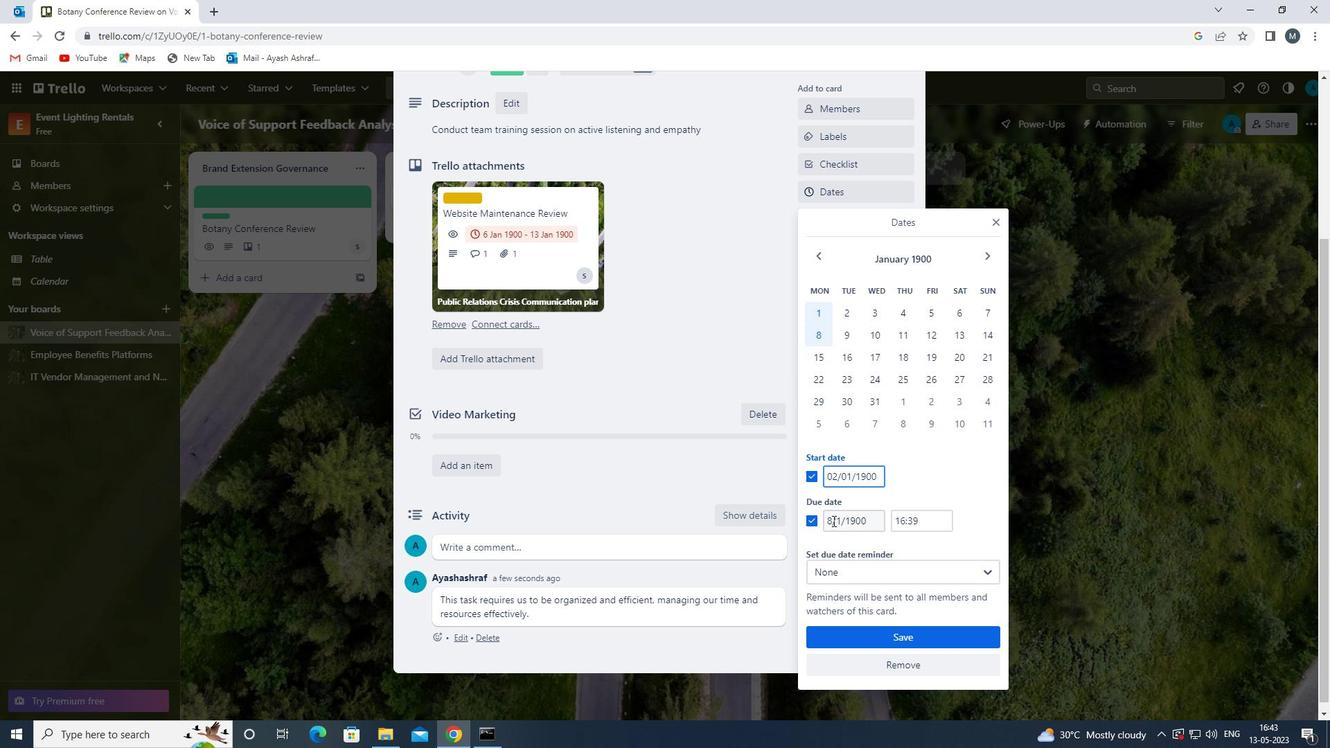 
Action: Mouse pressed left at (830, 516)
Screenshot: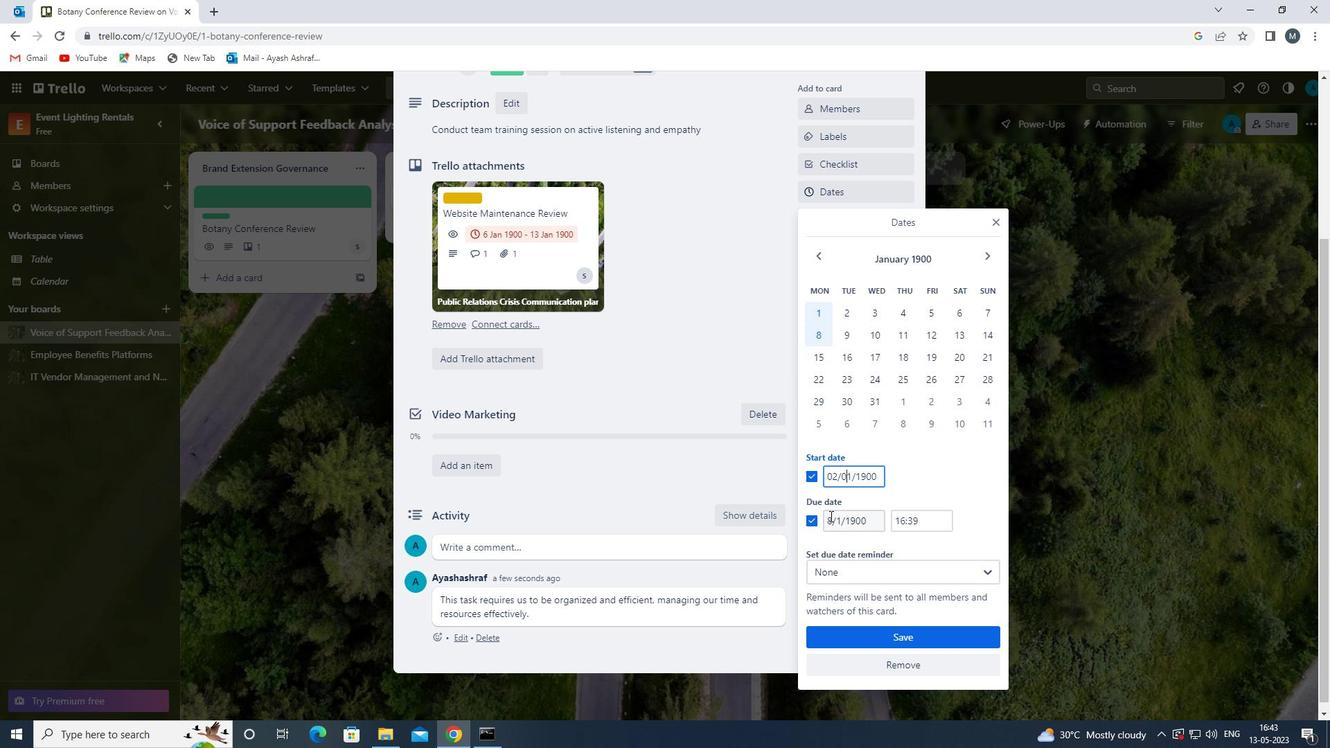 
Action: Mouse moved to (833, 526)
Screenshot: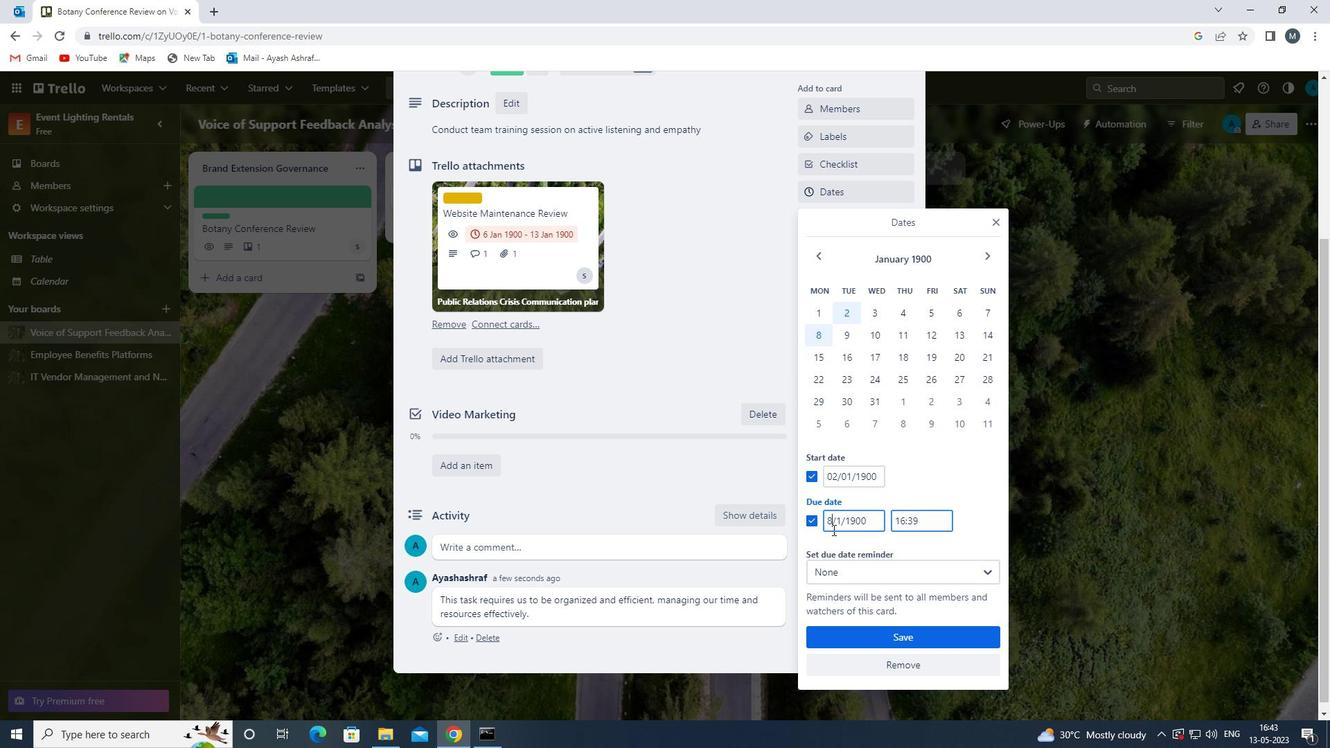 
Action: Key pressed <Key.backspace>
Screenshot: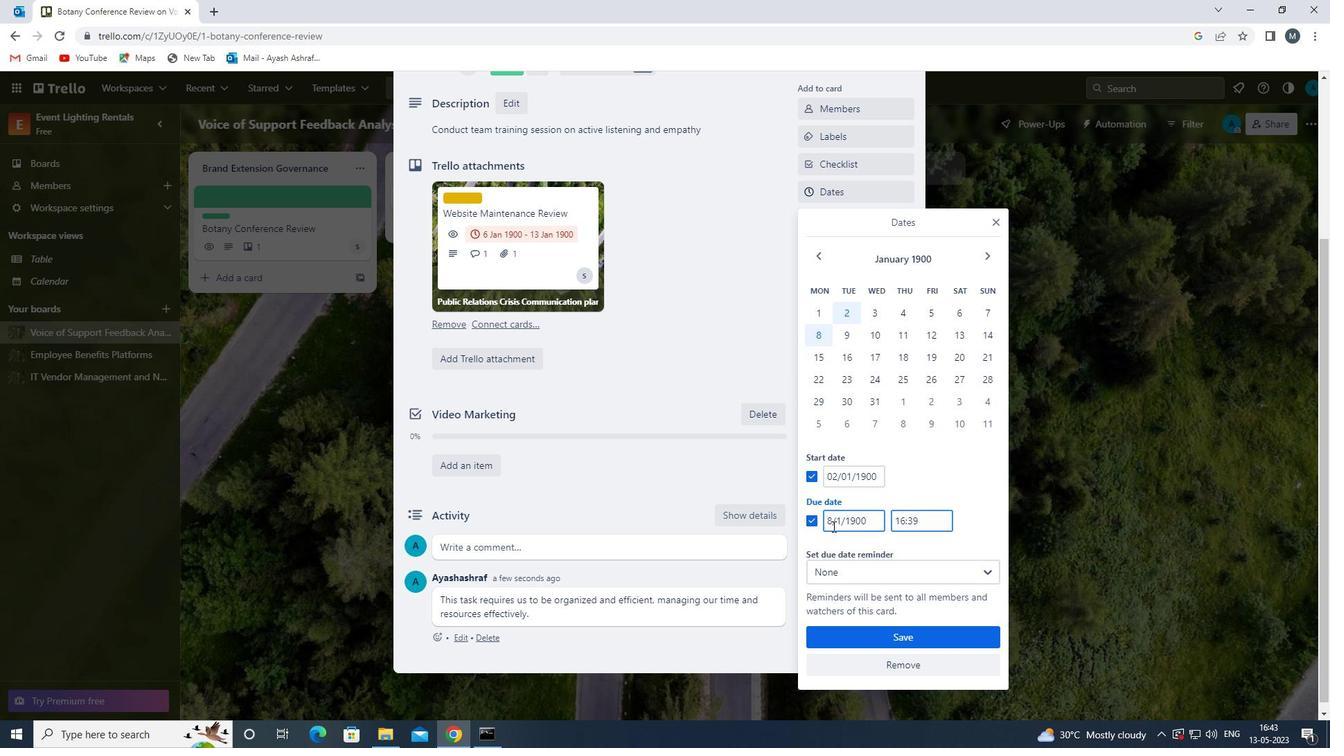 
Action: Mouse moved to (833, 526)
Screenshot: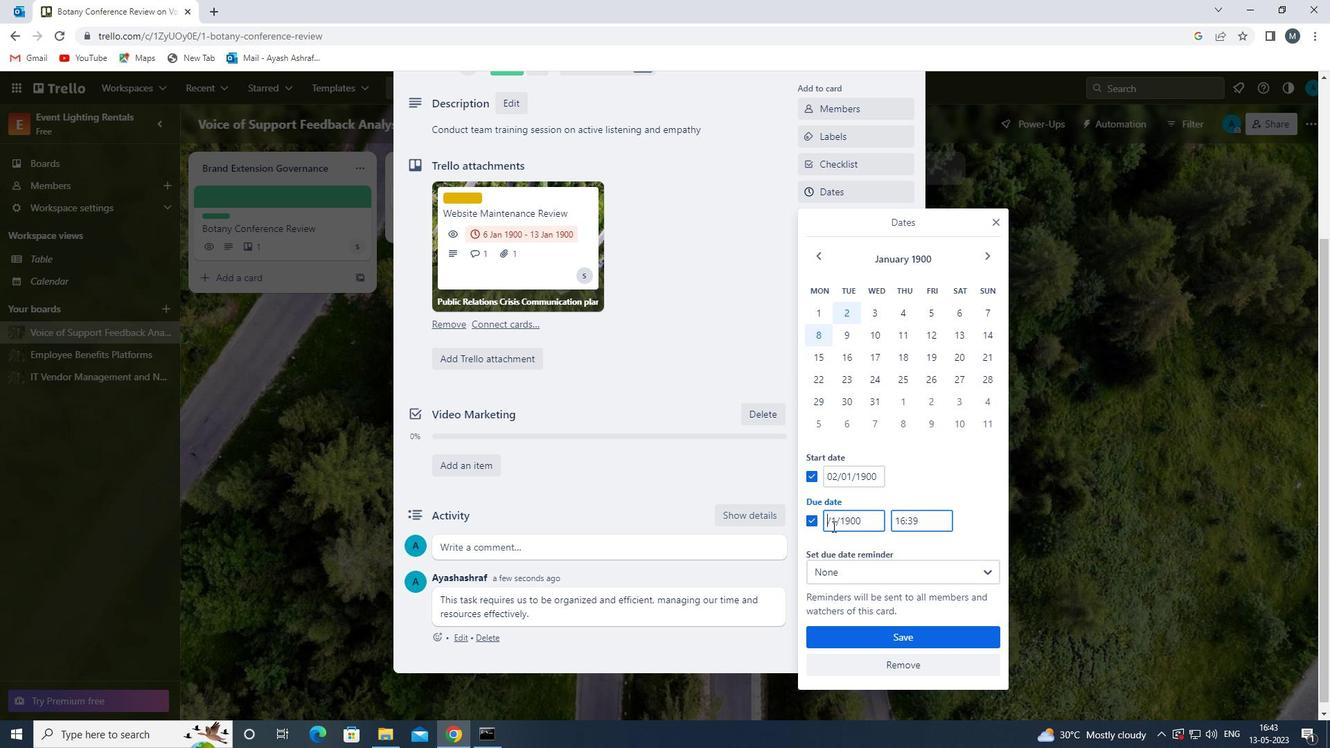 
Action: Key pressed 09
Screenshot: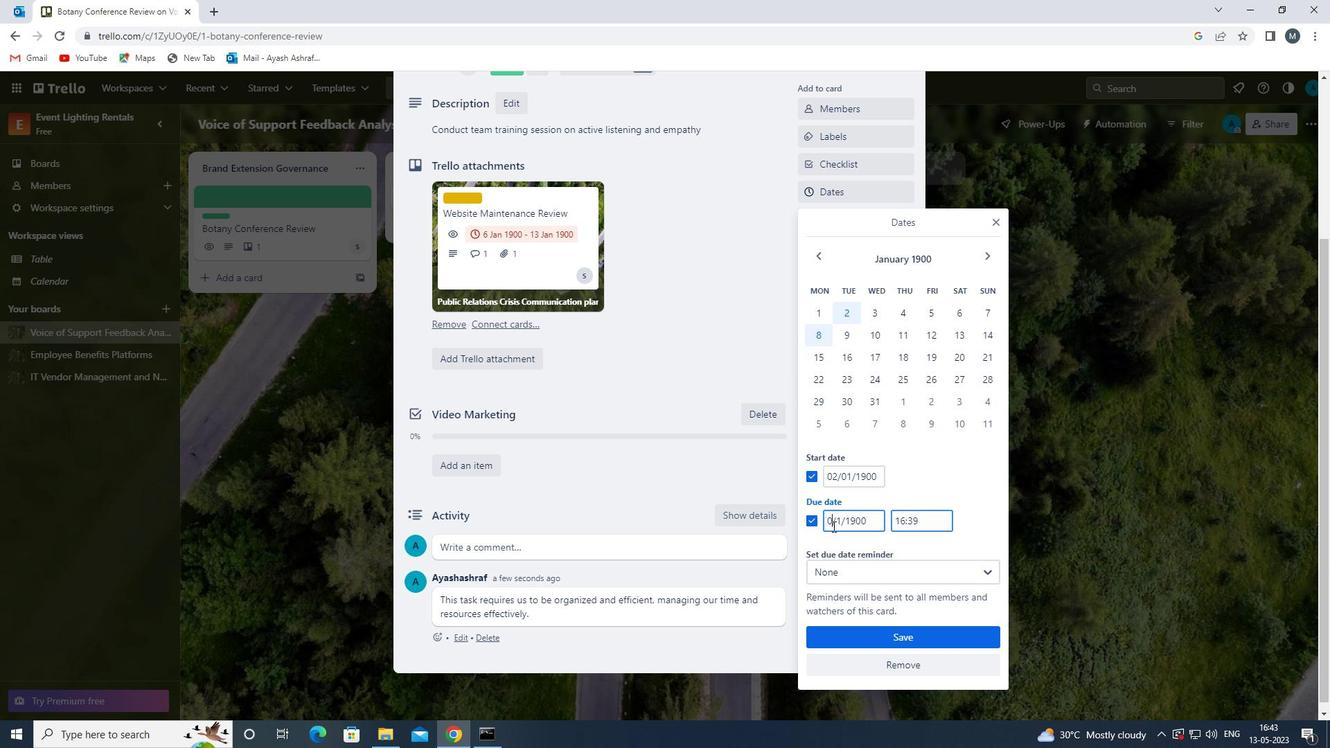
Action: Mouse moved to (842, 521)
Screenshot: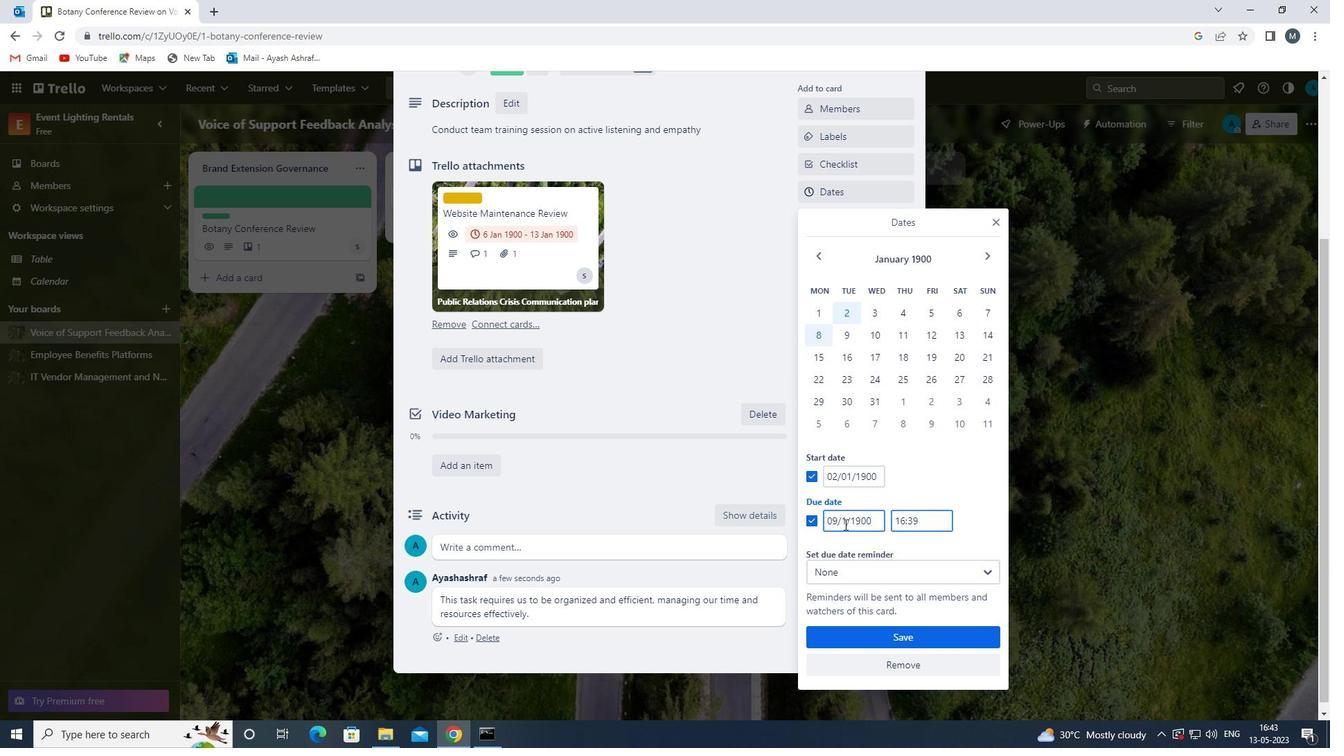 
Action: Mouse pressed left at (842, 521)
Screenshot: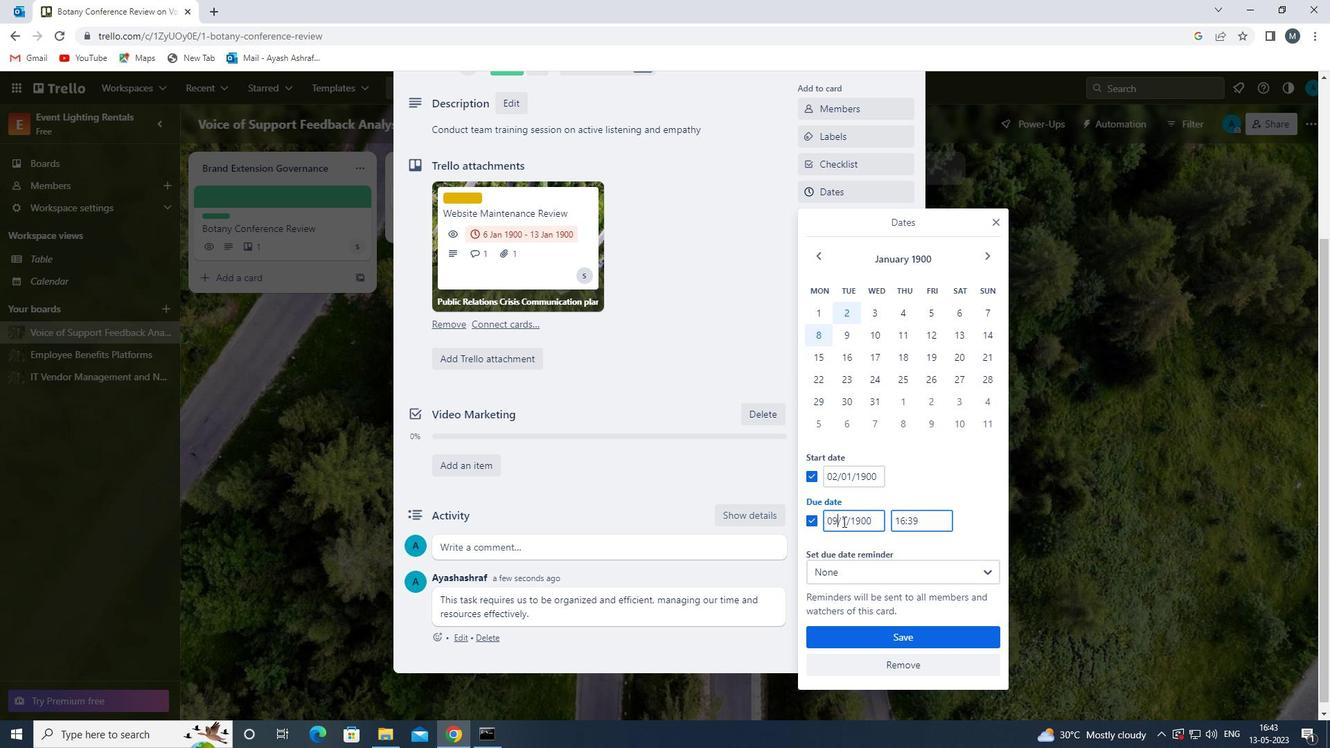 
Action: Mouse moved to (849, 527)
Screenshot: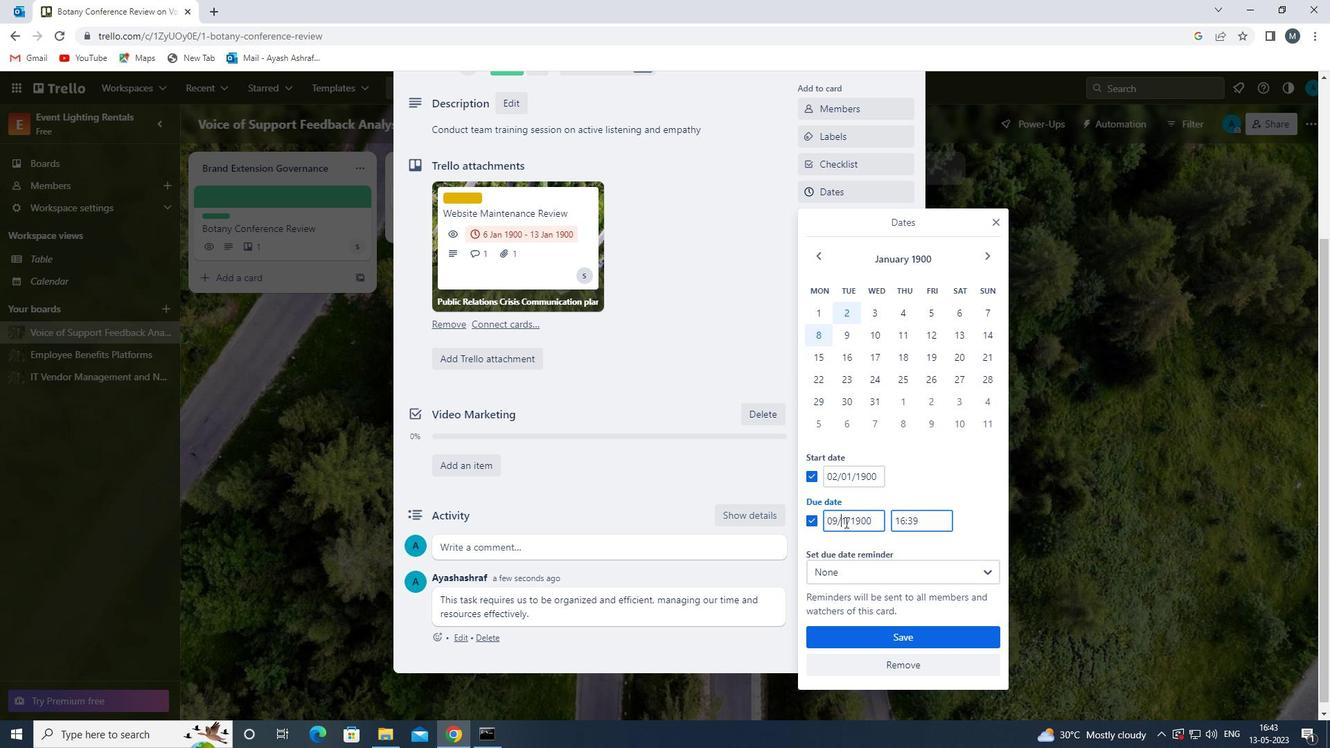 
Action: Key pressed 0
Screenshot: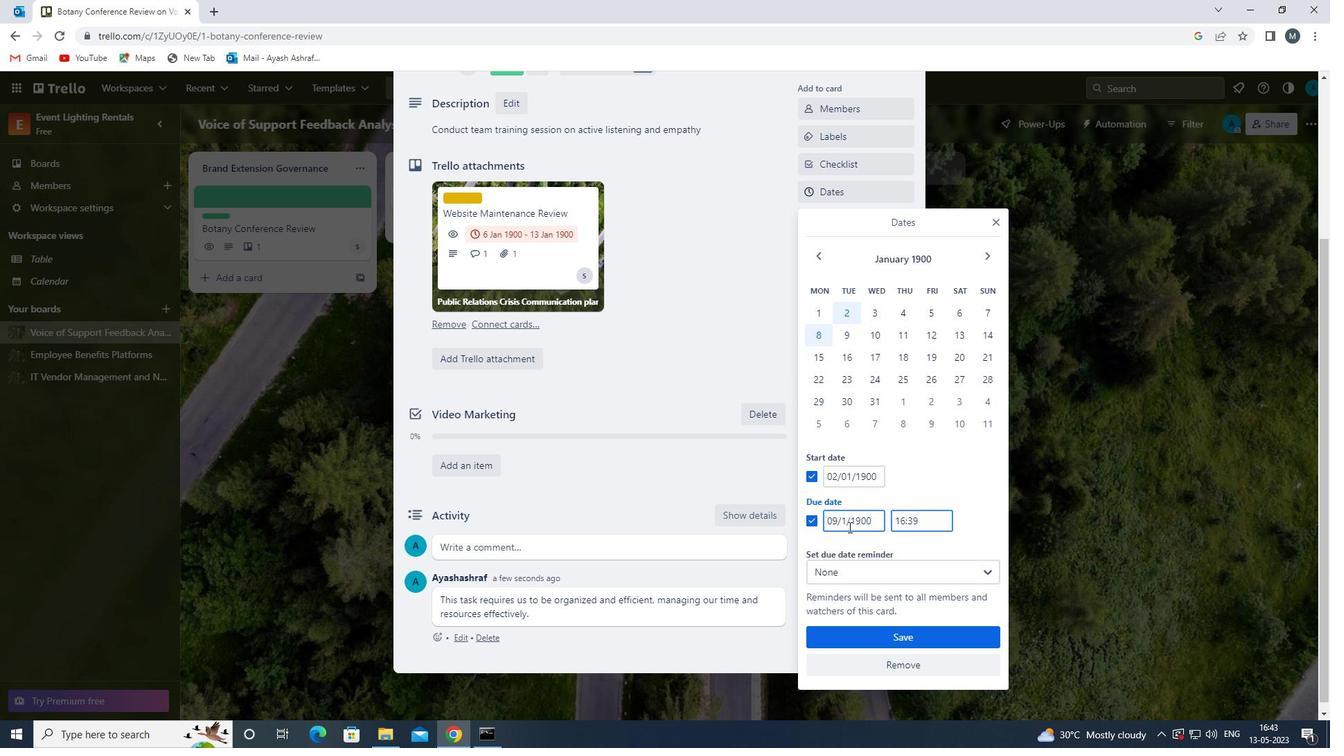 
Action: Mouse moved to (870, 634)
Screenshot: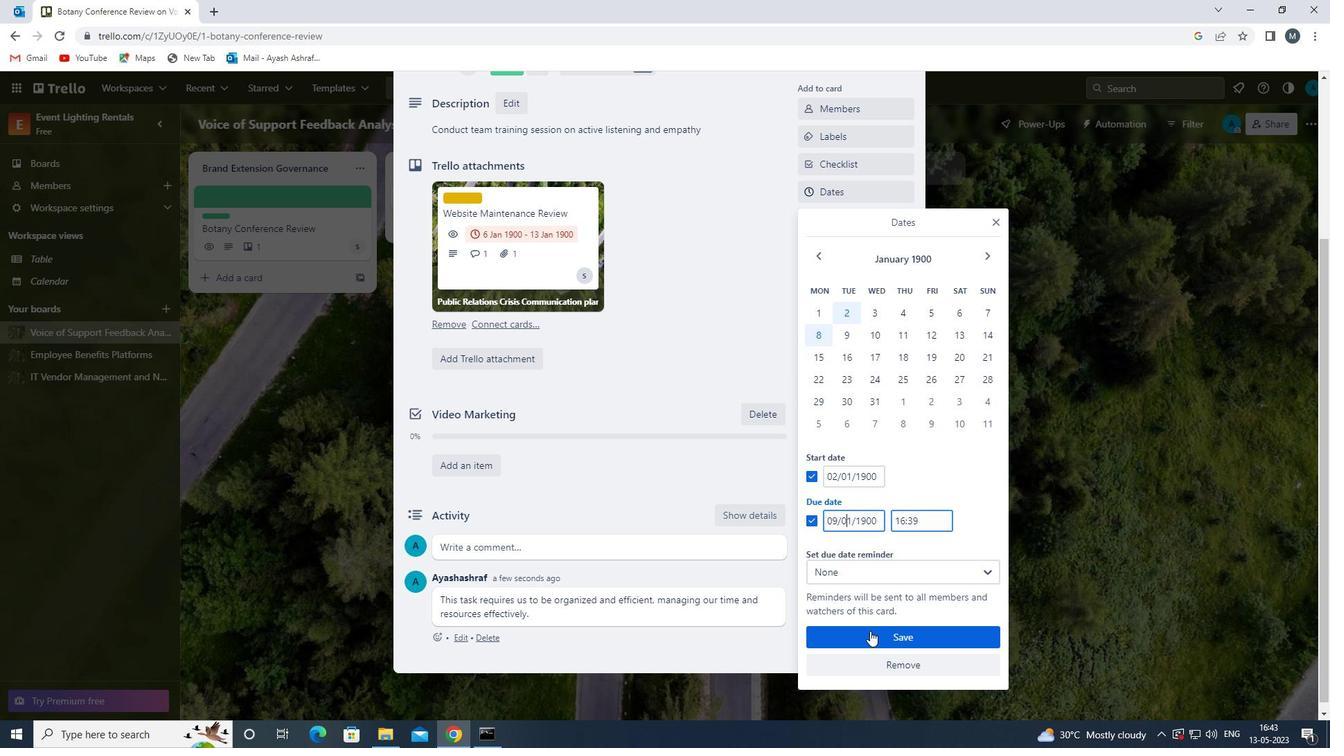 
Action: Mouse pressed left at (870, 634)
Screenshot: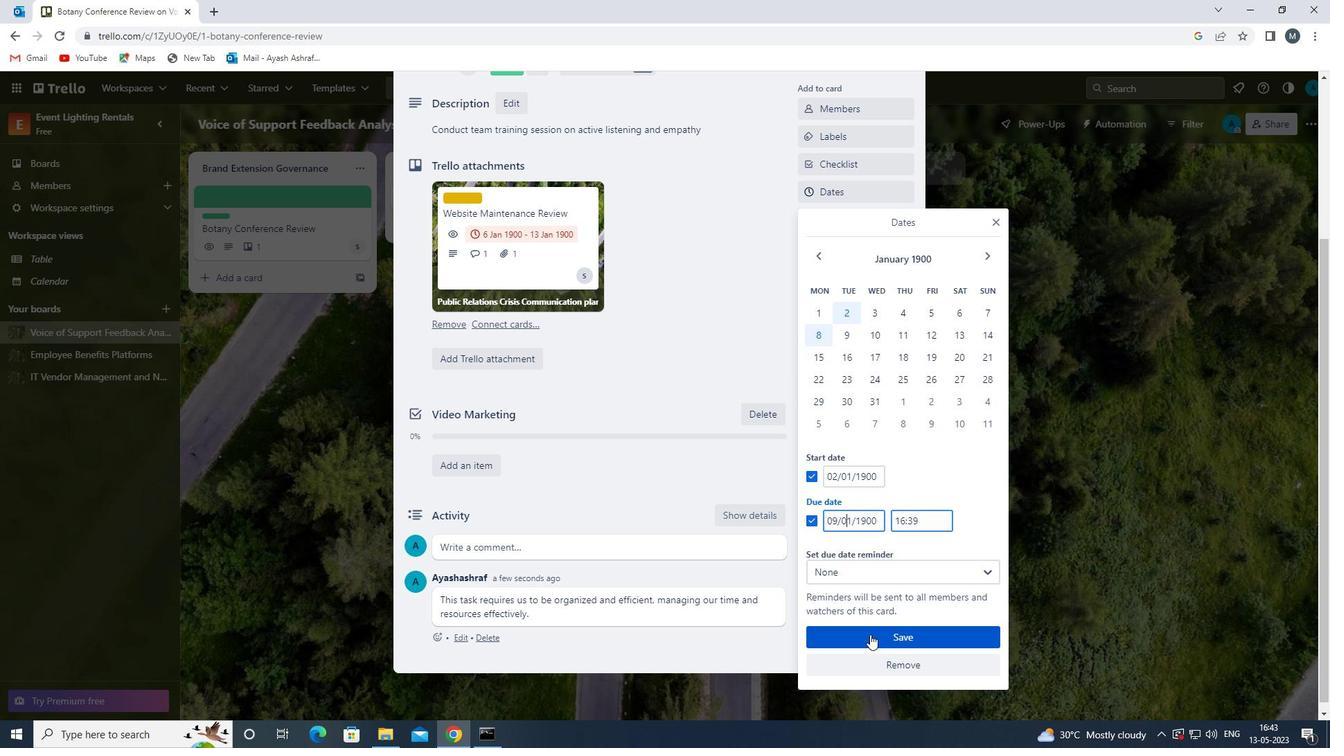 
Action: Mouse moved to (704, 565)
Screenshot: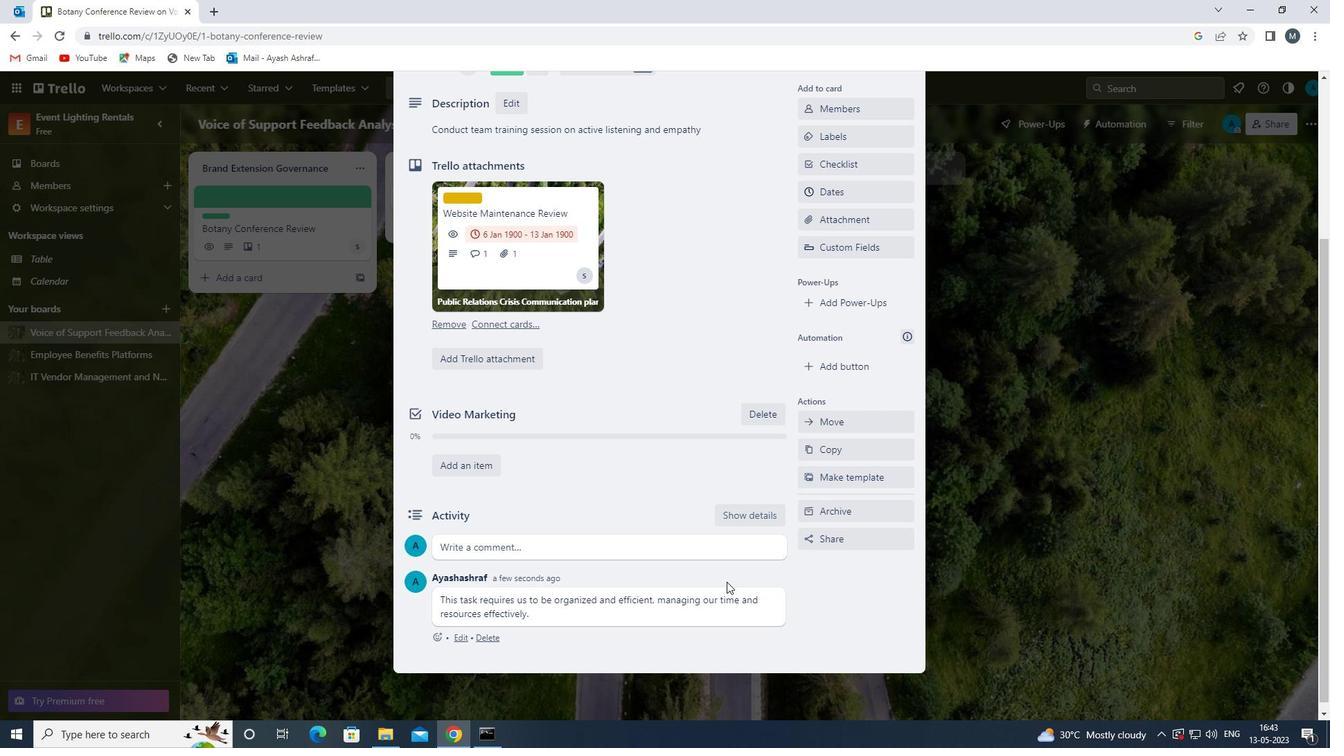 
Action: Mouse scrolled (704, 566) with delta (0, 0)
Screenshot: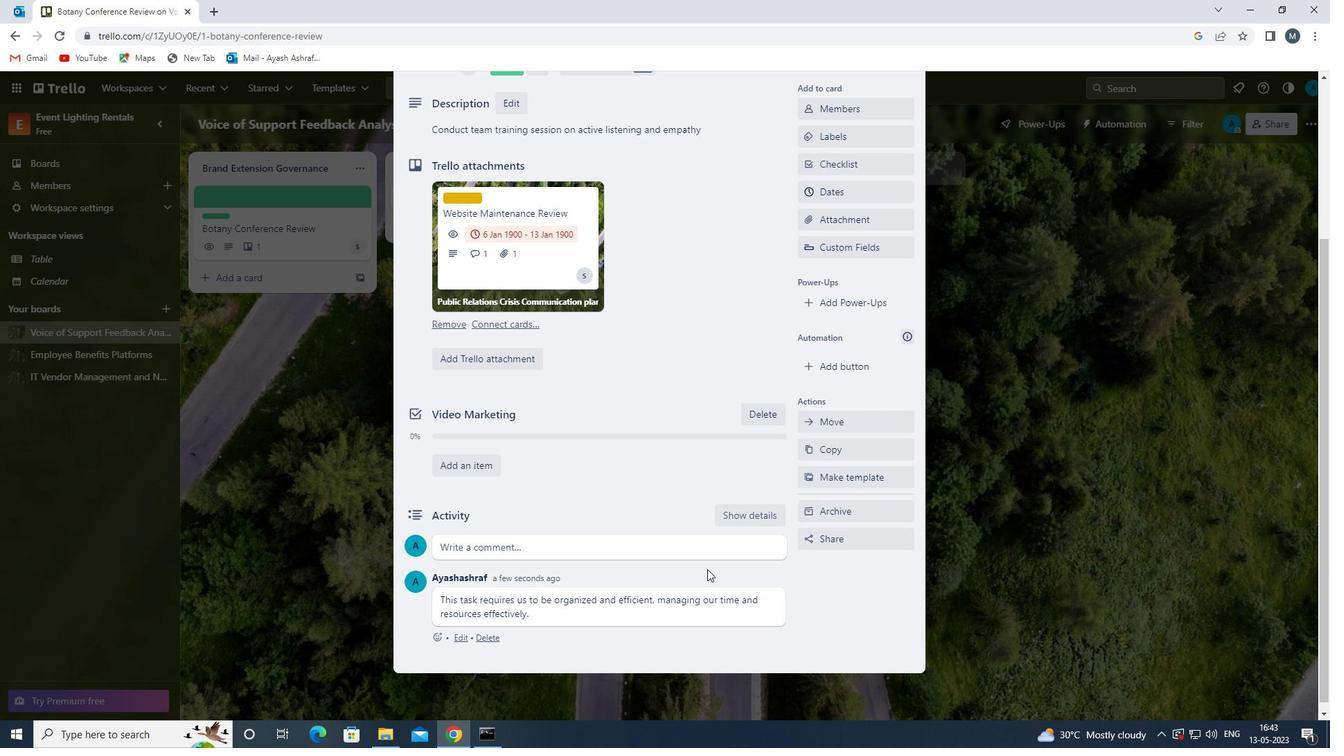 
Action: Mouse scrolled (704, 566) with delta (0, 0)
Screenshot: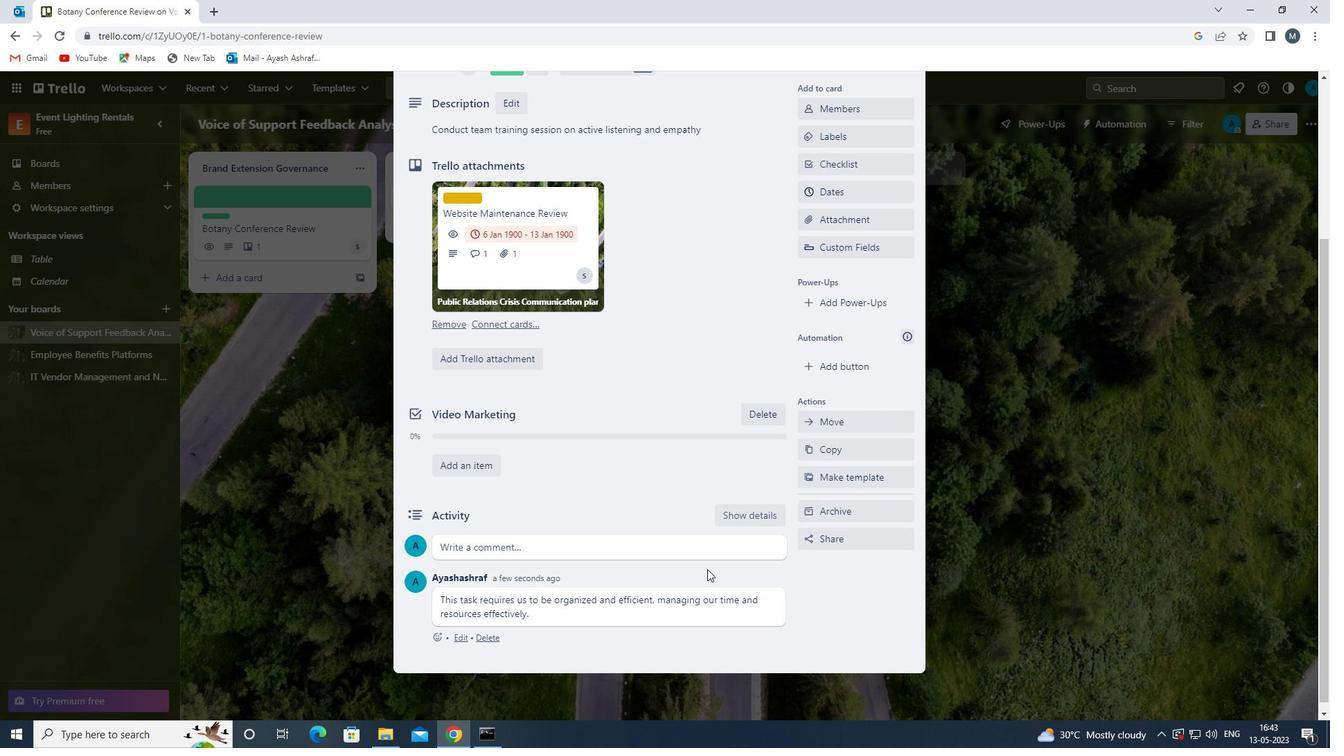 
Action: Mouse scrolled (704, 566) with delta (0, 0)
Screenshot: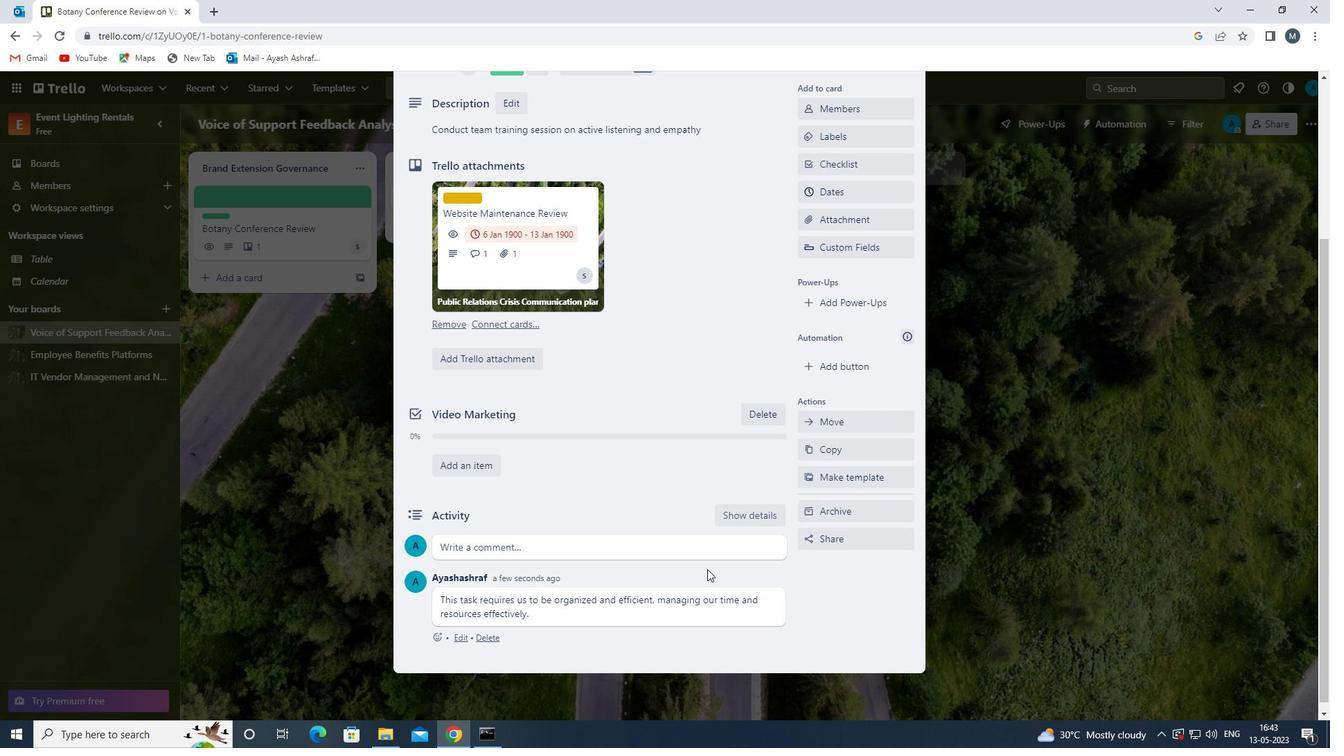 
Action: Mouse scrolled (704, 566) with delta (0, 0)
Screenshot: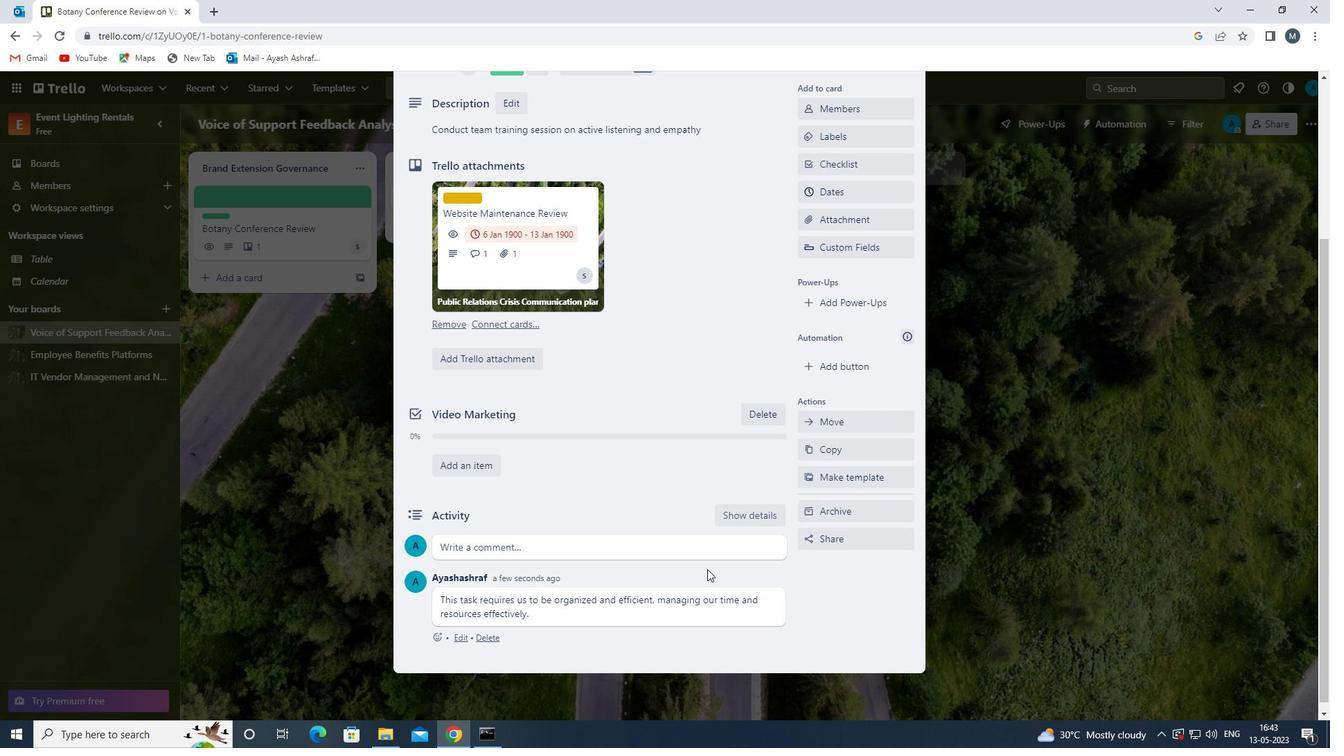 
Action: Mouse moved to (659, 561)
Screenshot: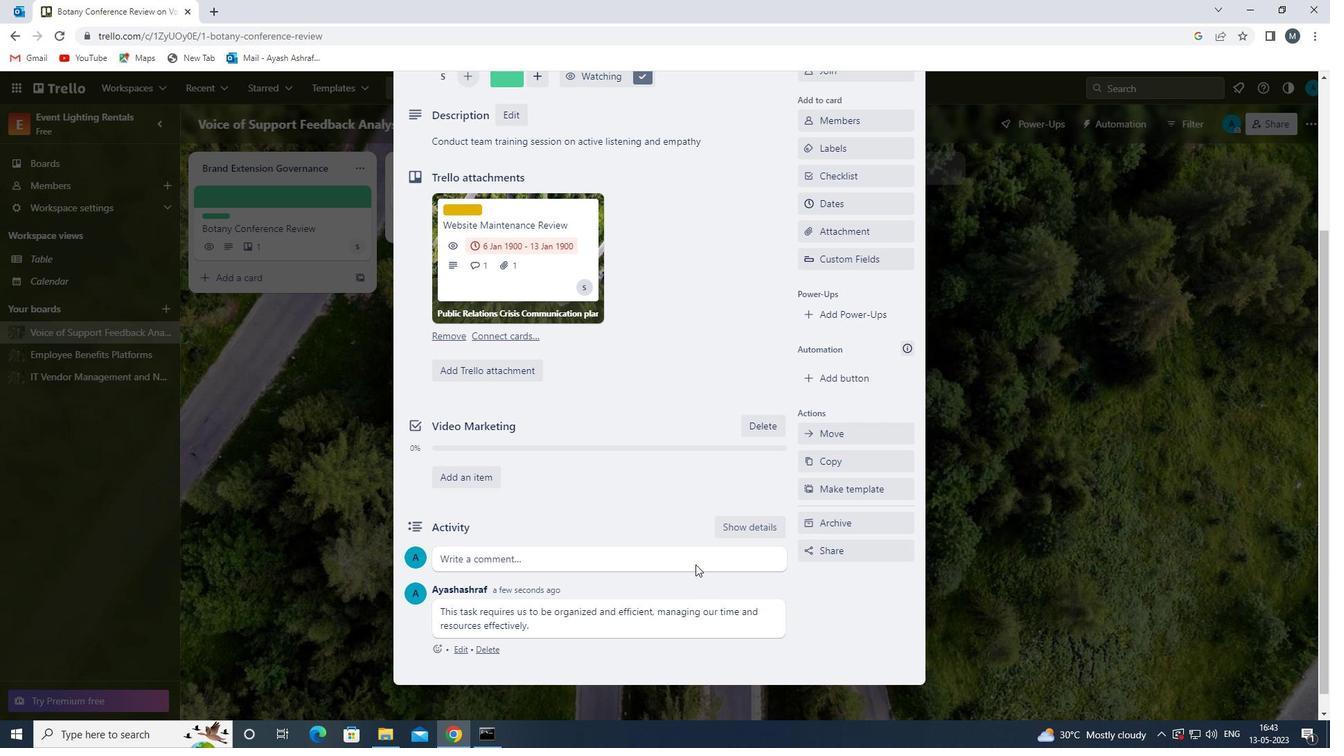 
Action: Mouse scrolled (659, 562) with delta (0, 0)
Screenshot: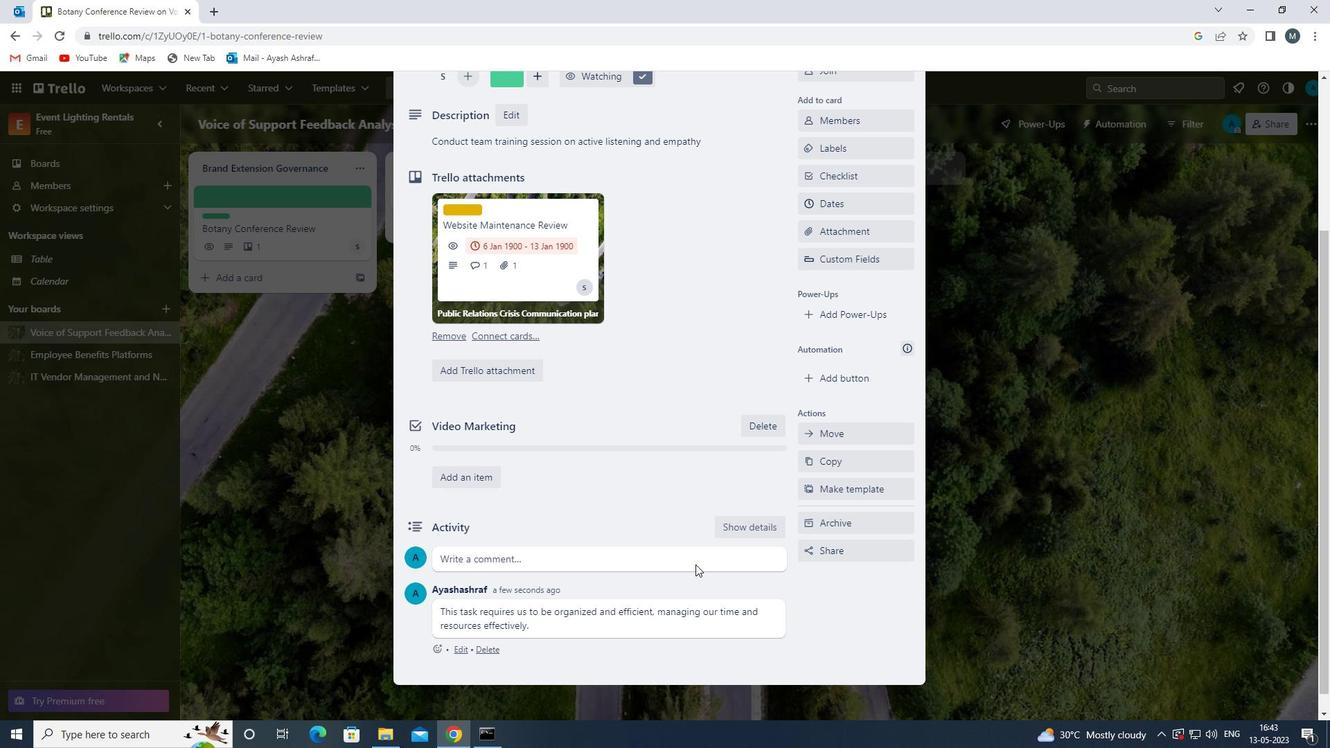 
Action: Mouse scrolled (659, 562) with delta (0, 0)
Screenshot: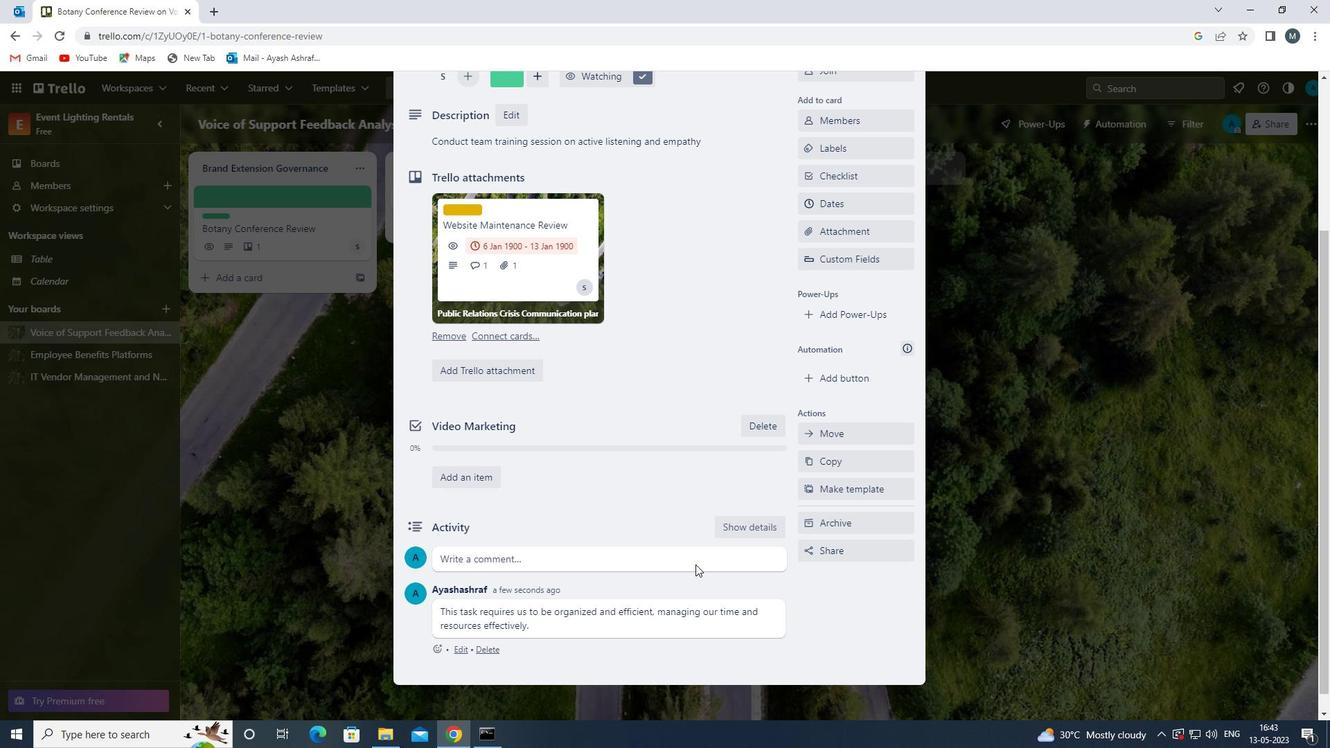 
Action: Mouse scrolled (659, 562) with delta (0, 0)
Screenshot: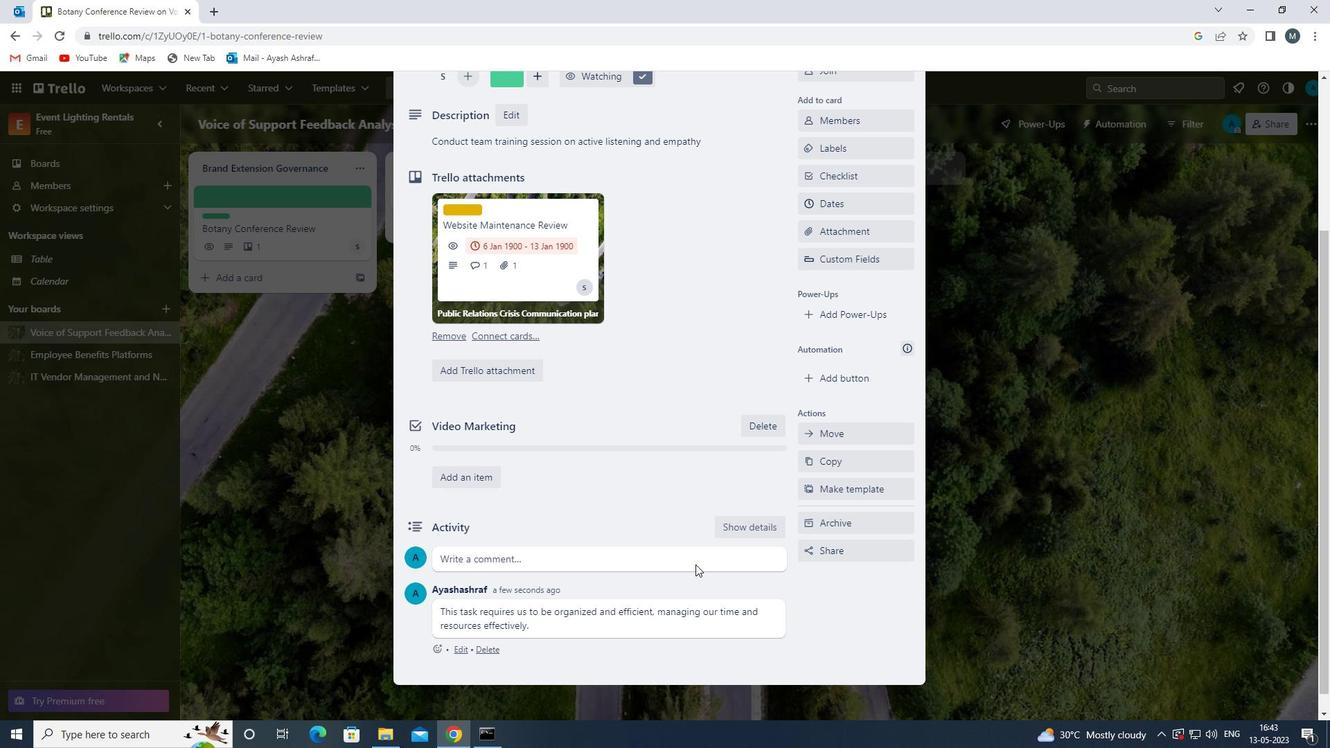 
Action: Mouse scrolled (659, 562) with delta (0, 0)
Screenshot: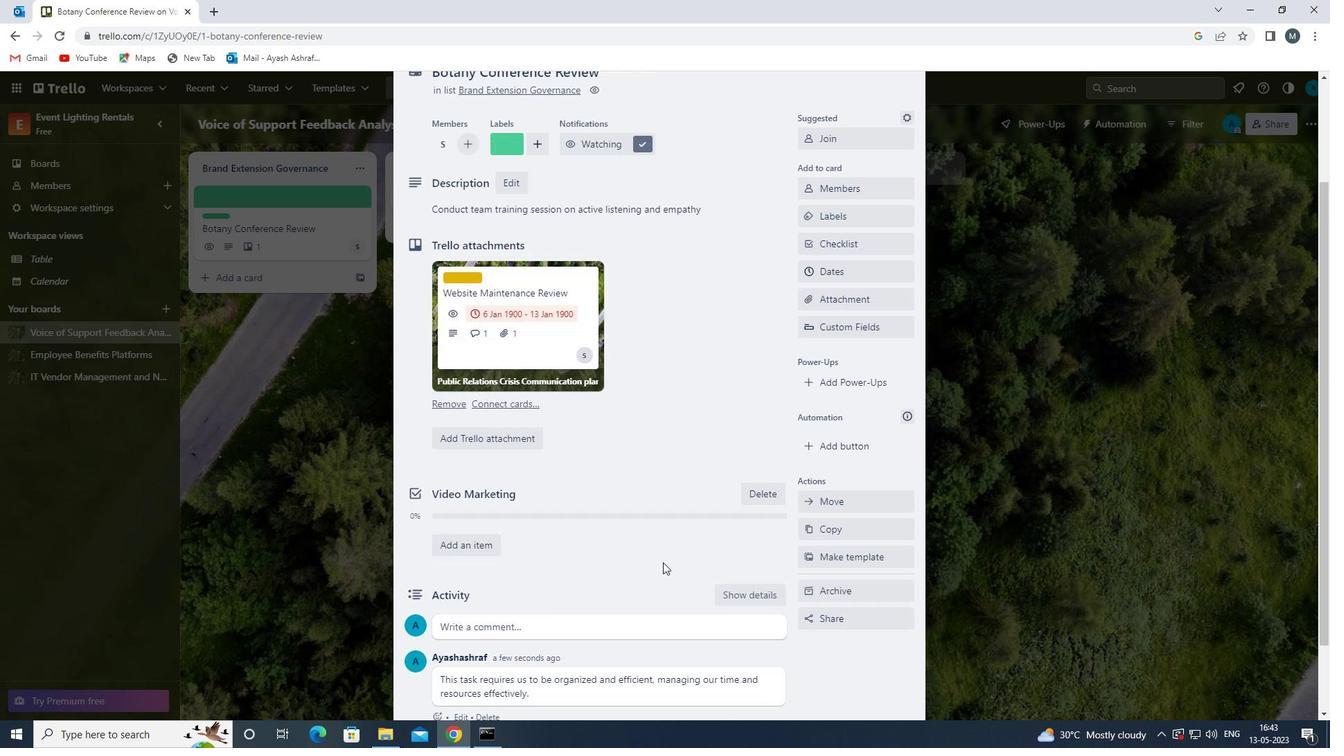 
Action: Mouse scrolled (659, 562) with delta (0, 0)
Screenshot: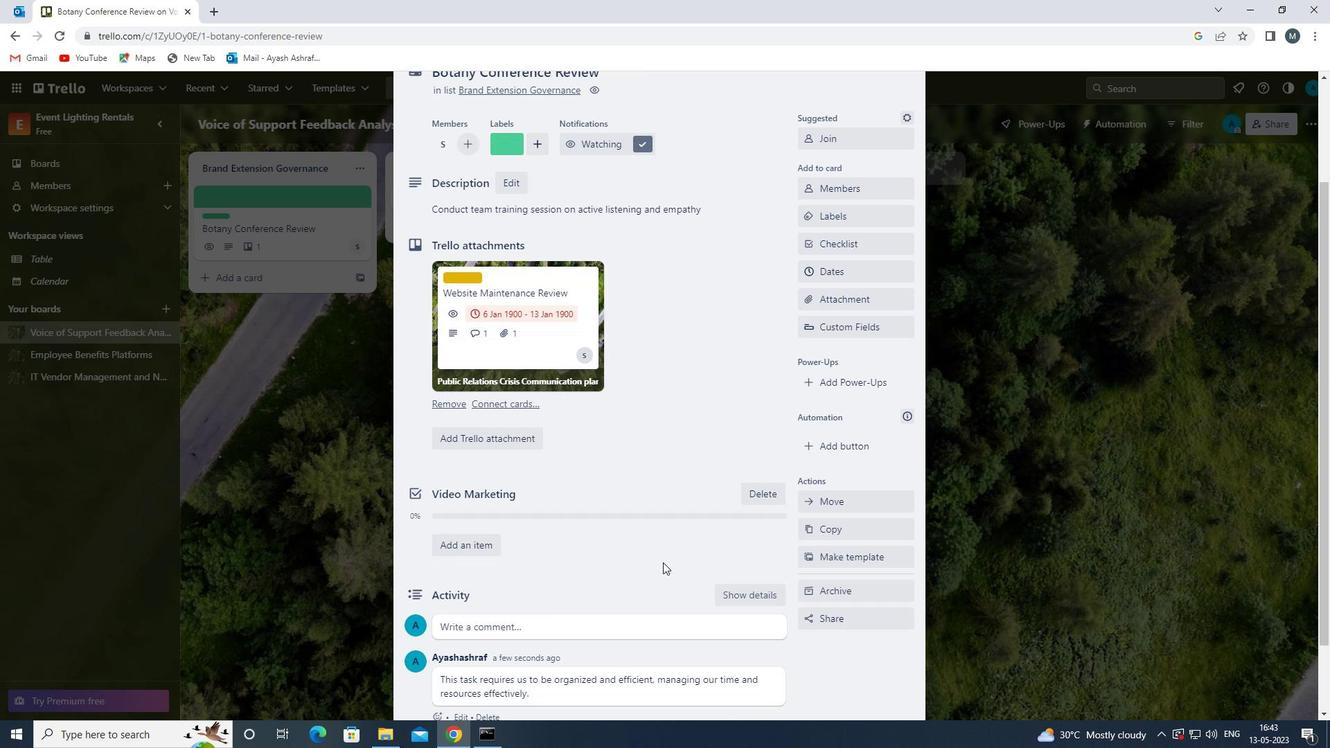 
